 Task: Look for space in Lakeland, United States from 10th August, 2023 to 20th August, 2023 for 12 adults in price range Rs.10000 to Rs.14000. Place can be entire place or shared room with 6 bedrooms having 12 beds and 6 bathrooms. Property type can be house, flat, guest house. Amenities needed are: wifi, TV, free parkinig on premises, gym, breakfast. Booking option can be shelf check-in. Required host language is English.
Action: Mouse moved to (418, 80)
Screenshot: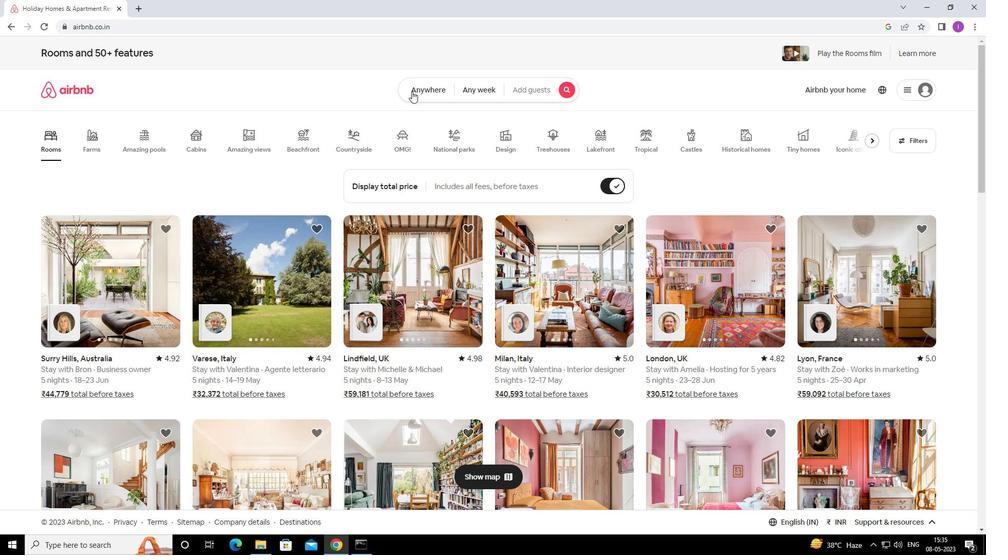 
Action: Mouse pressed left at (418, 80)
Screenshot: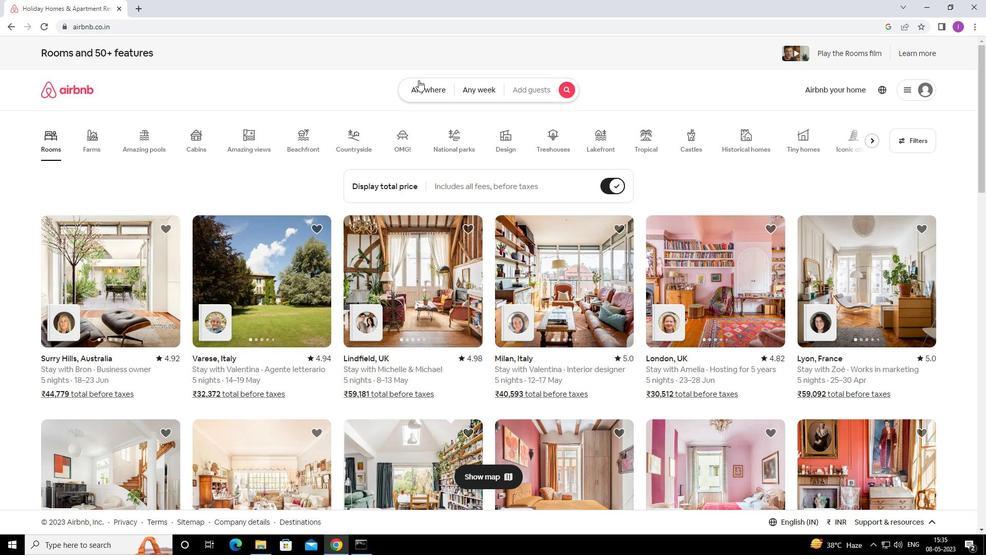 
Action: Mouse moved to (355, 129)
Screenshot: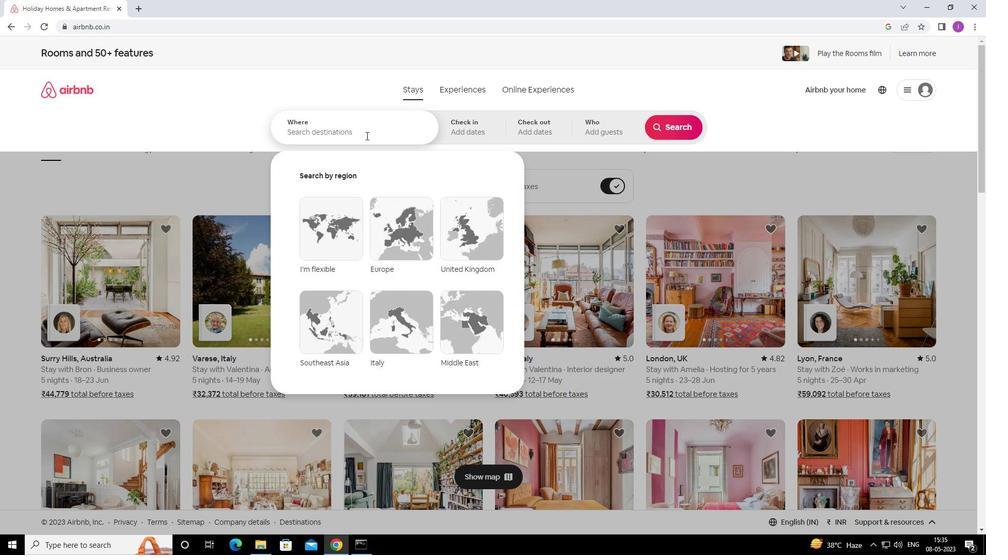 
Action: Mouse pressed left at (355, 129)
Screenshot: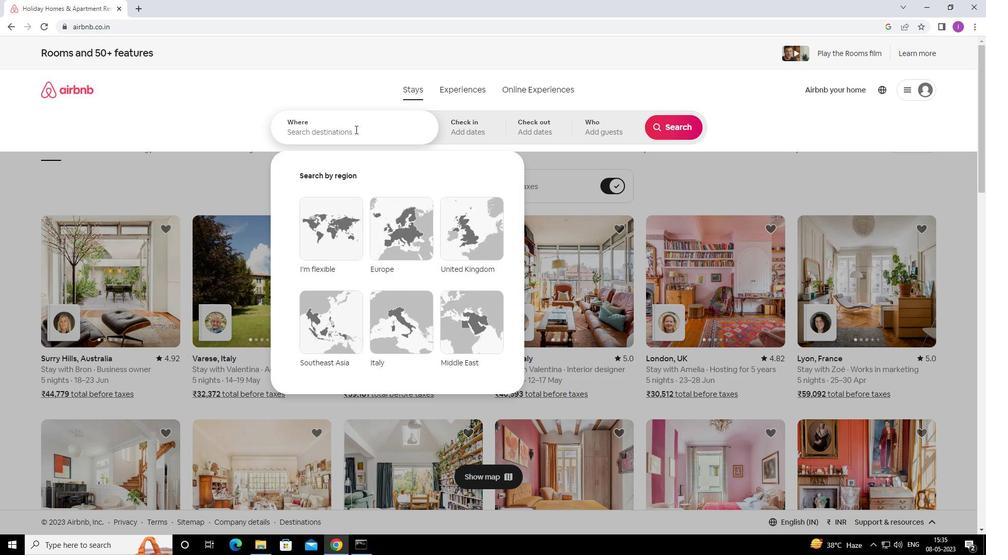 
Action: Key pressed <Key.shift><Key.shift><Key.shift>LAKELAND,
Screenshot: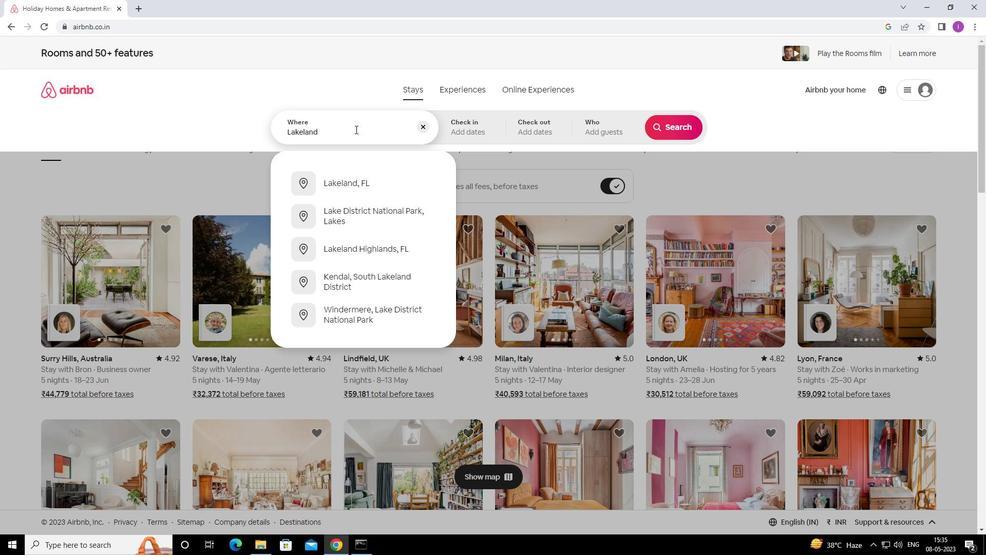 
Action: Mouse moved to (357, 126)
Screenshot: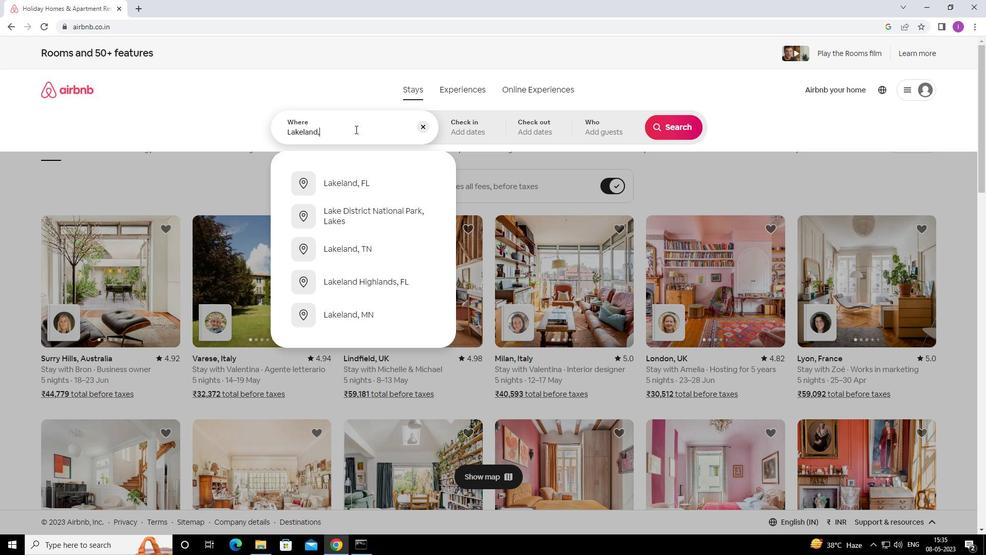 
Action: Key pressed <Key.shift>UB<Key.backspace>NITED<Key.space>STATES
Screenshot: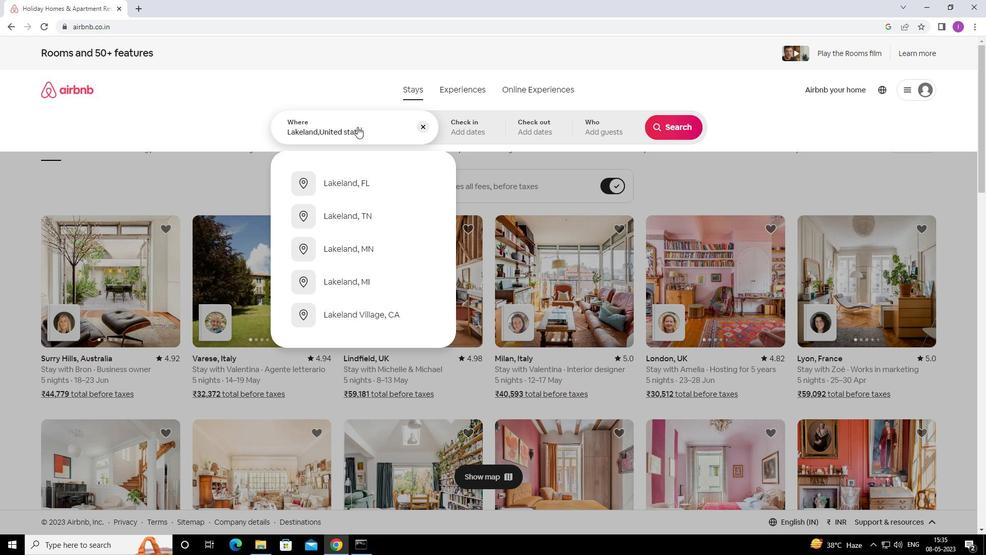 
Action: Mouse moved to (461, 130)
Screenshot: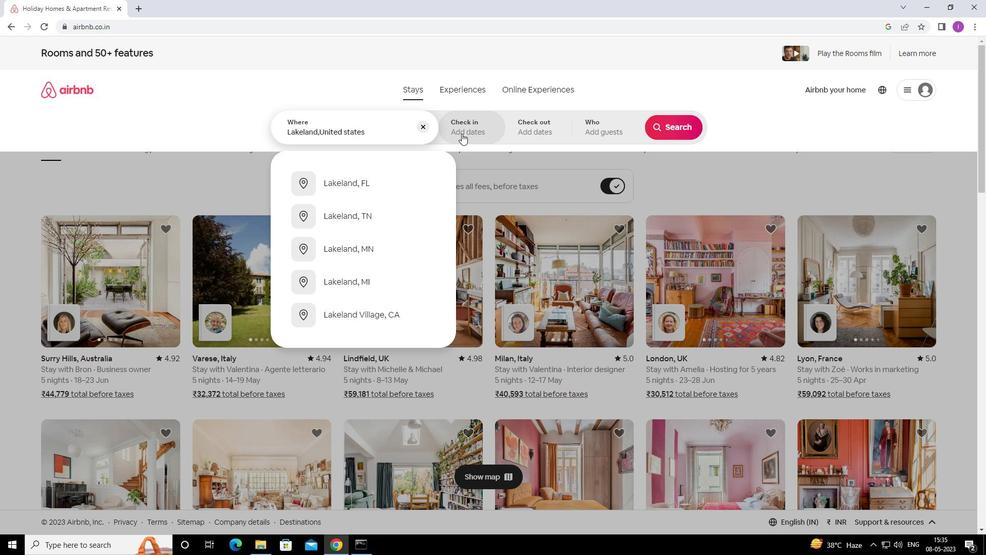 
Action: Mouse pressed left at (461, 130)
Screenshot: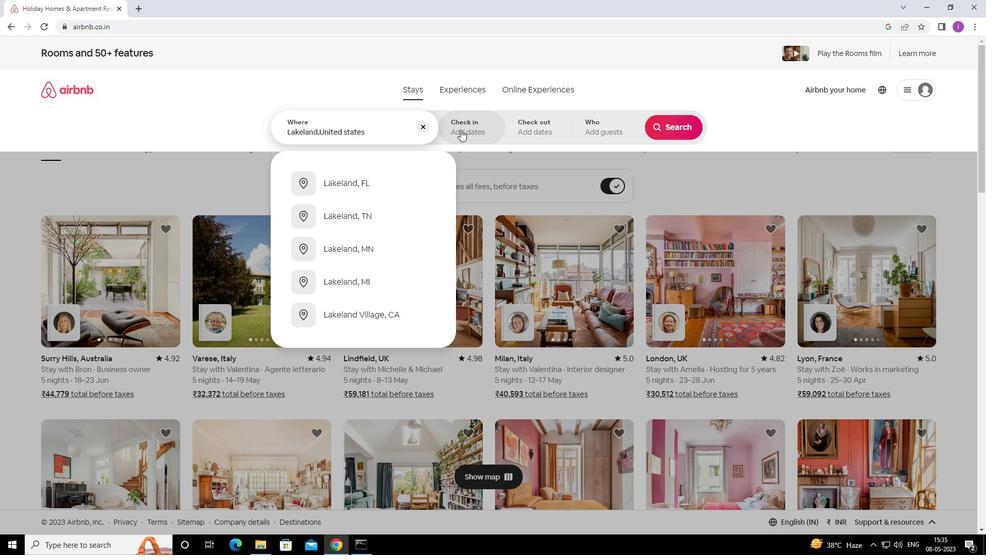 
Action: Mouse moved to (669, 211)
Screenshot: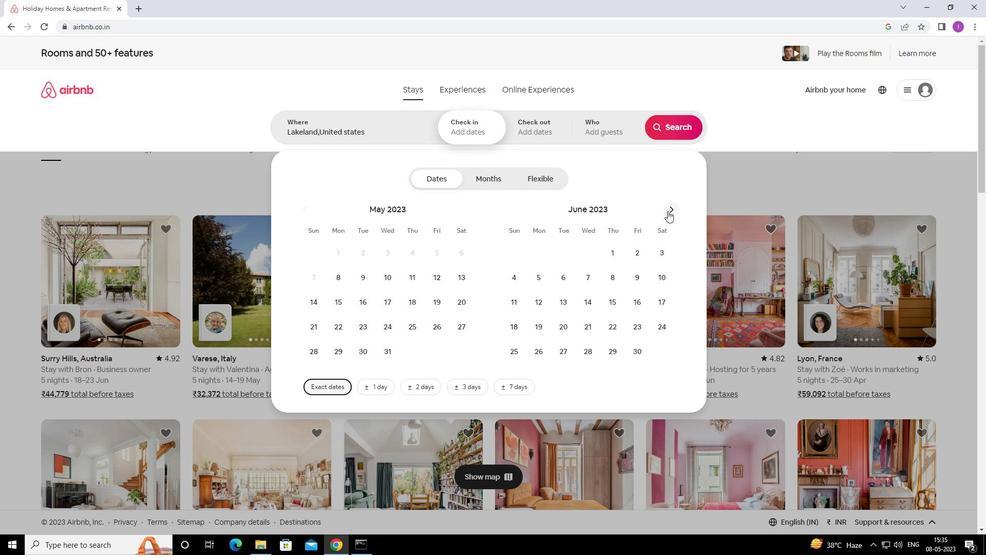 
Action: Mouse pressed left at (669, 211)
Screenshot: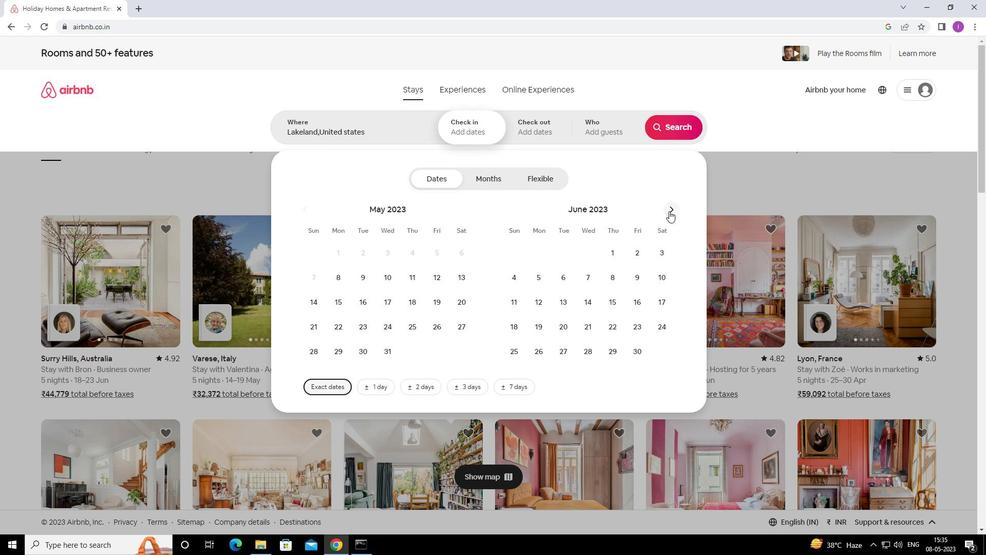 
Action: Mouse moved to (669, 211)
Screenshot: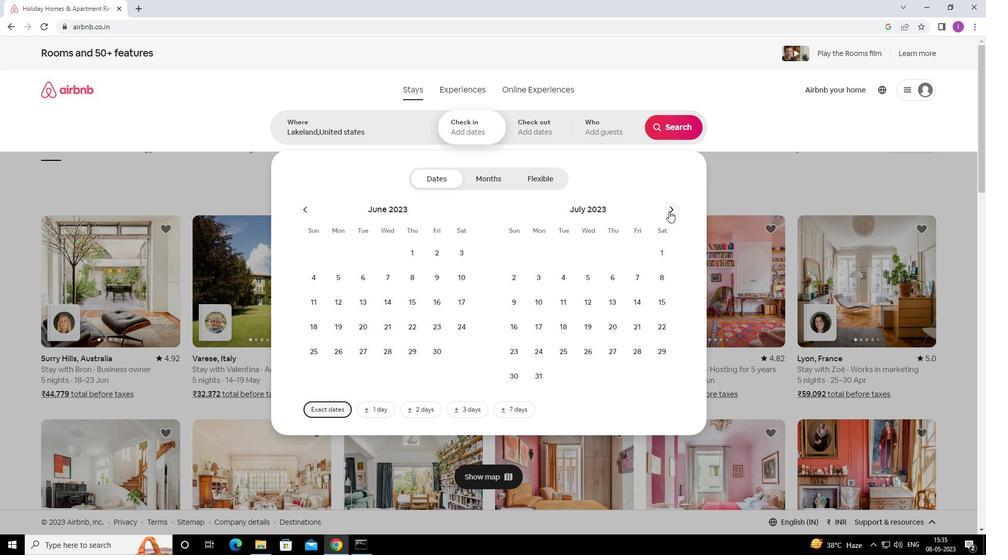 
Action: Mouse pressed left at (669, 211)
Screenshot: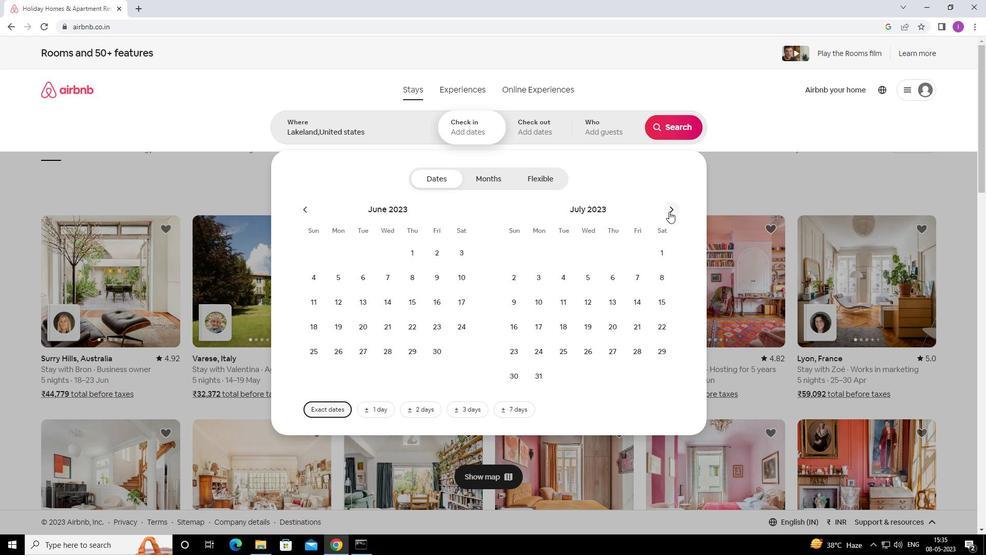 
Action: Mouse moved to (616, 278)
Screenshot: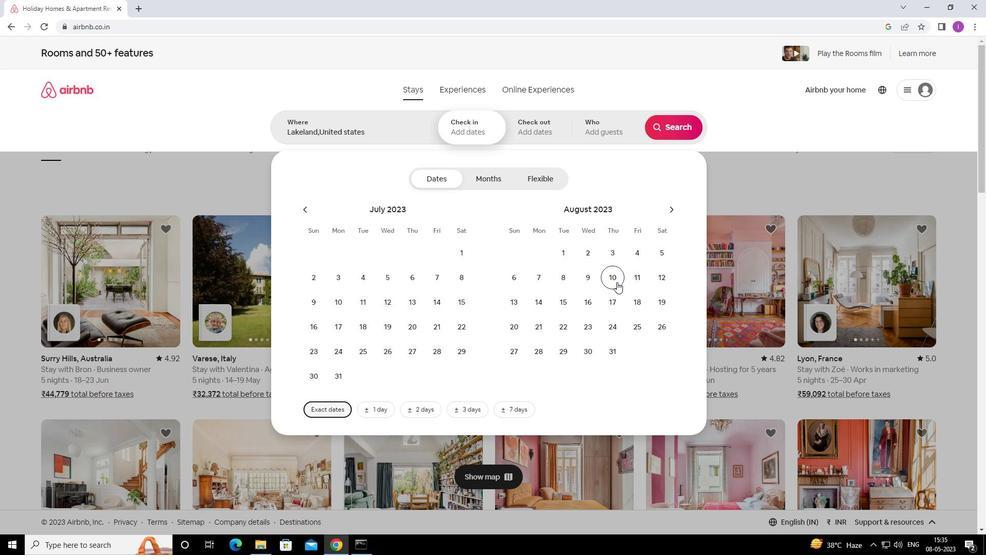 
Action: Mouse pressed left at (616, 278)
Screenshot: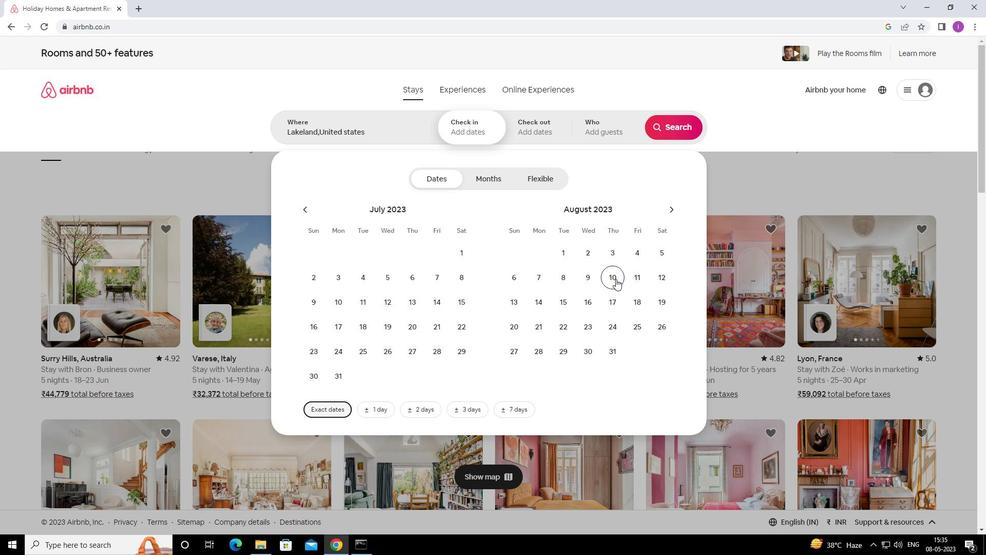 
Action: Mouse moved to (514, 324)
Screenshot: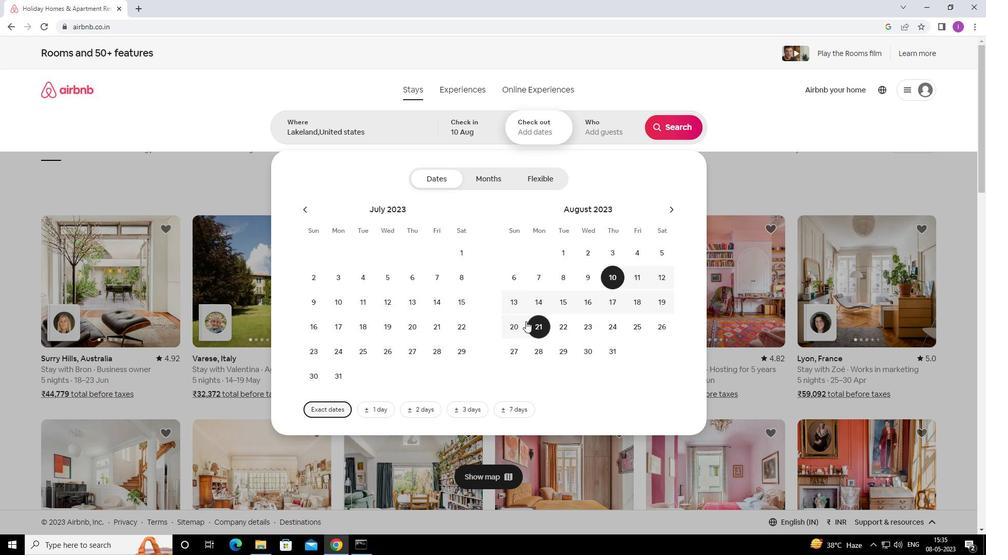 
Action: Mouse pressed left at (514, 324)
Screenshot: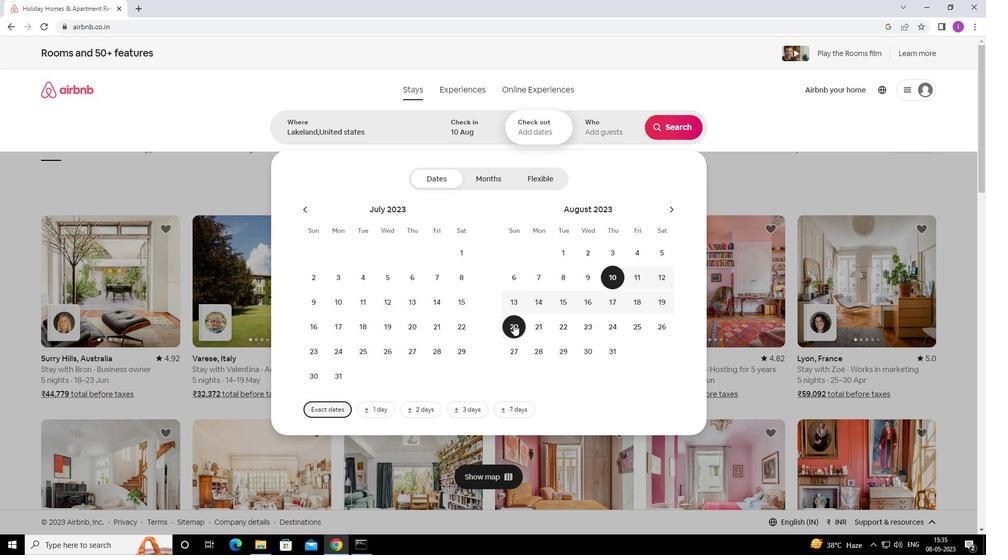 
Action: Mouse moved to (597, 126)
Screenshot: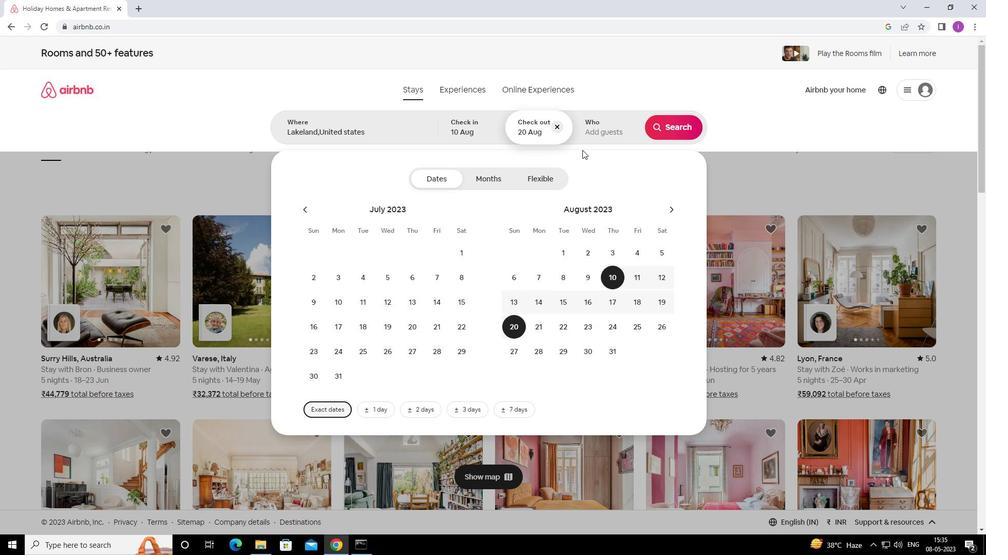 
Action: Mouse pressed left at (597, 126)
Screenshot: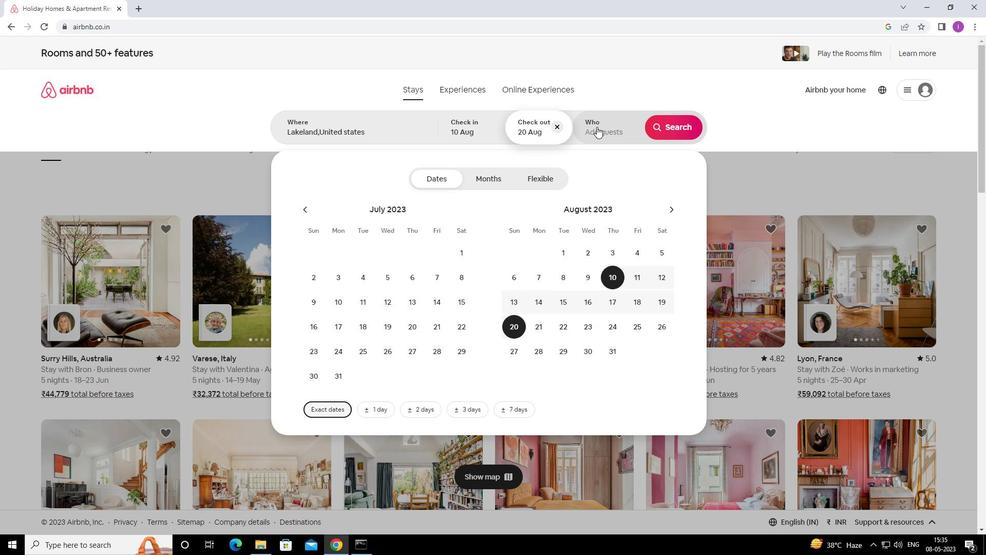 
Action: Mouse moved to (681, 181)
Screenshot: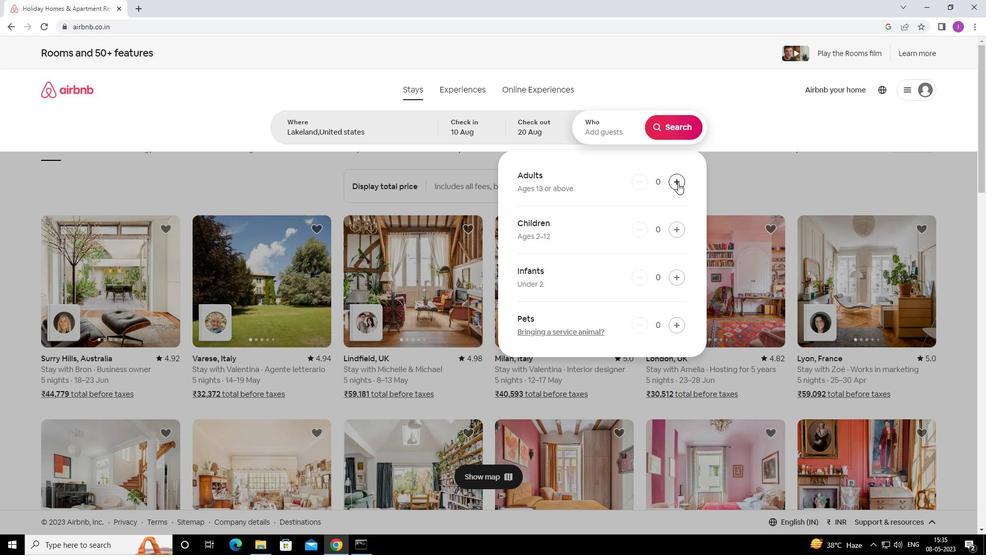 
Action: Mouse pressed left at (681, 181)
Screenshot: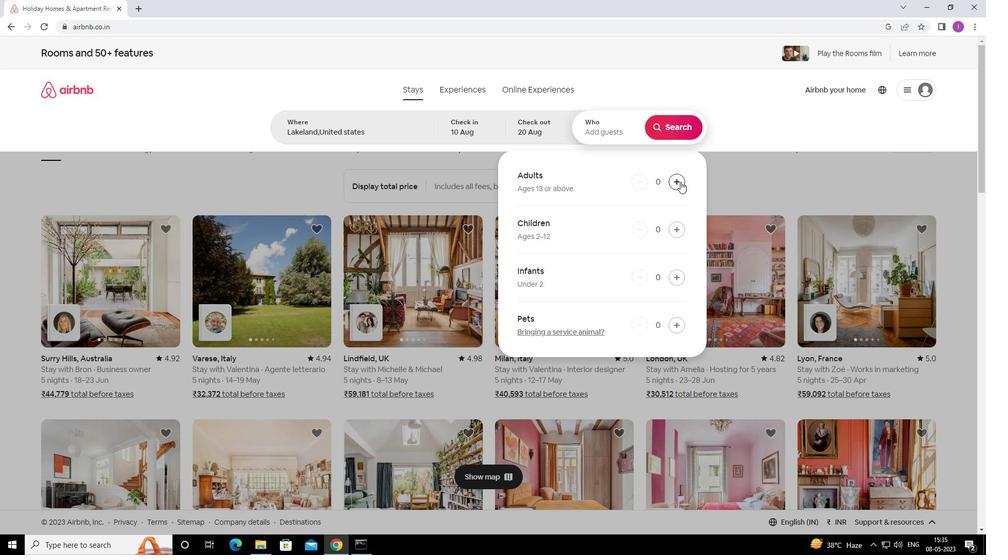 
Action: Mouse pressed left at (681, 181)
Screenshot: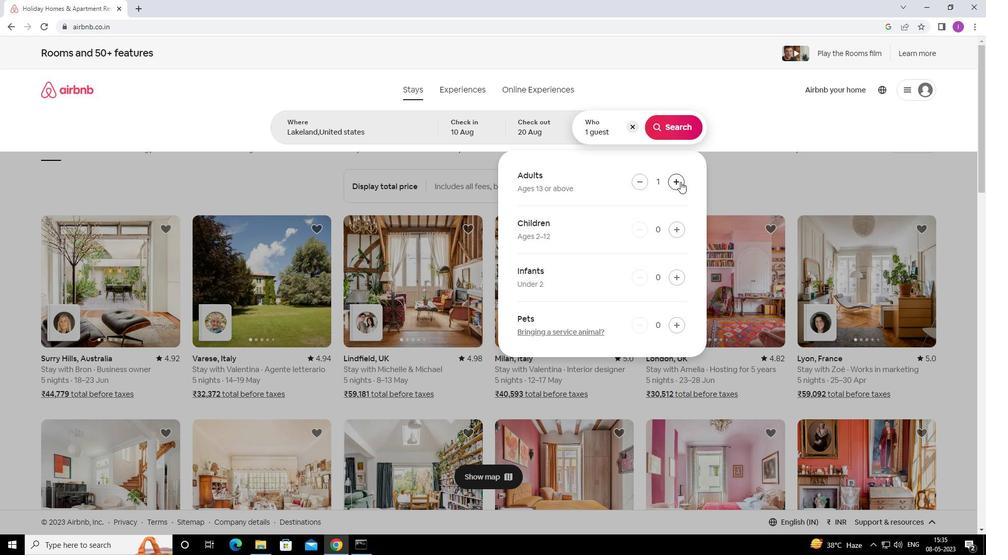 
Action: Mouse pressed left at (681, 181)
Screenshot: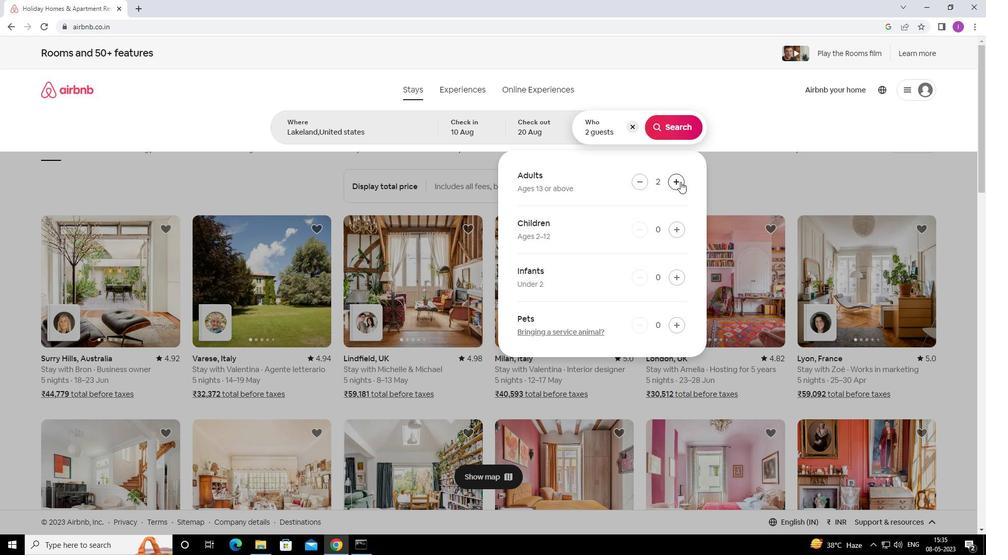 
Action: Mouse pressed left at (681, 181)
Screenshot: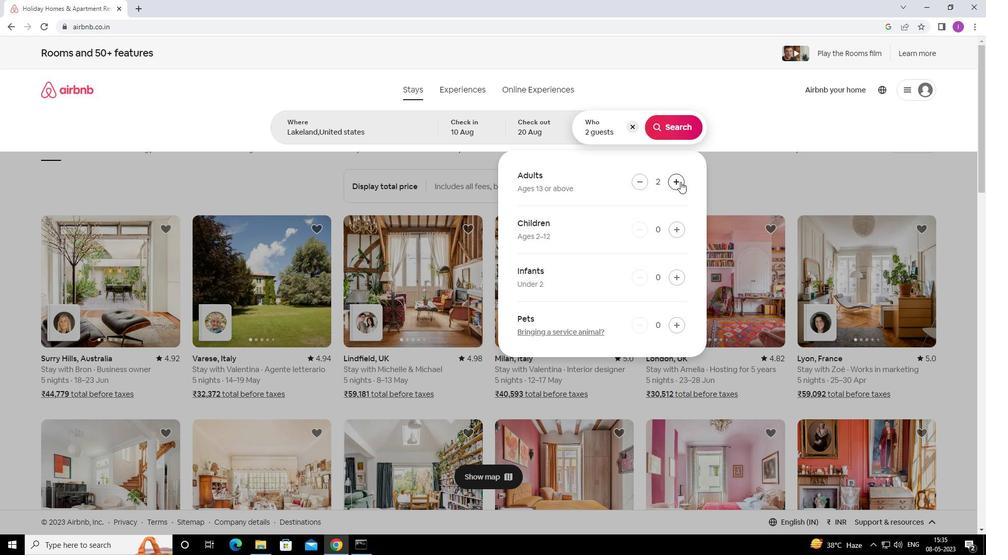 
Action: Mouse pressed left at (681, 181)
Screenshot: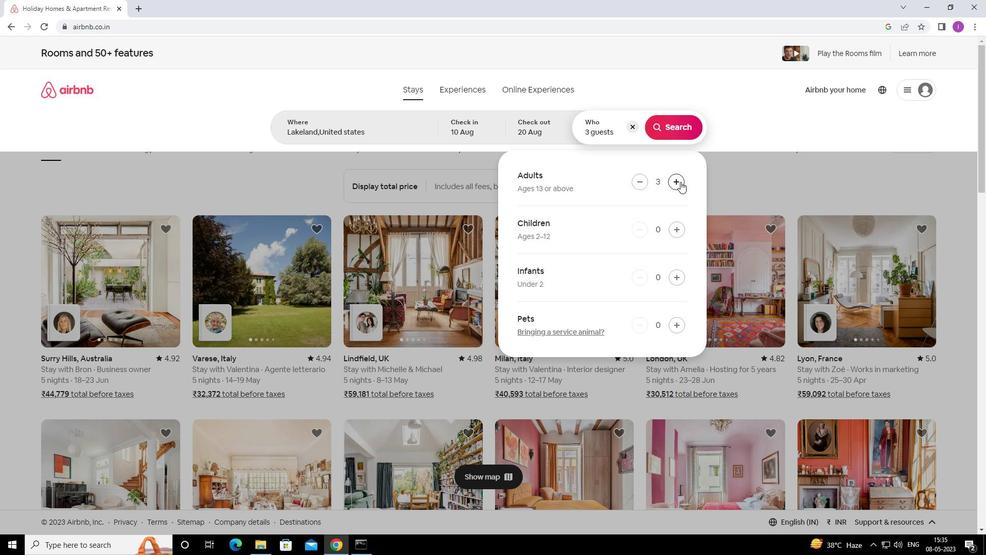 
Action: Mouse pressed left at (681, 181)
Screenshot: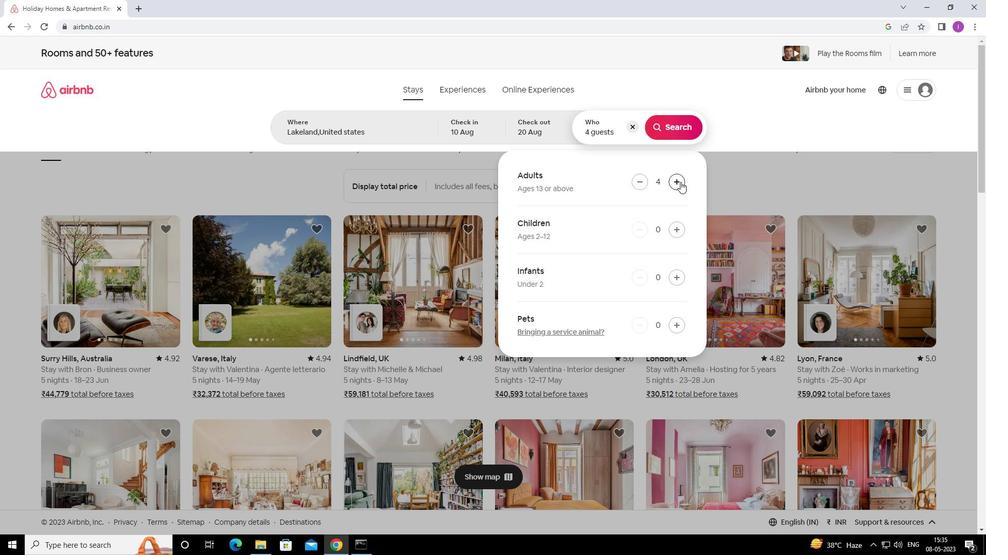 
Action: Mouse pressed left at (681, 181)
Screenshot: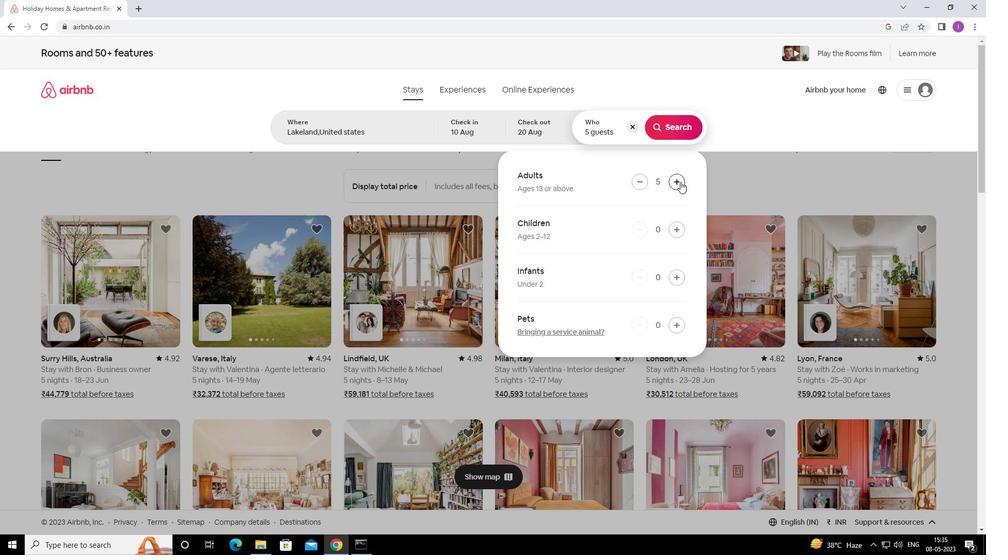 
Action: Mouse pressed left at (681, 181)
Screenshot: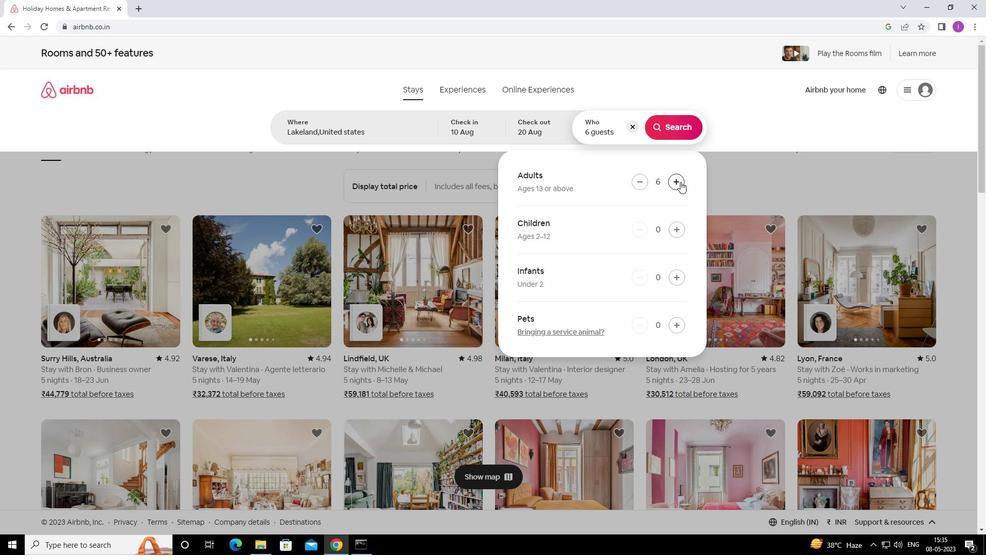 
Action: Mouse pressed left at (681, 181)
Screenshot: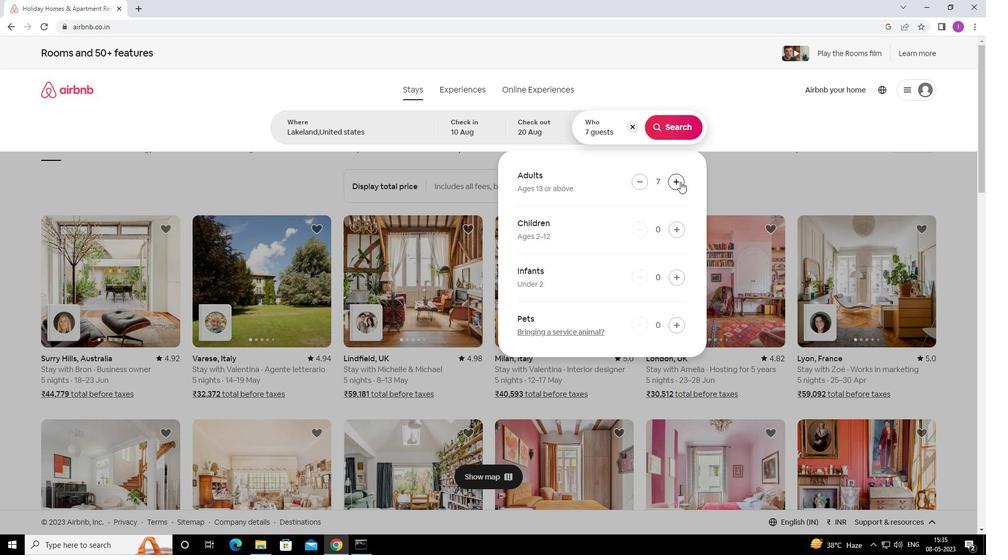 
Action: Mouse pressed left at (681, 181)
Screenshot: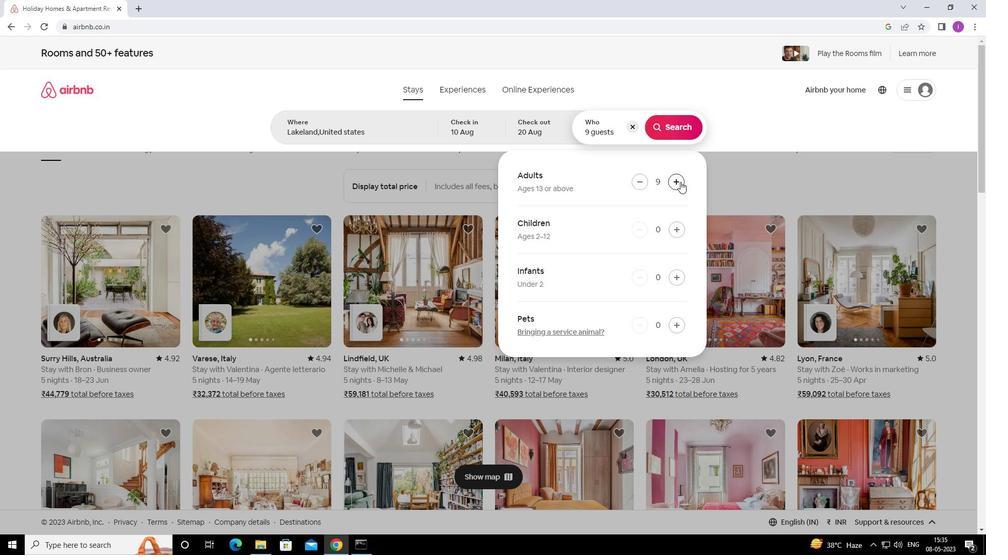 
Action: Mouse pressed left at (681, 181)
Screenshot: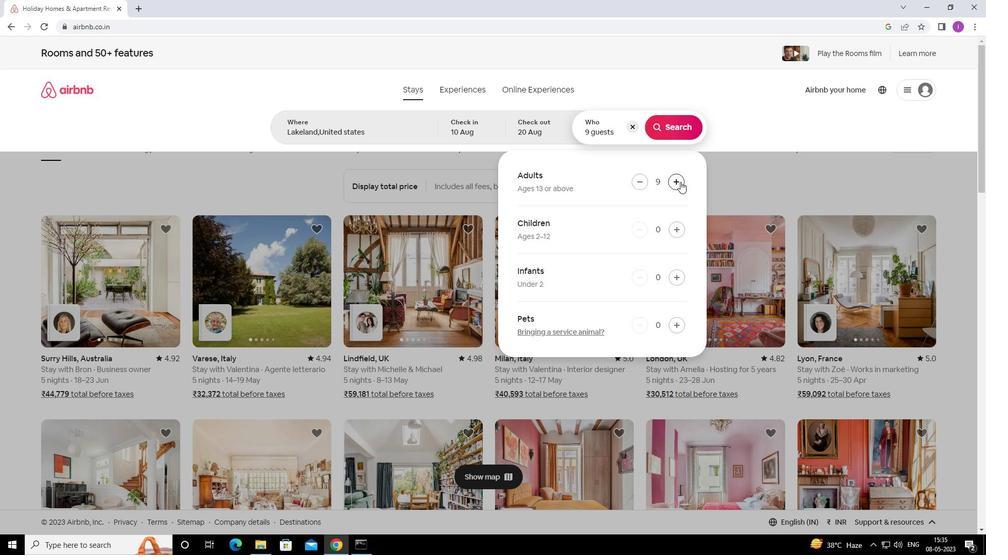 
Action: Mouse pressed left at (681, 181)
Screenshot: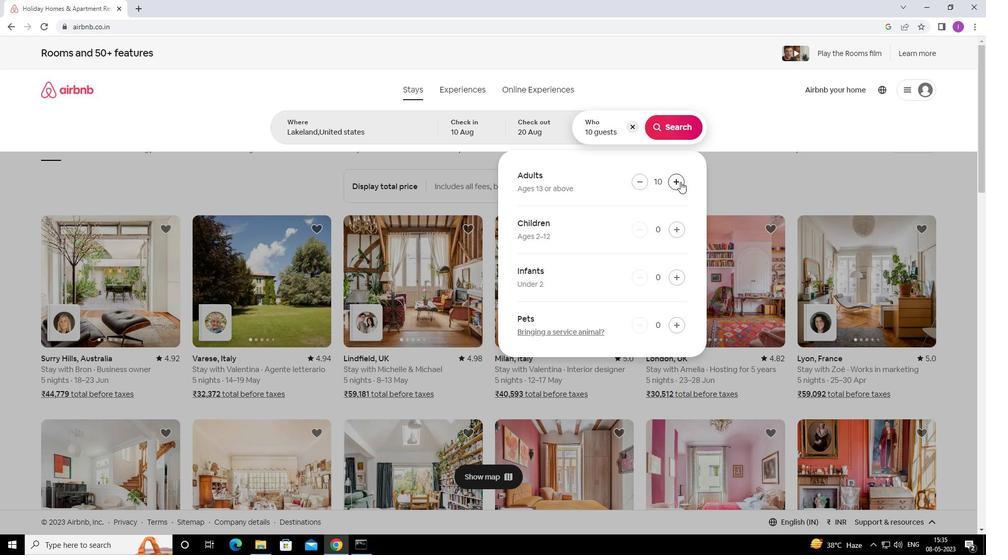 
Action: Mouse moved to (652, 129)
Screenshot: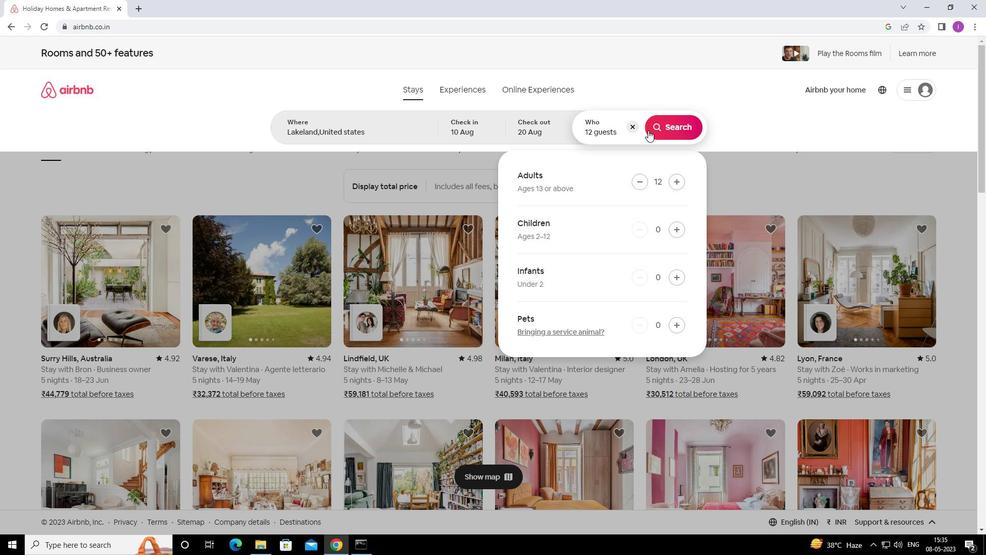 
Action: Mouse pressed left at (652, 129)
Screenshot: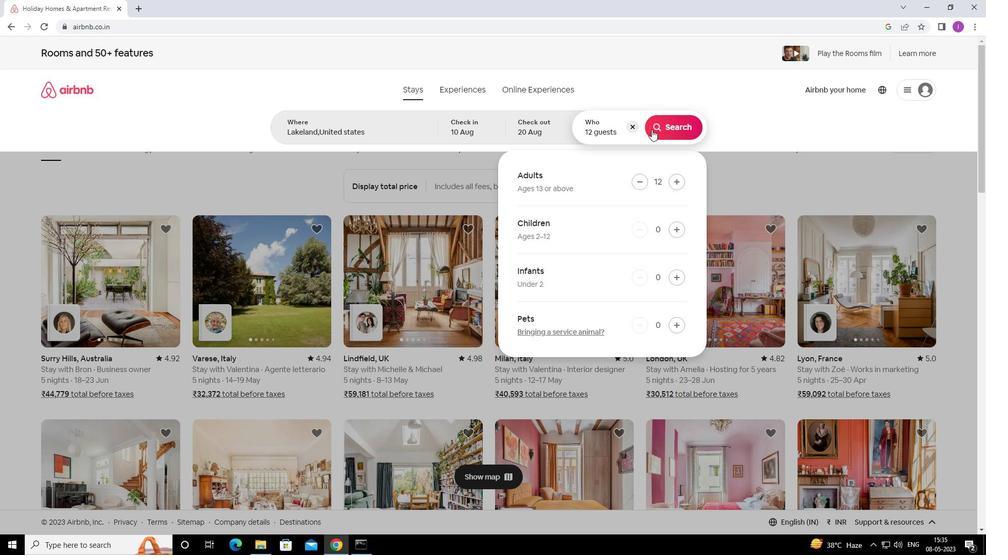 
Action: Mouse moved to (932, 101)
Screenshot: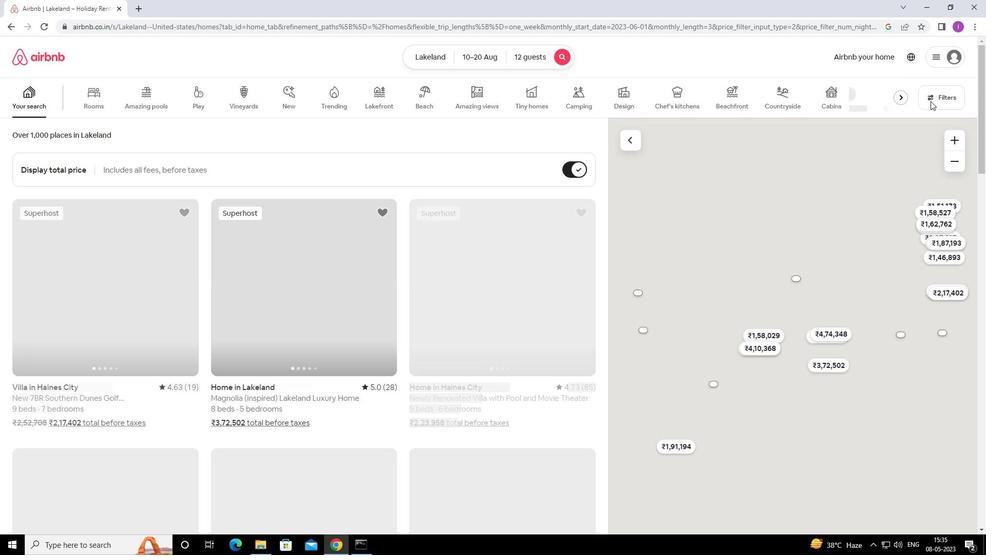 
Action: Mouse pressed left at (932, 101)
Screenshot: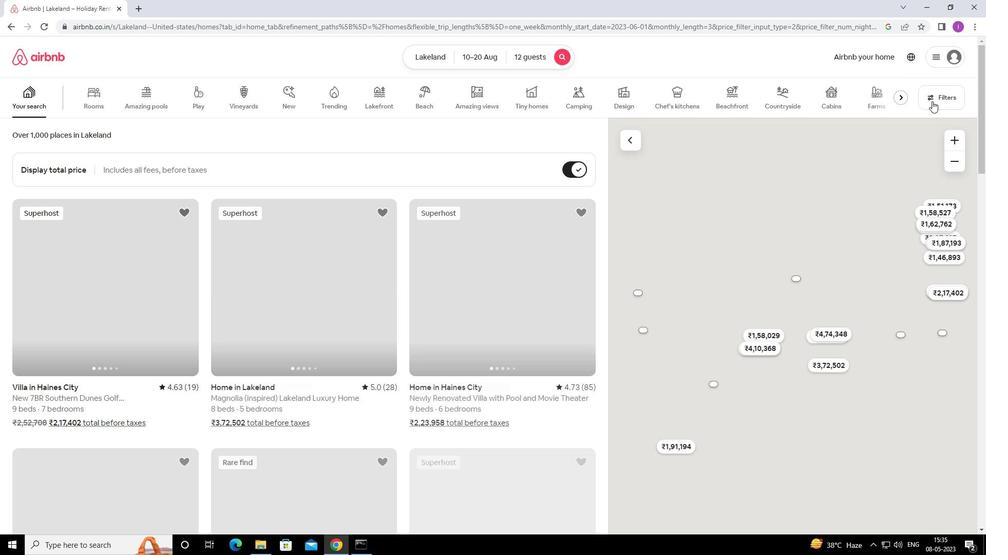 
Action: Mouse moved to (372, 352)
Screenshot: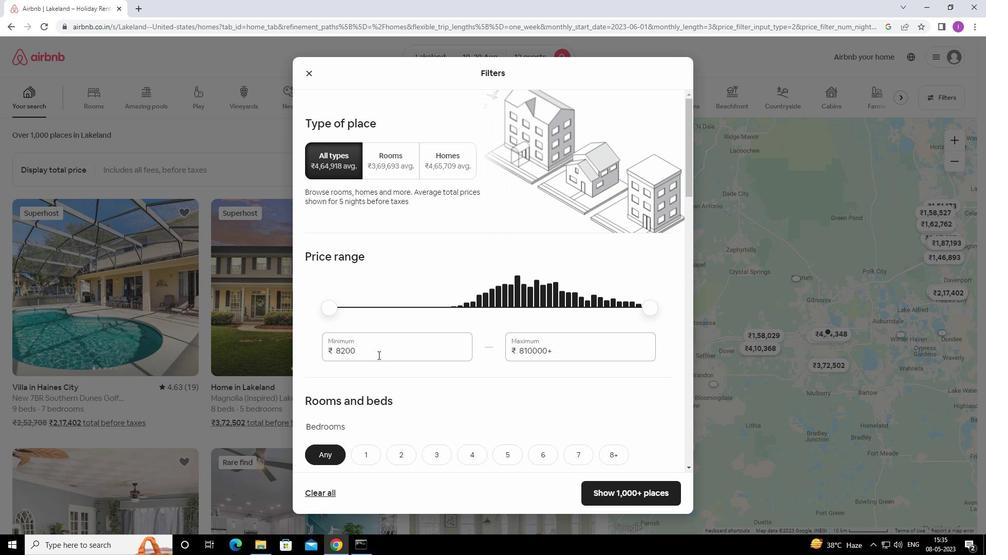 
Action: Mouse pressed left at (372, 352)
Screenshot: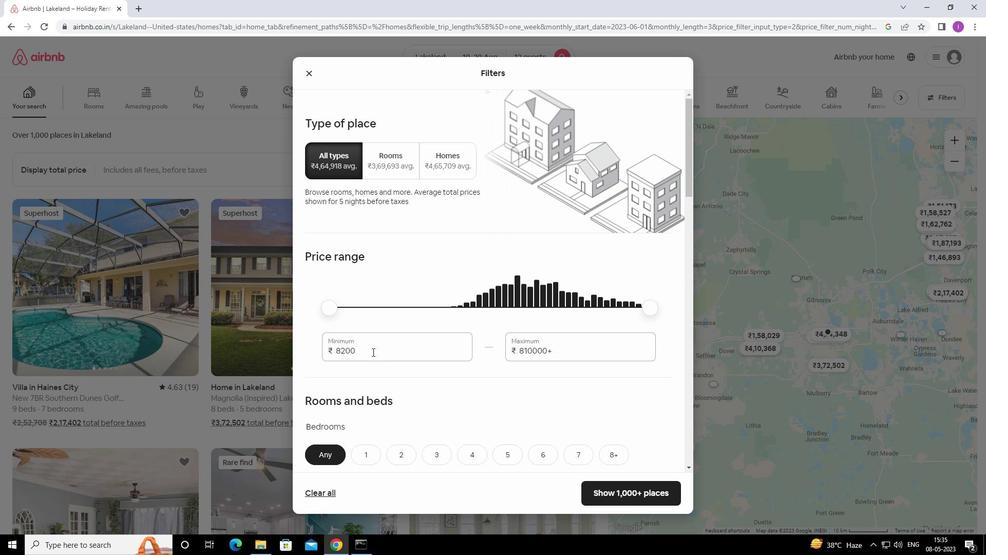 
Action: Mouse moved to (327, 348)
Screenshot: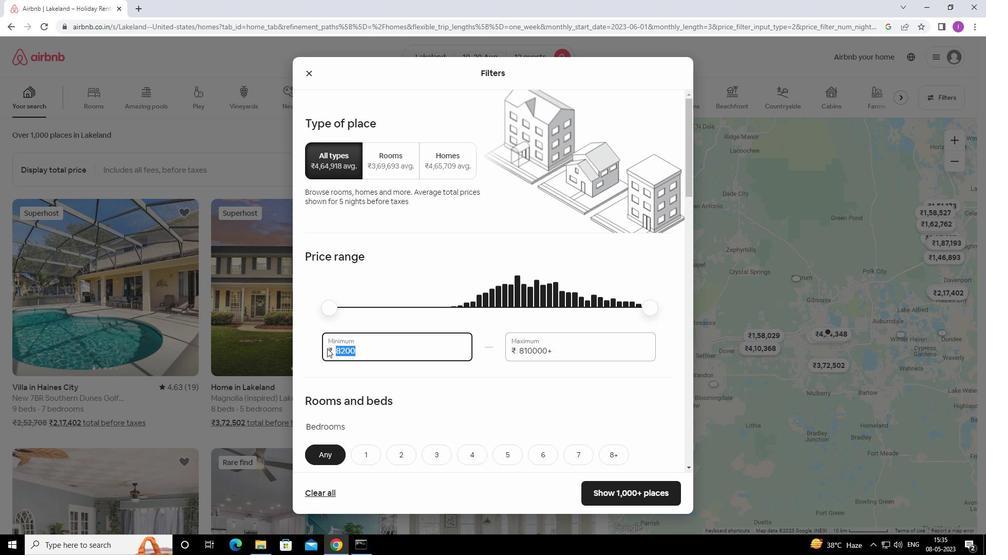 
Action: Key pressed 10000
Screenshot: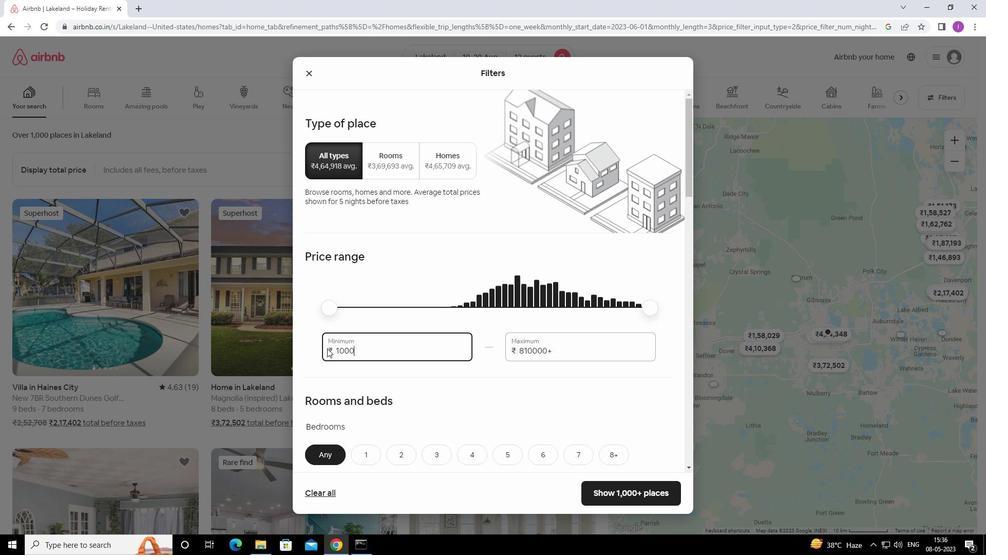 
Action: Mouse moved to (560, 347)
Screenshot: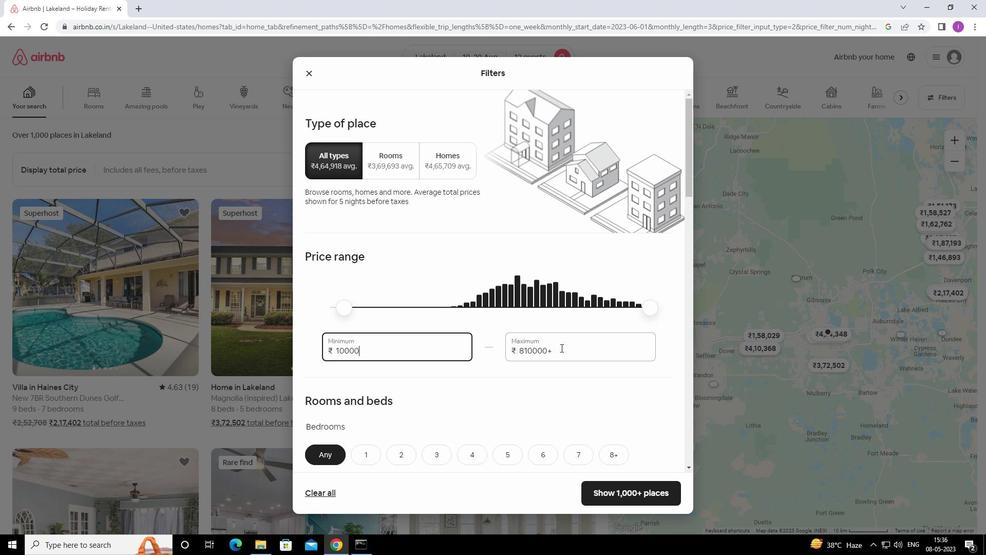 
Action: Mouse pressed left at (560, 347)
Screenshot: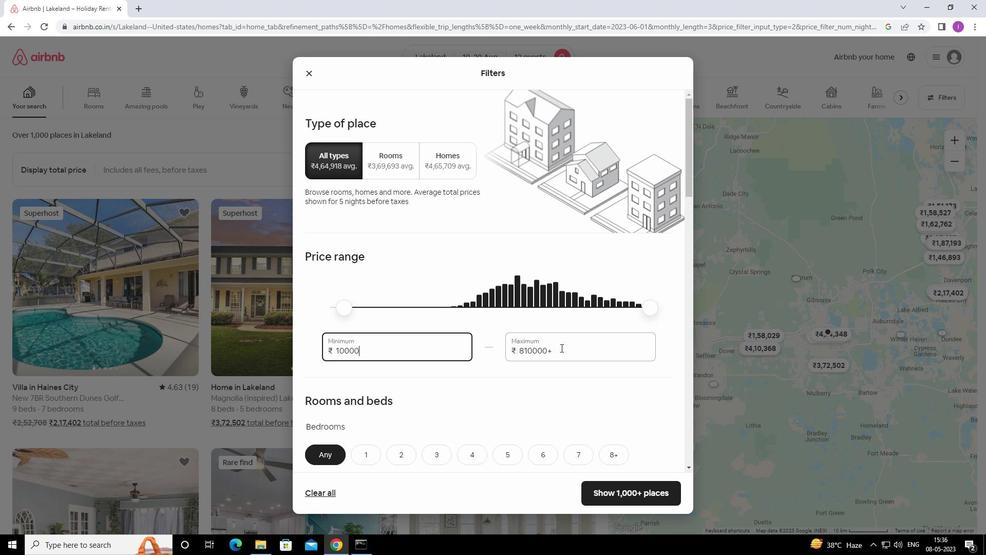 
Action: Mouse moved to (504, 356)
Screenshot: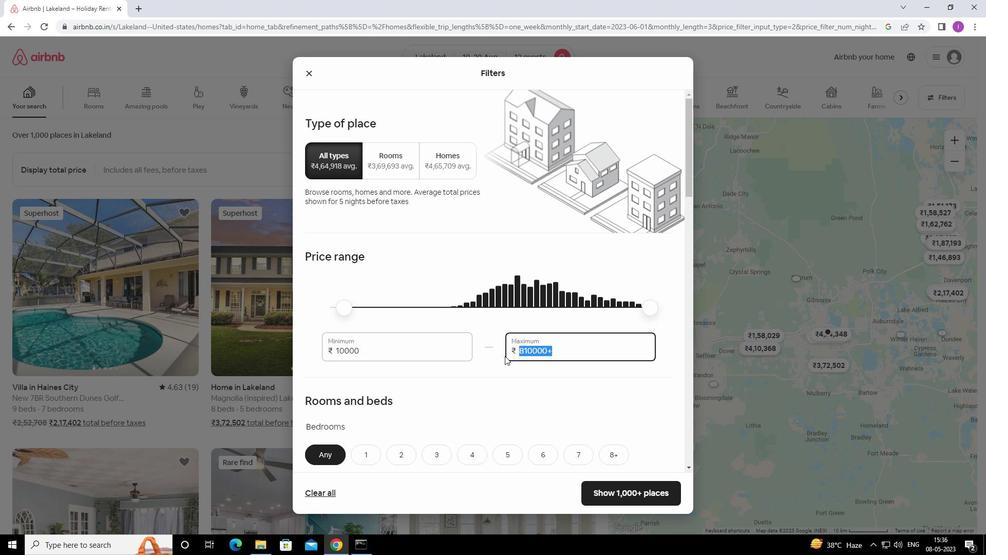 
Action: Key pressed 1
Screenshot: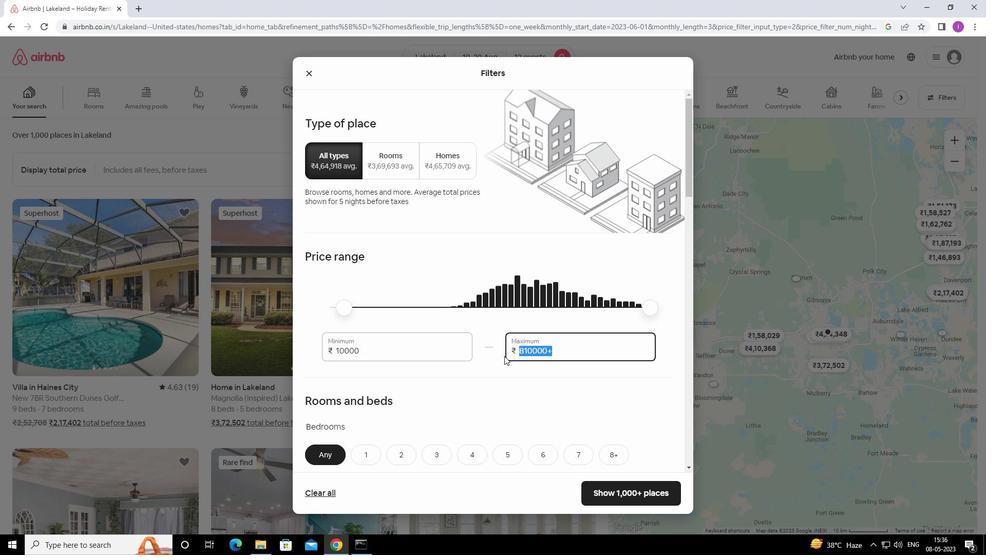 
Action: Mouse moved to (503, 356)
Screenshot: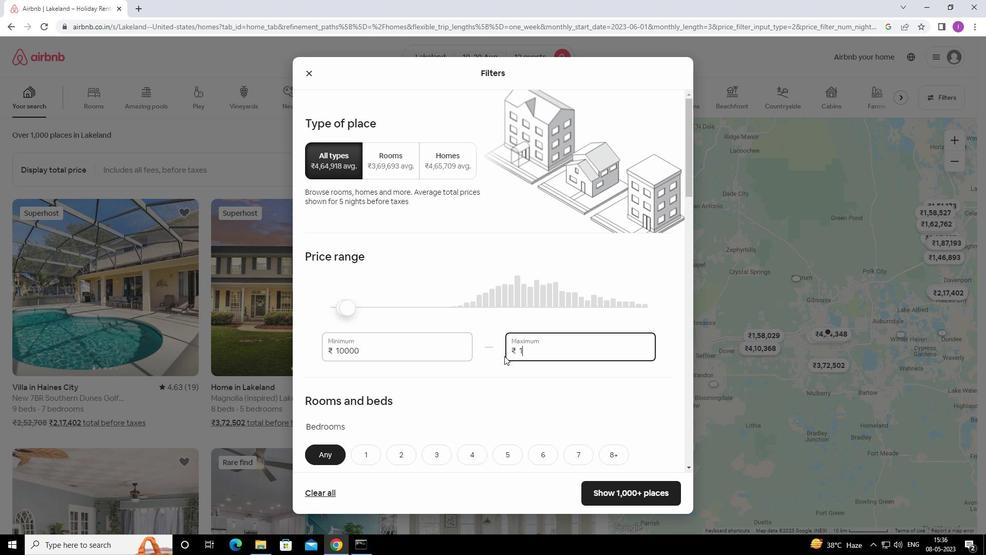 
Action: Key pressed 4
Screenshot: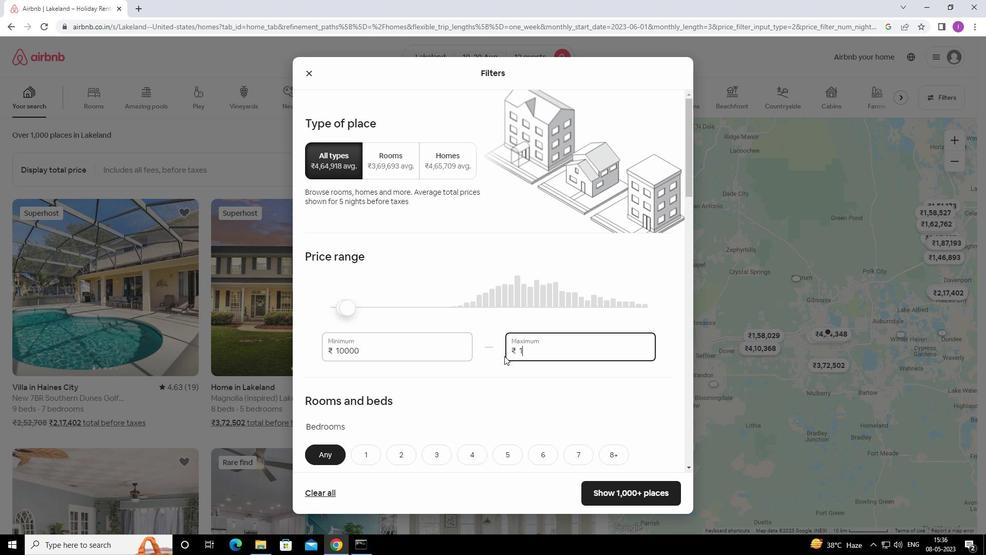 
Action: Mouse moved to (502, 357)
Screenshot: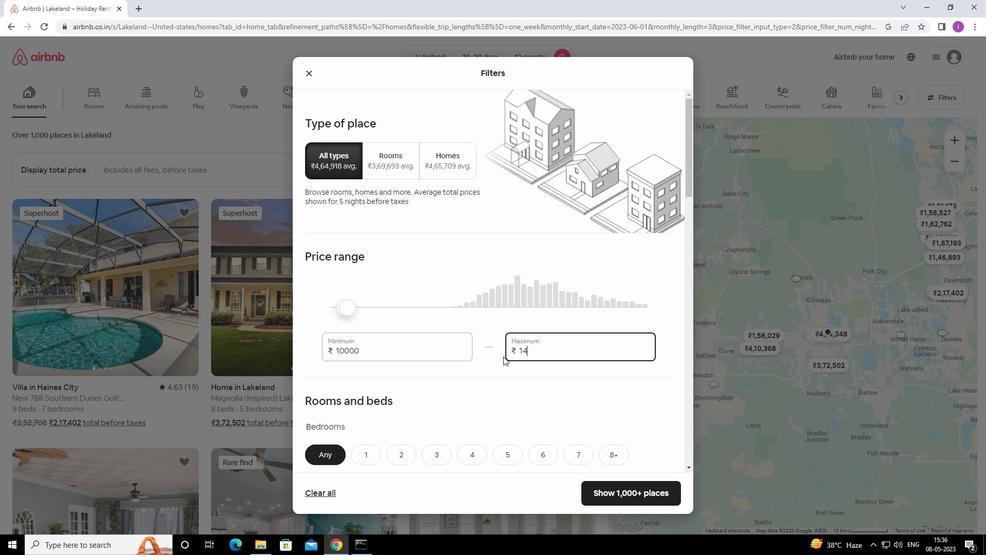 
Action: Key pressed 00
Screenshot: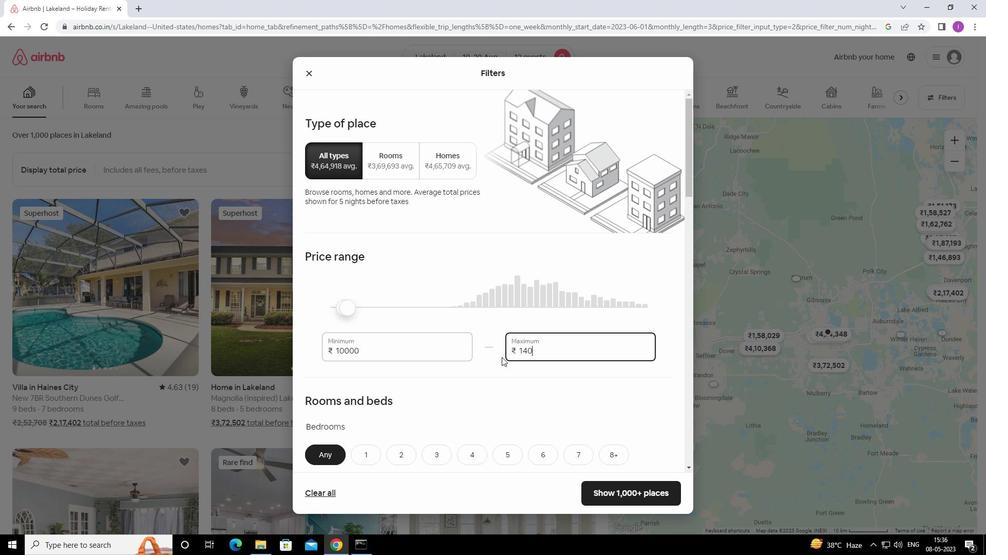 
Action: Mouse moved to (500, 358)
Screenshot: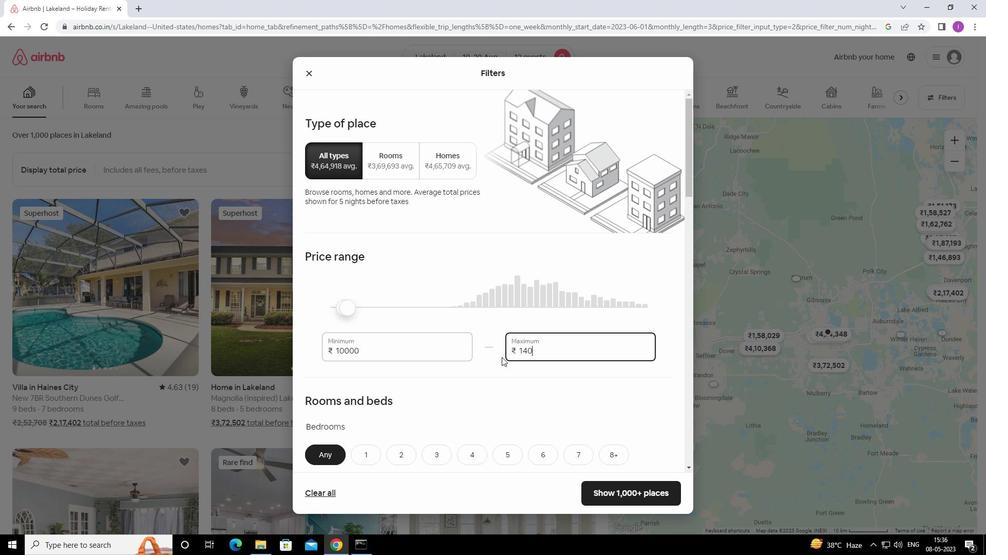 
Action: Key pressed 0
Screenshot: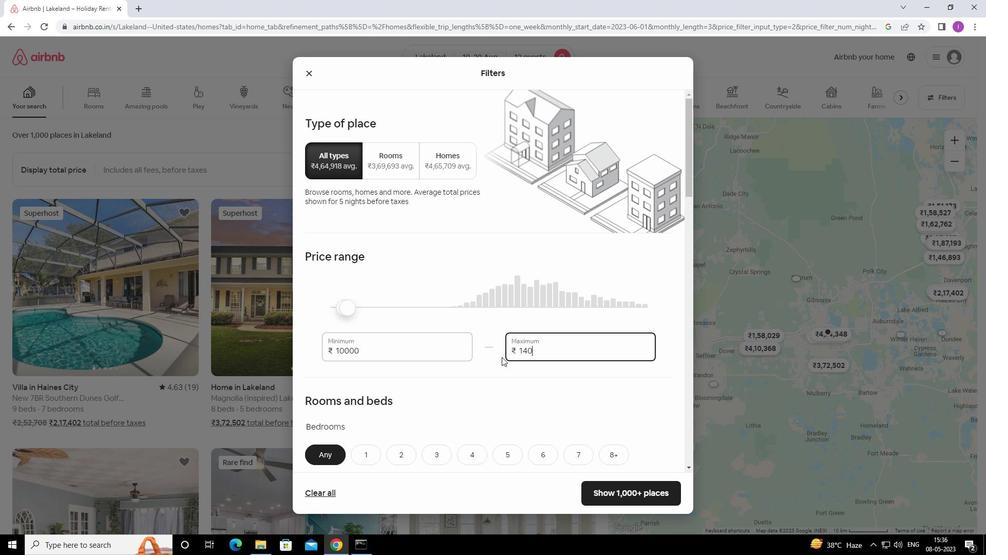 
Action: Mouse moved to (469, 372)
Screenshot: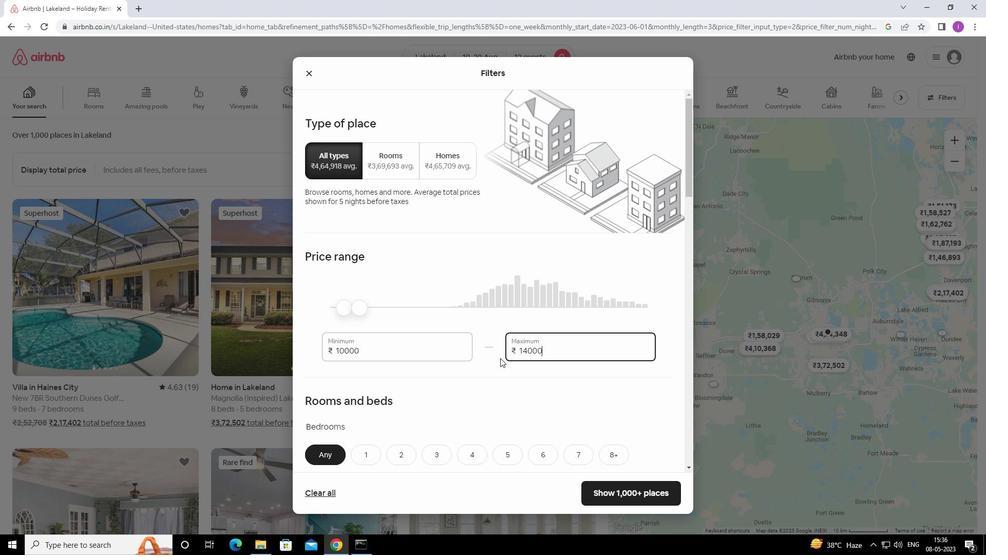 
Action: Mouse scrolled (469, 372) with delta (0, 0)
Screenshot: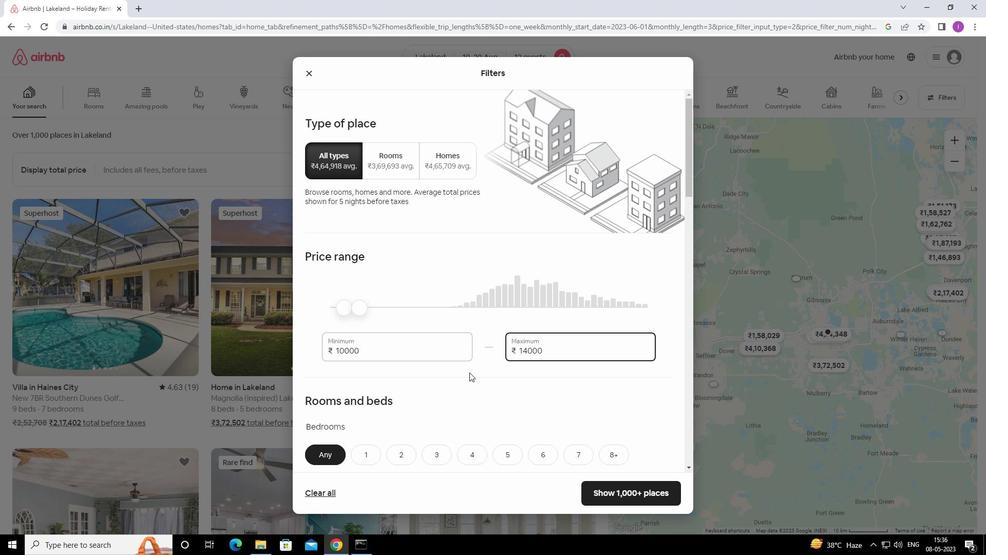 
Action: Mouse moved to (469, 372)
Screenshot: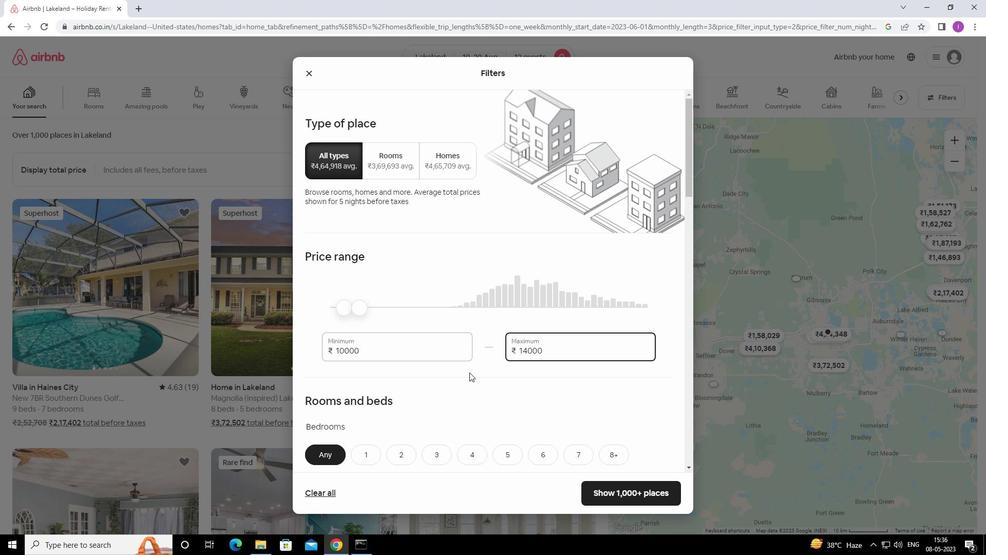 
Action: Mouse scrolled (469, 372) with delta (0, 0)
Screenshot: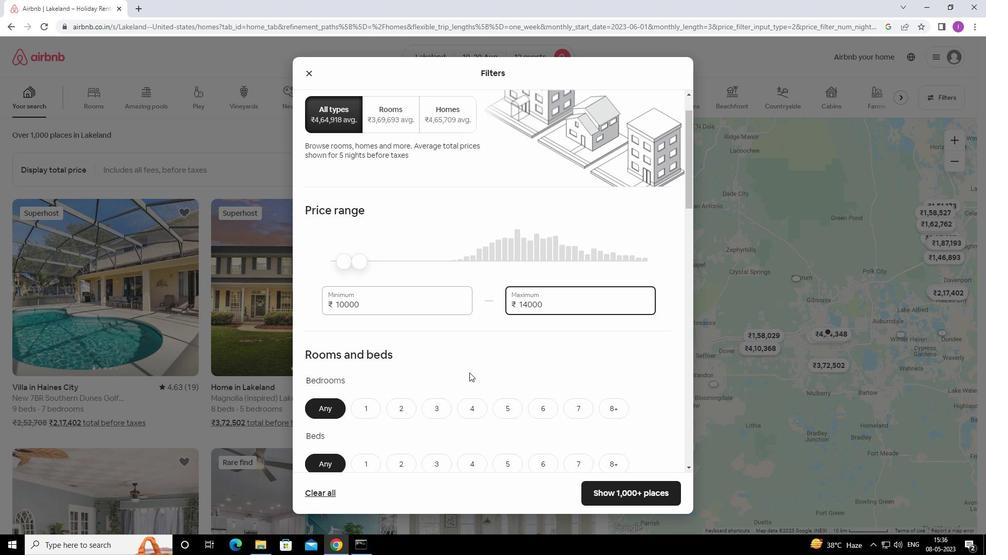 
Action: Mouse scrolled (469, 372) with delta (0, 0)
Screenshot: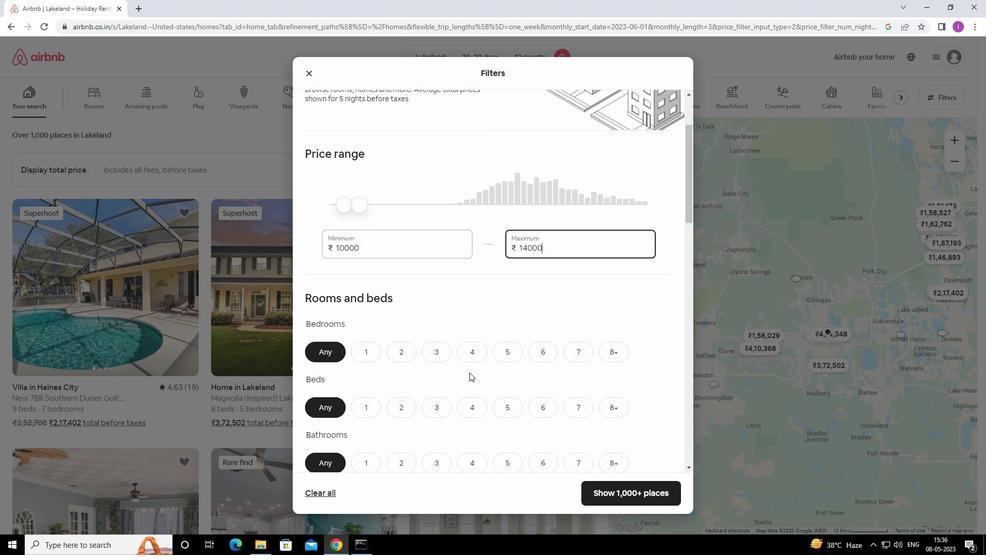 
Action: Mouse scrolled (469, 372) with delta (0, 0)
Screenshot: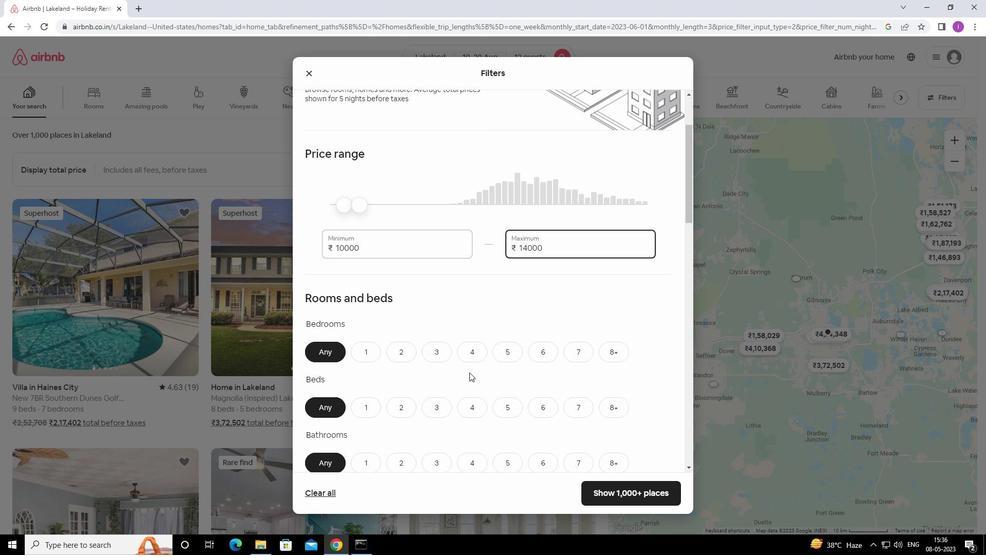
Action: Mouse moved to (471, 370)
Screenshot: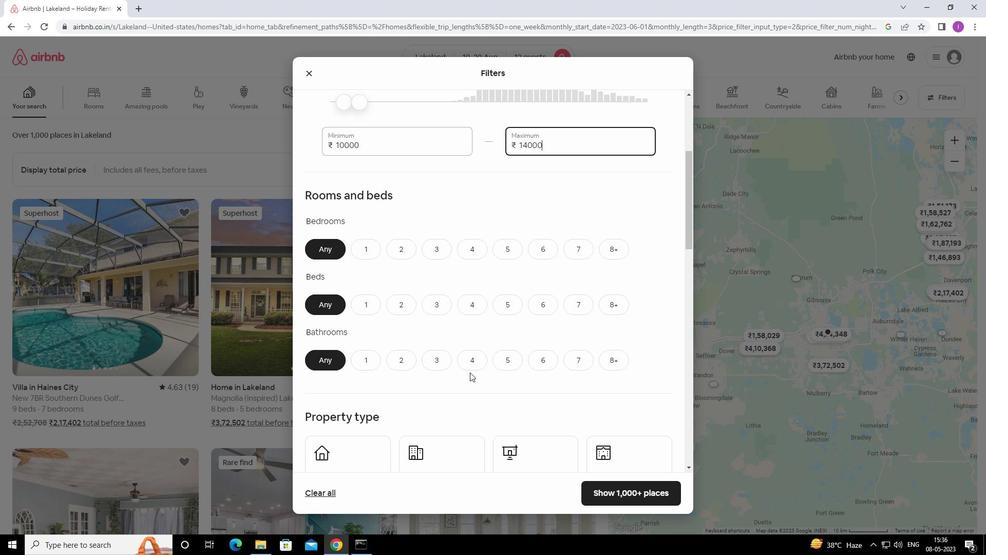 
Action: Mouse scrolled (471, 370) with delta (0, 0)
Screenshot: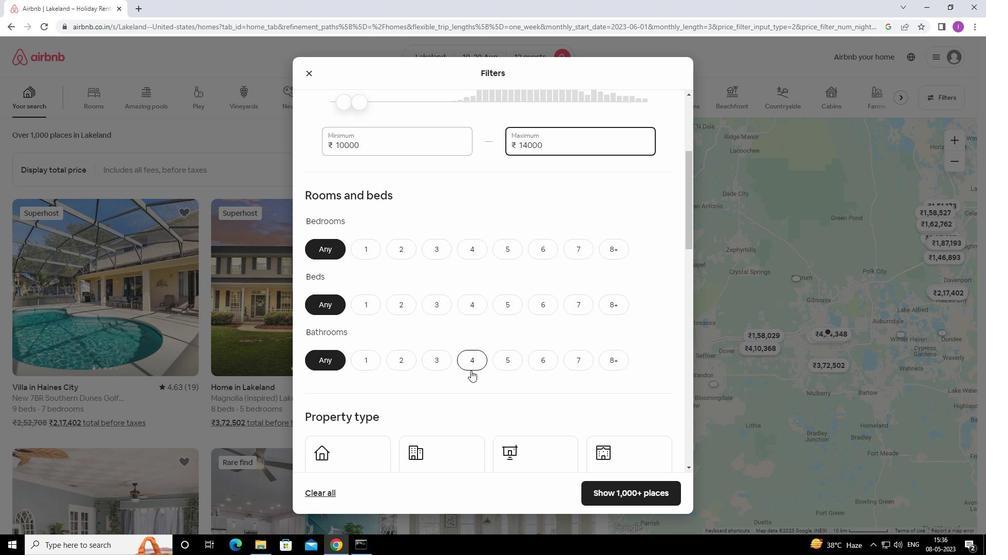 
Action: Mouse moved to (547, 197)
Screenshot: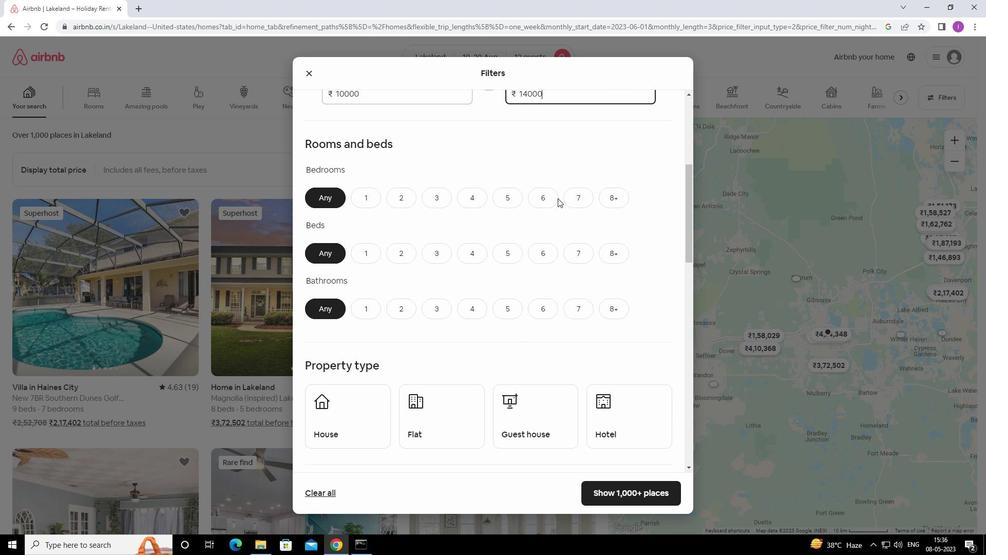 
Action: Mouse pressed left at (547, 197)
Screenshot: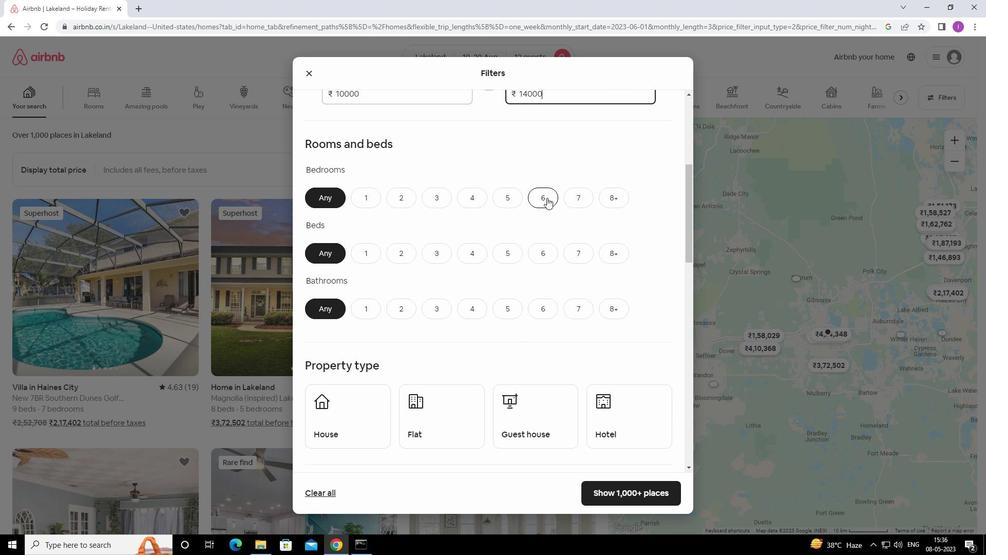 
Action: Mouse moved to (617, 249)
Screenshot: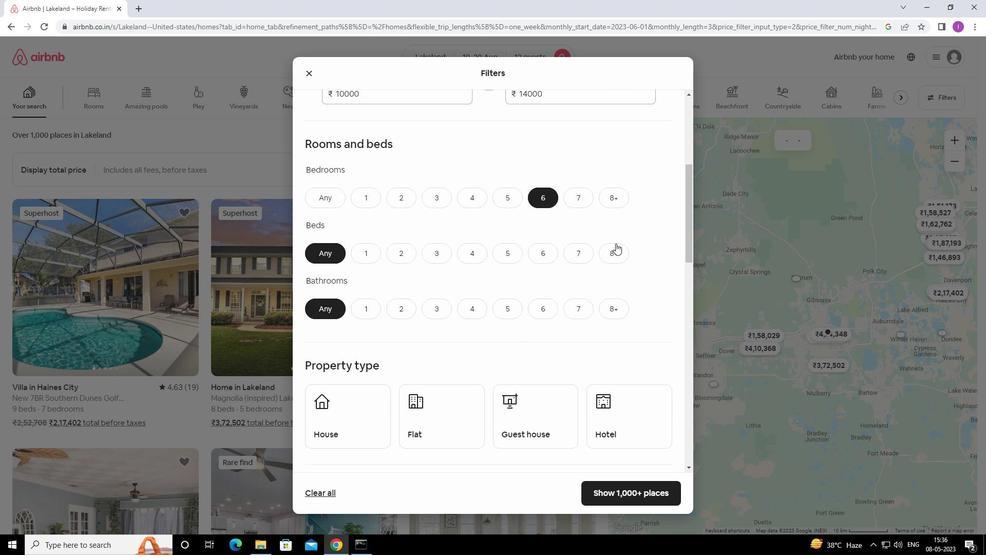 
Action: Mouse pressed left at (617, 249)
Screenshot: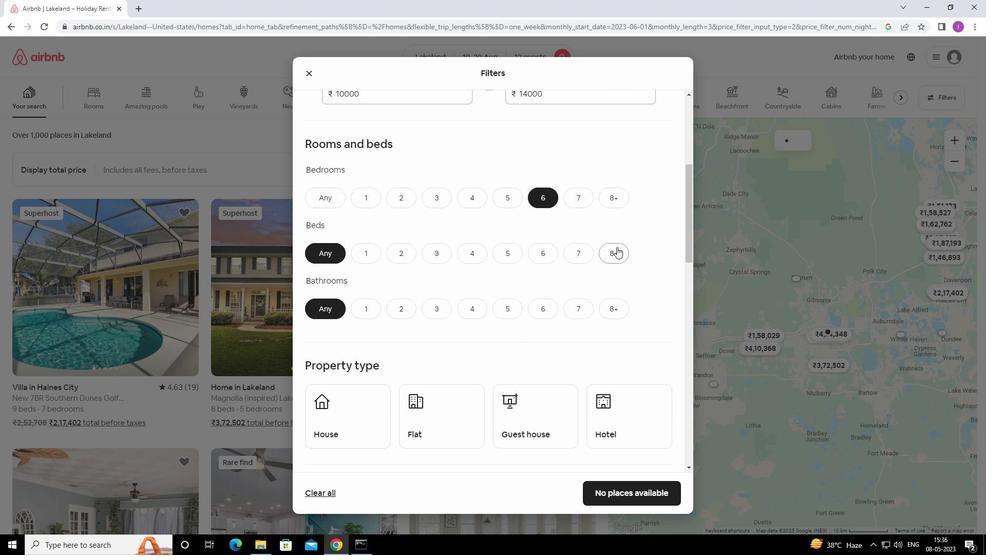 
Action: Mouse moved to (547, 307)
Screenshot: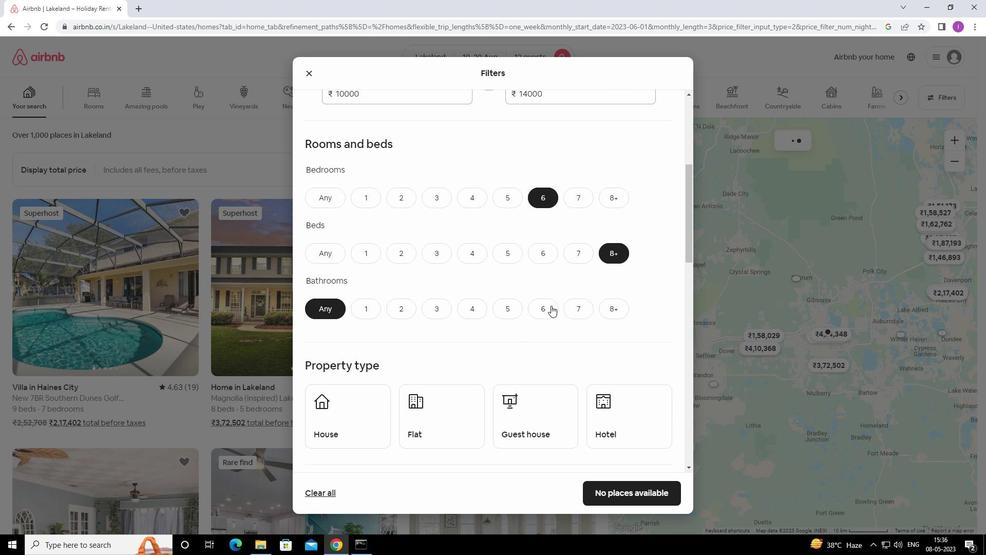 
Action: Mouse pressed left at (547, 307)
Screenshot: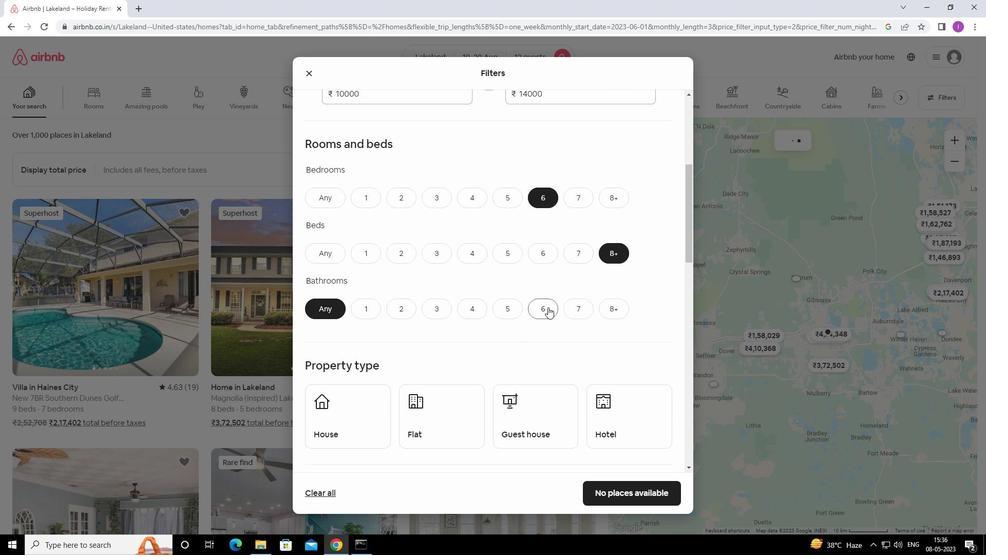 
Action: Mouse moved to (487, 351)
Screenshot: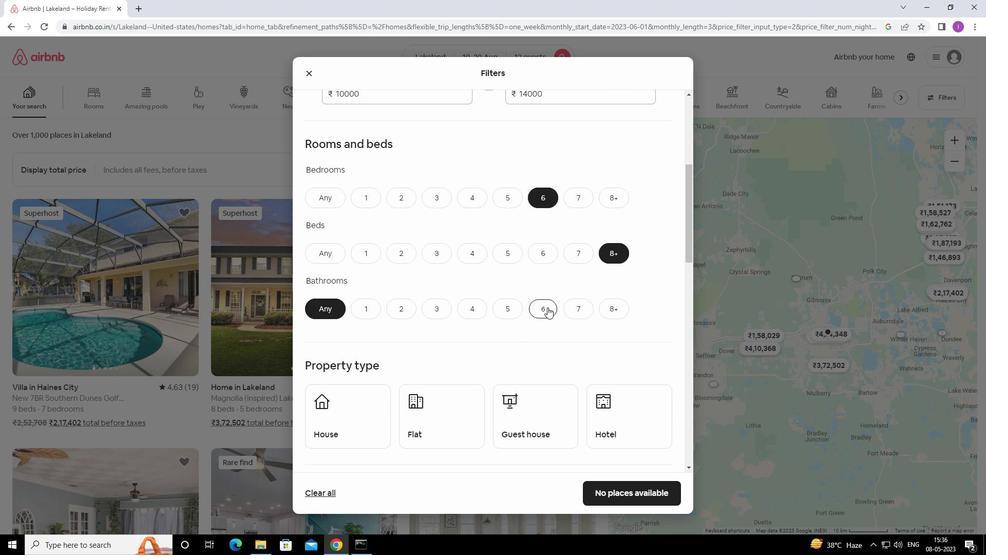 
Action: Mouse scrolled (487, 351) with delta (0, 0)
Screenshot: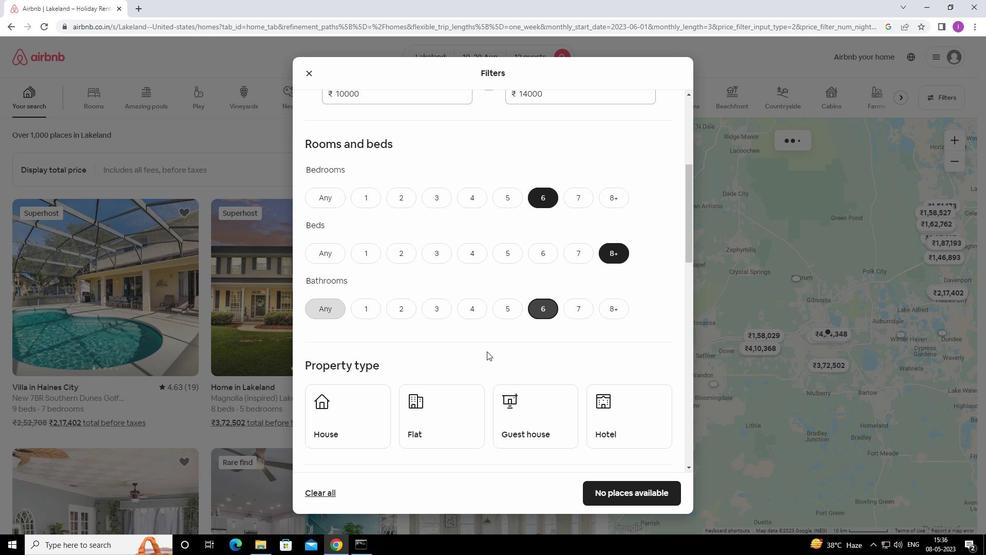 
Action: Mouse scrolled (487, 351) with delta (0, 0)
Screenshot: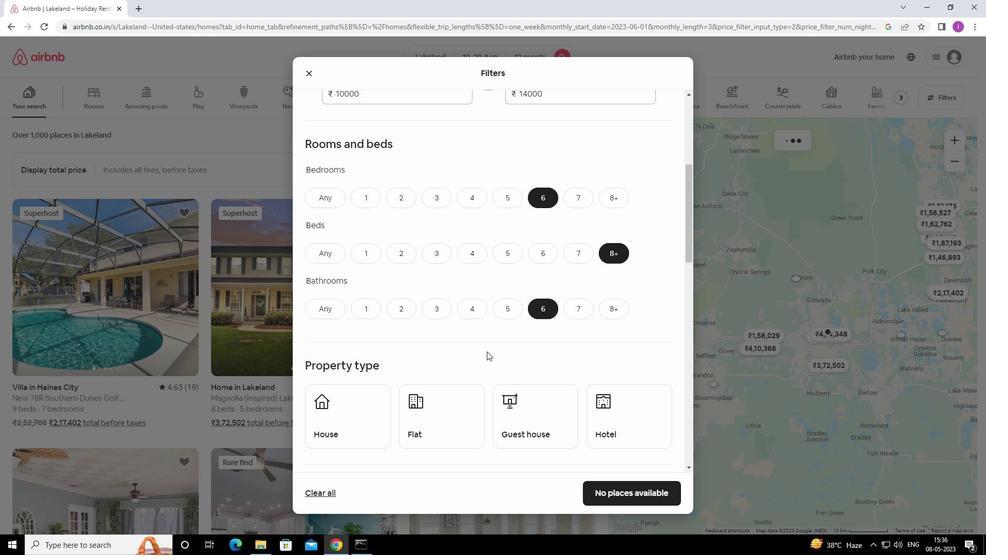 
Action: Mouse scrolled (487, 351) with delta (0, 0)
Screenshot: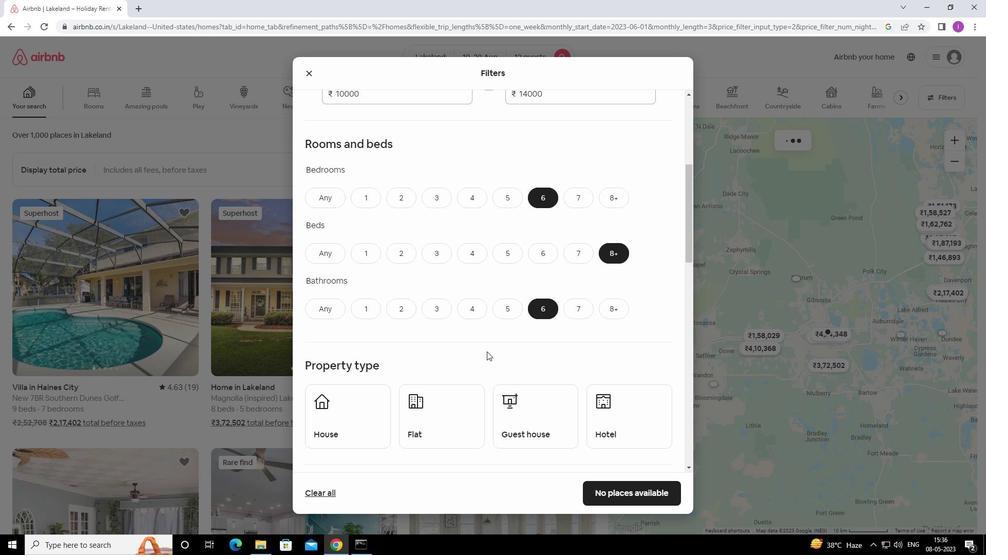 
Action: Mouse moved to (377, 261)
Screenshot: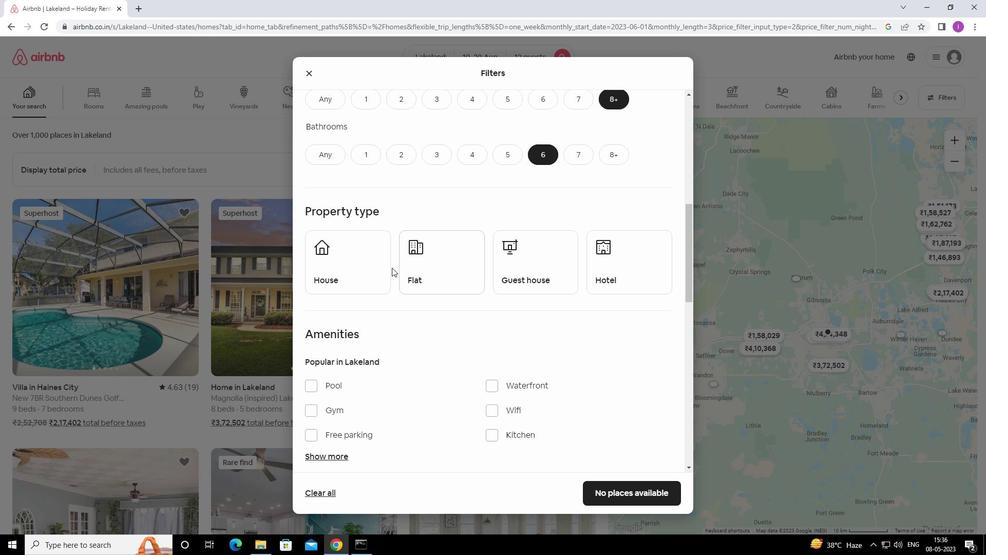
Action: Mouse pressed left at (377, 261)
Screenshot: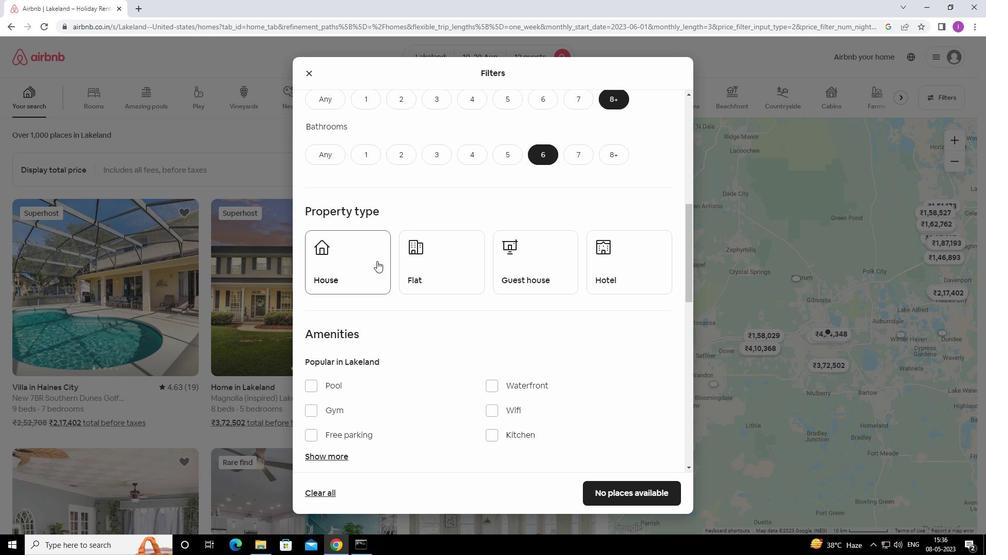 
Action: Mouse moved to (418, 259)
Screenshot: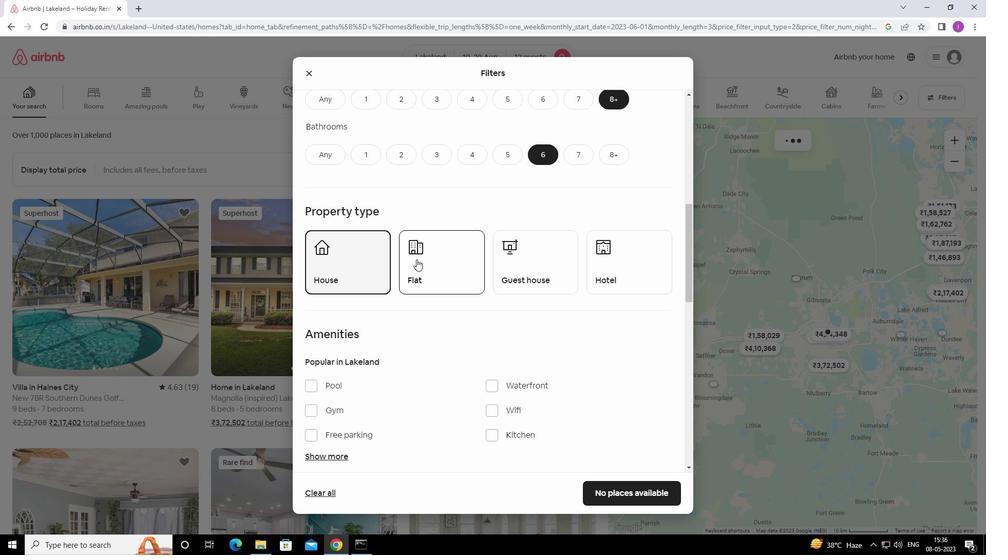 
Action: Mouse pressed left at (418, 259)
Screenshot: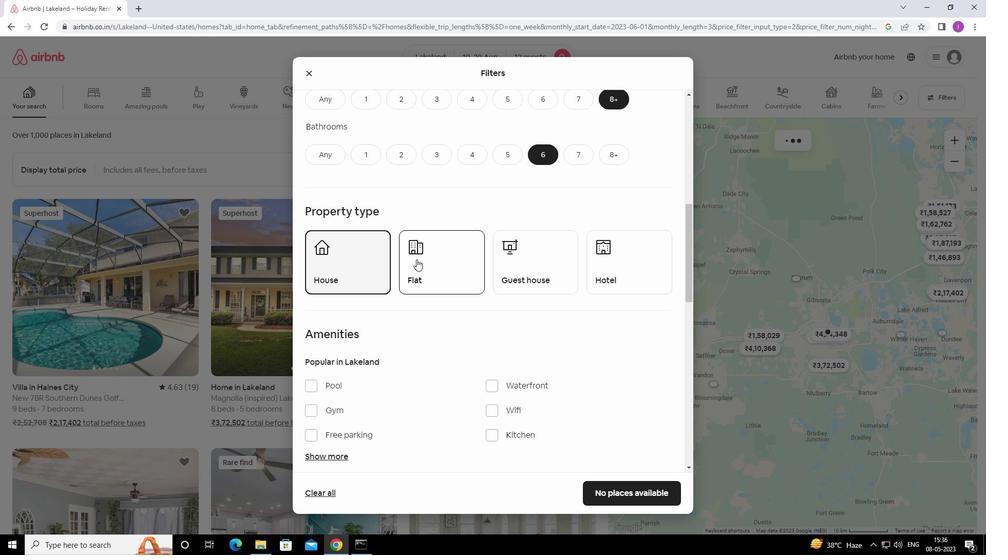 
Action: Mouse moved to (524, 271)
Screenshot: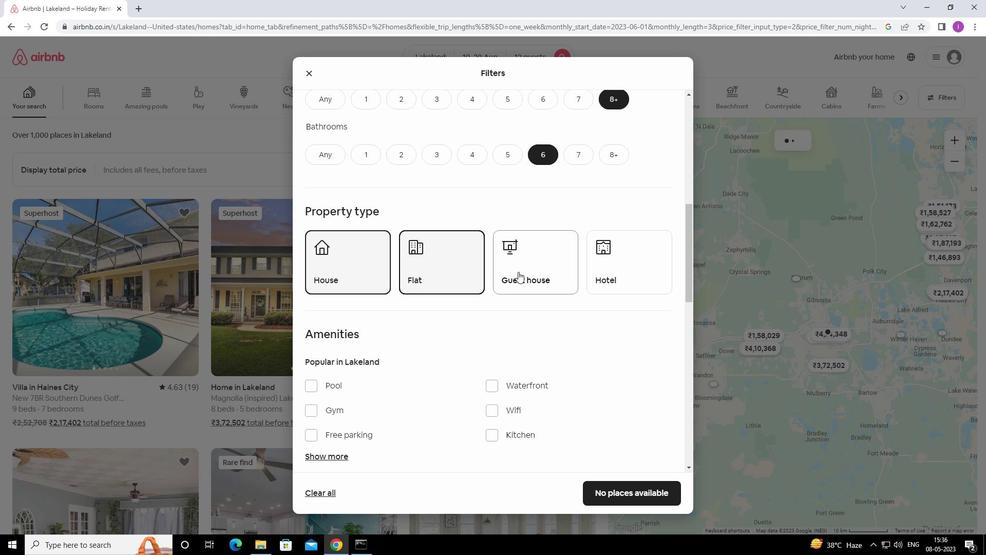 
Action: Mouse pressed left at (524, 271)
Screenshot: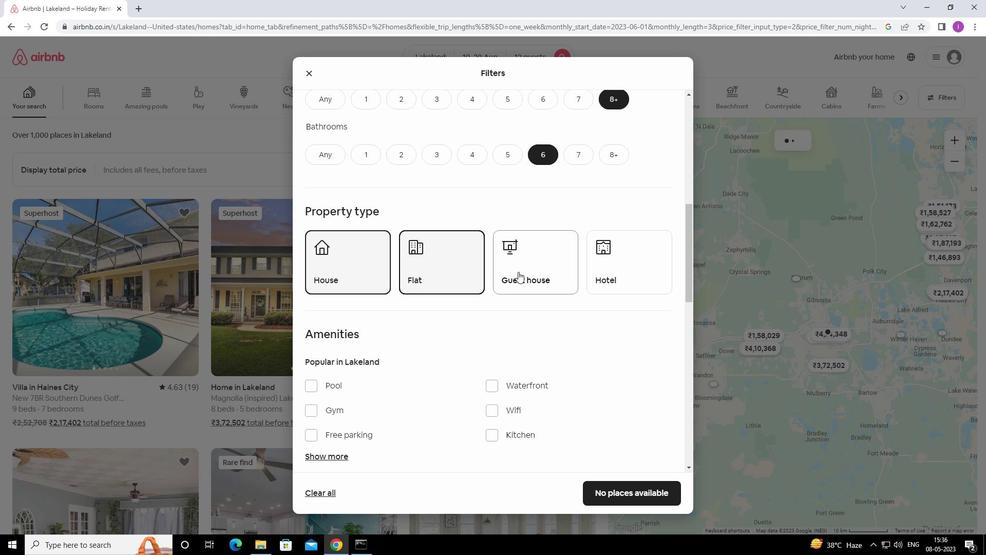
Action: Mouse moved to (551, 339)
Screenshot: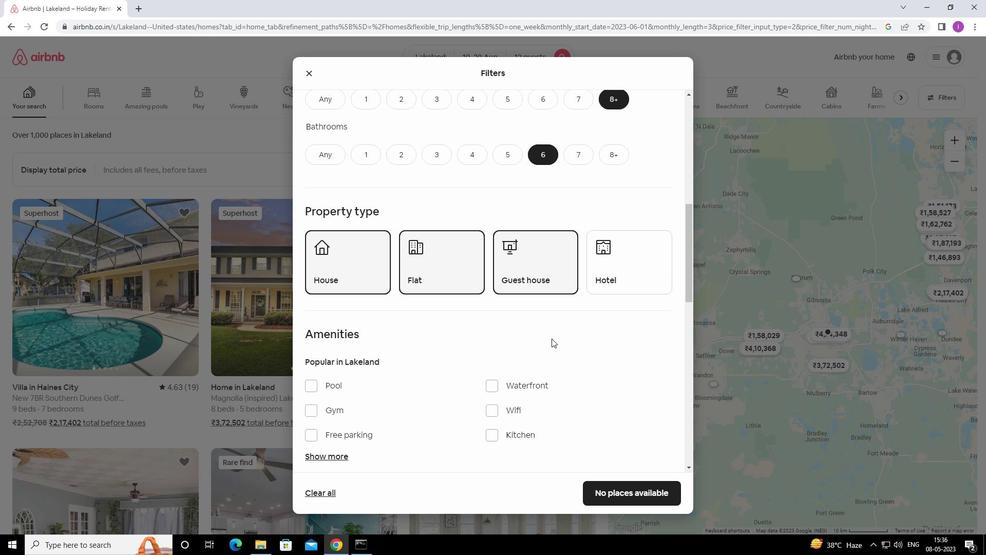 
Action: Mouse scrolled (551, 339) with delta (0, 0)
Screenshot: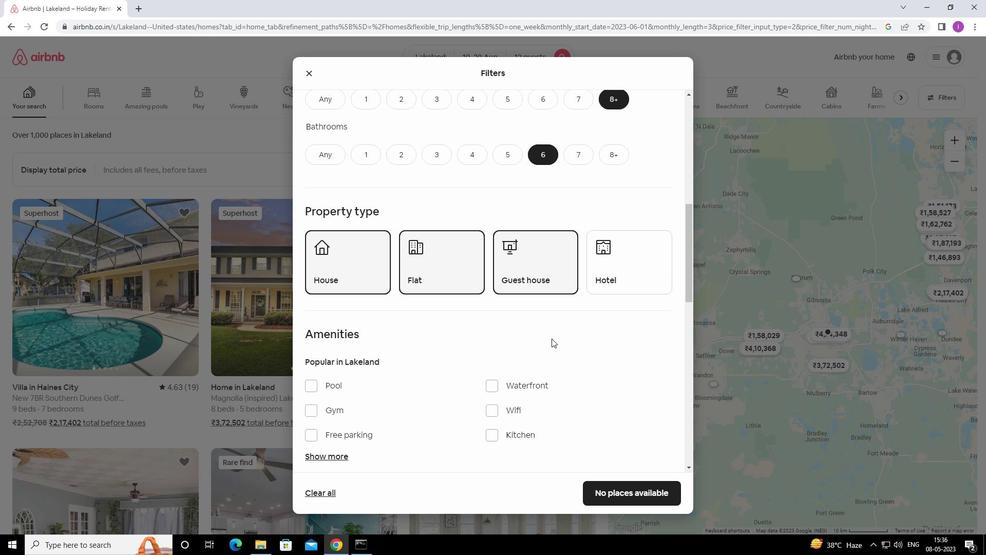 
Action: Mouse scrolled (551, 339) with delta (0, 0)
Screenshot: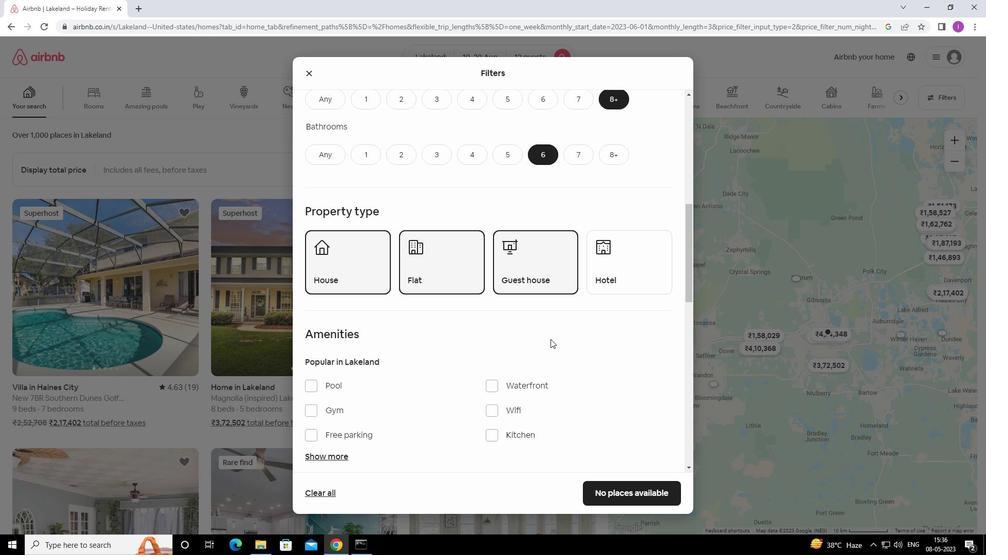 
Action: Mouse moved to (495, 309)
Screenshot: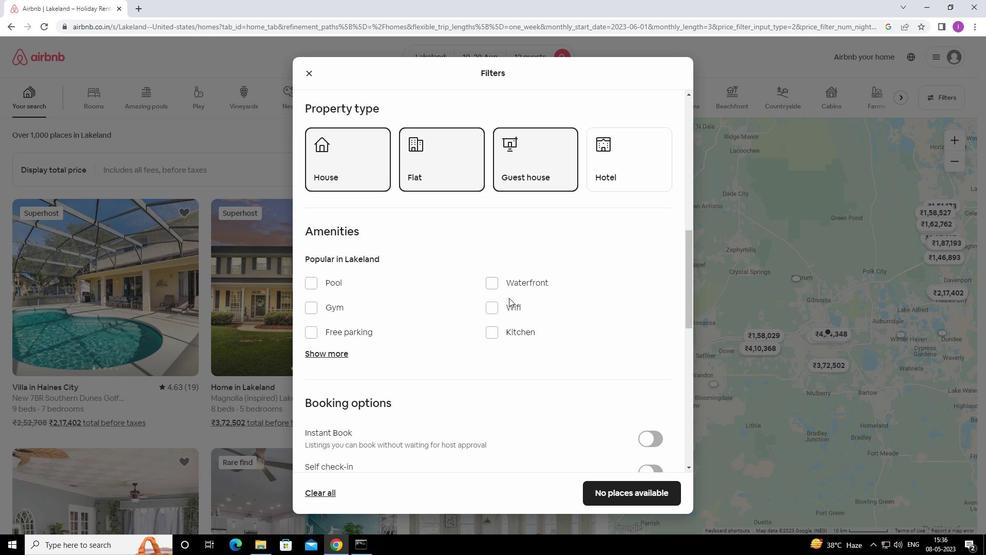 
Action: Mouse pressed left at (495, 309)
Screenshot: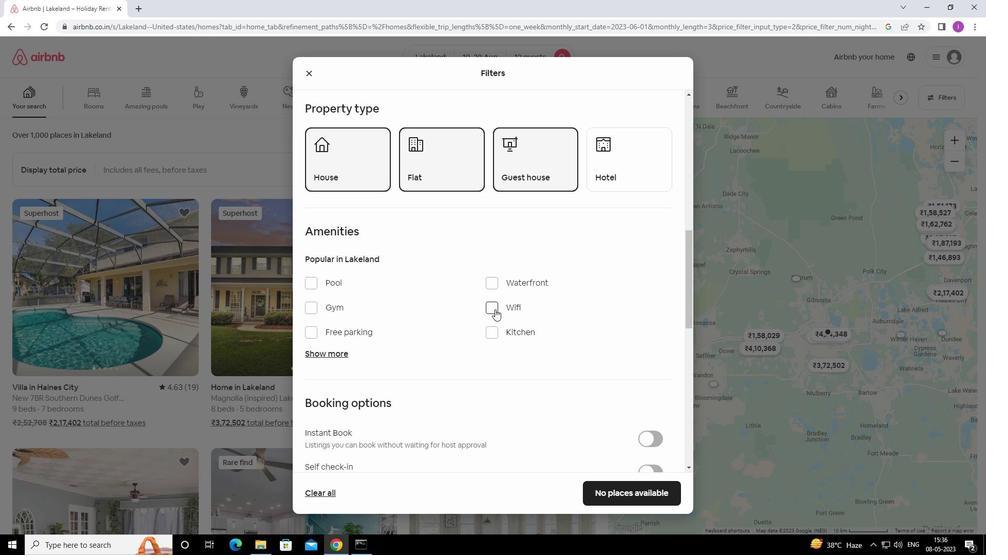 
Action: Mouse moved to (311, 308)
Screenshot: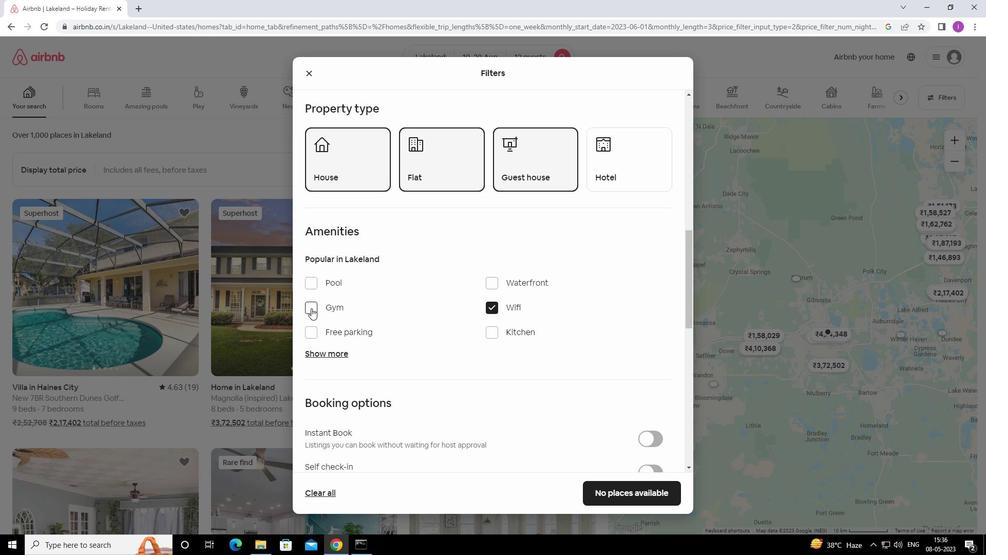 
Action: Mouse pressed left at (311, 308)
Screenshot: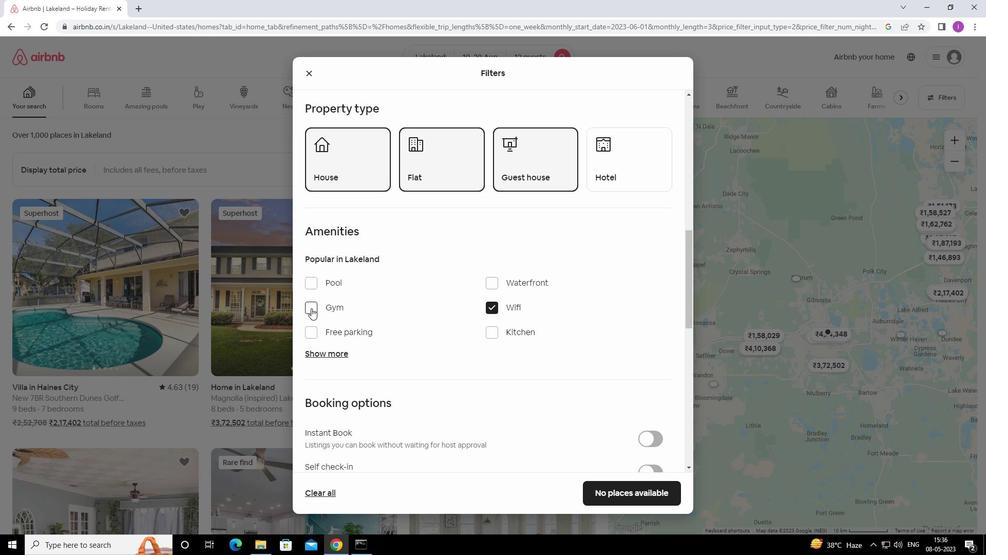 
Action: Mouse moved to (315, 334)
Screenshot: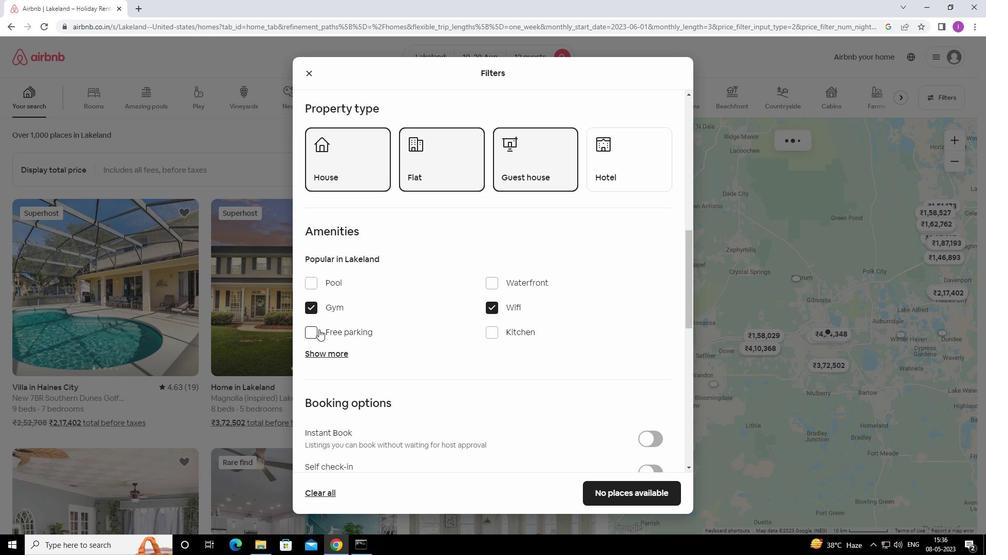 
Action: Mouse pressed left at (315, 334)
Screenshot: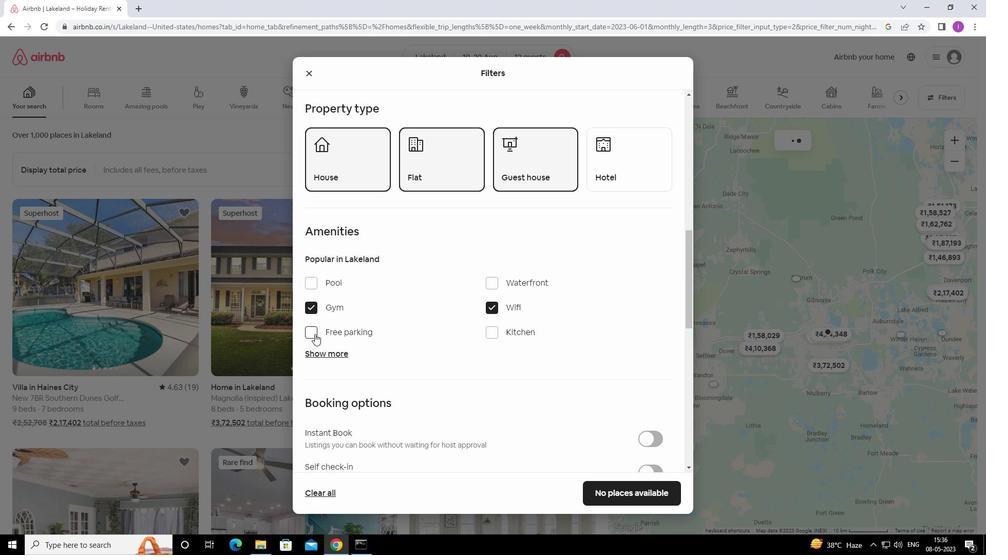 
Action: Mouse moved to (328, 352)
Screenshot: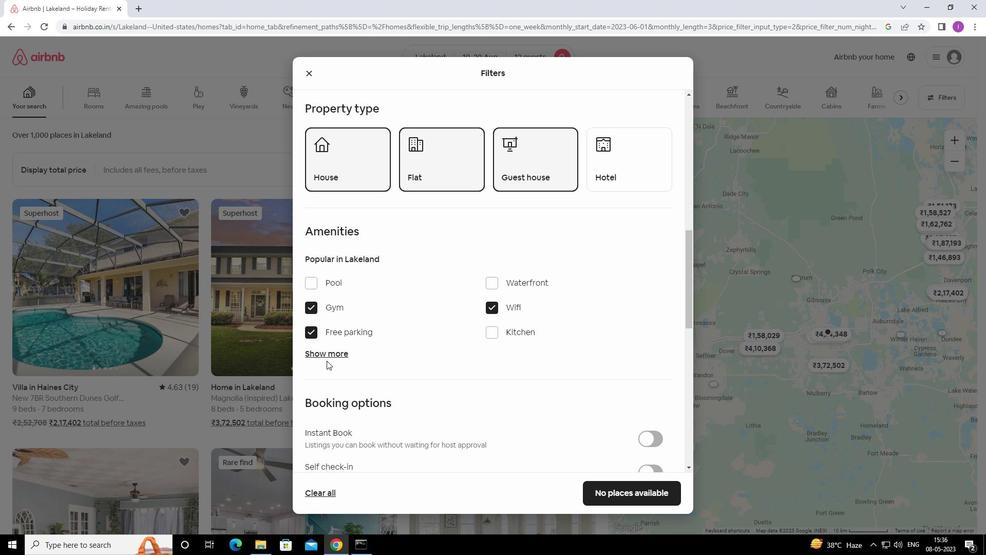 
Action: Mouse pressed left at (328, 352)
Screenshot: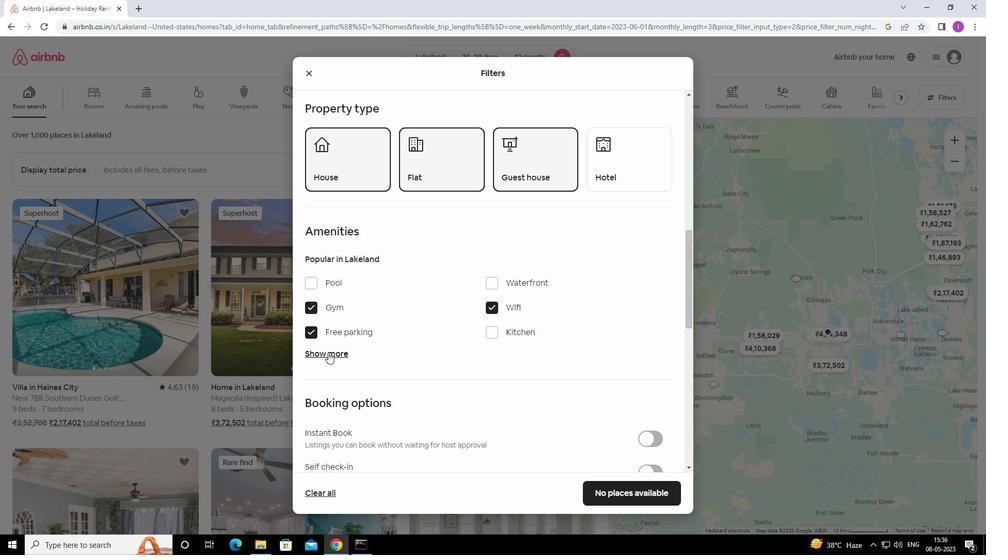 
Action: Mouse moved to (370, 404)
Screenshot: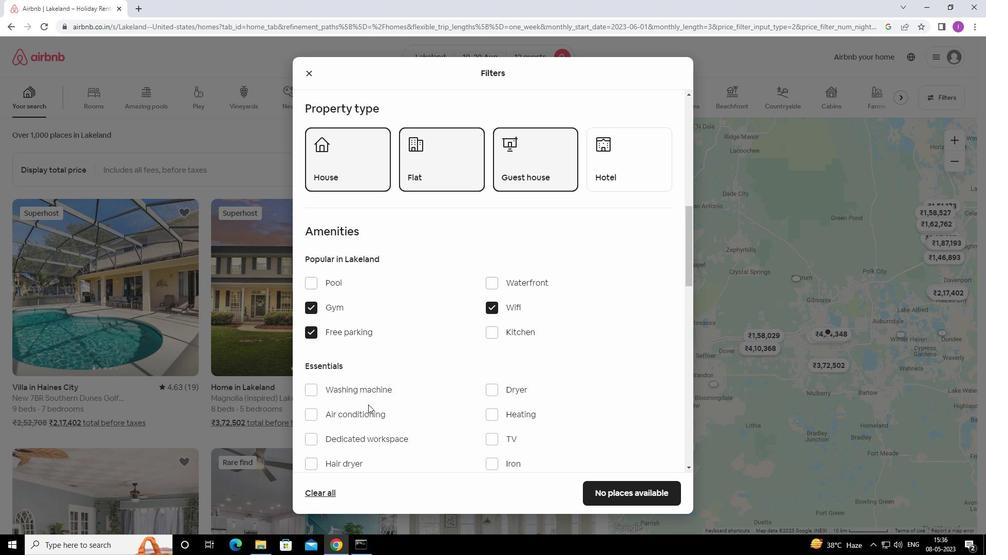 
Action: Mouse scrolled (370, 403) with delta (0, 0)
Screenshot: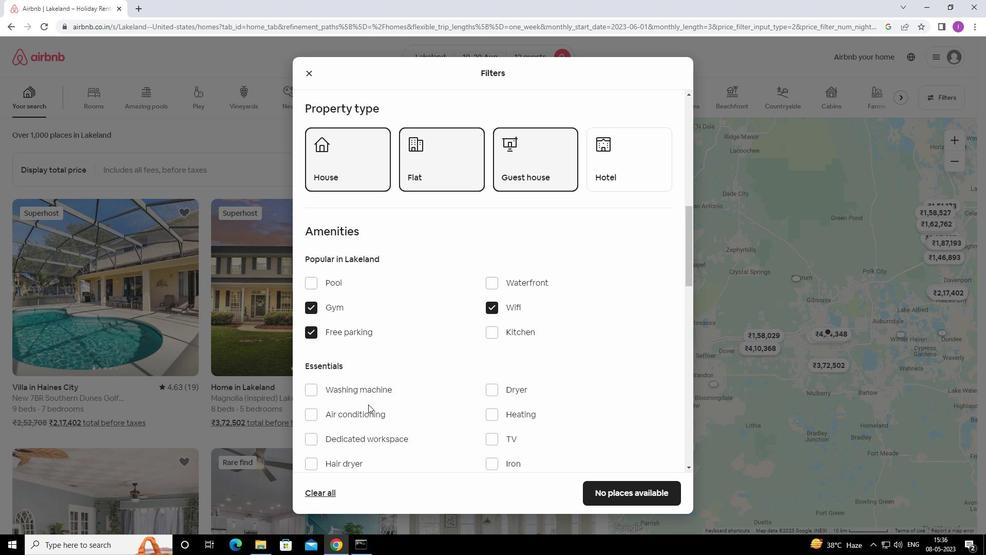 
Action: Mouse moved to (371, 402)
Screenshot: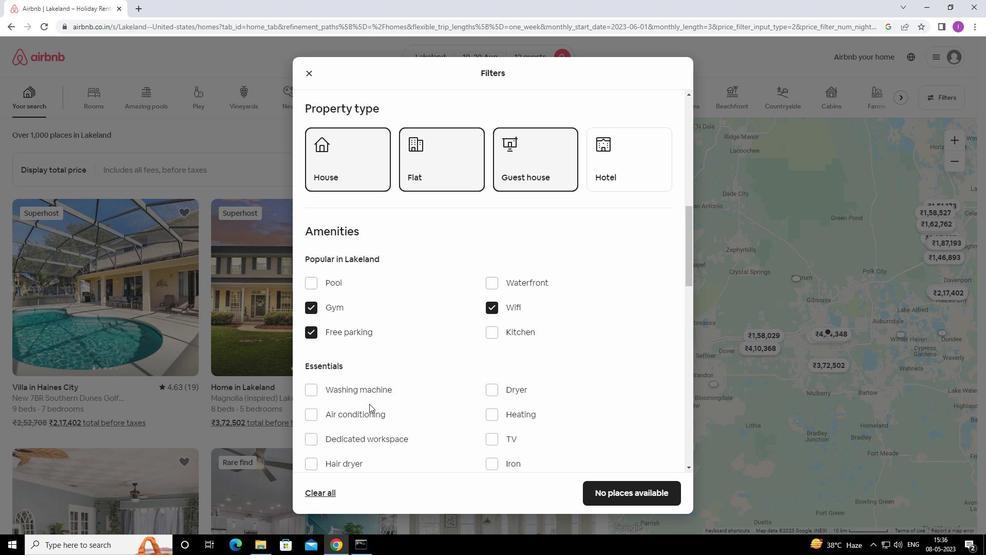 
Action: Mouse scrolled (371, 402) with delta (0, 0)
Screenshot: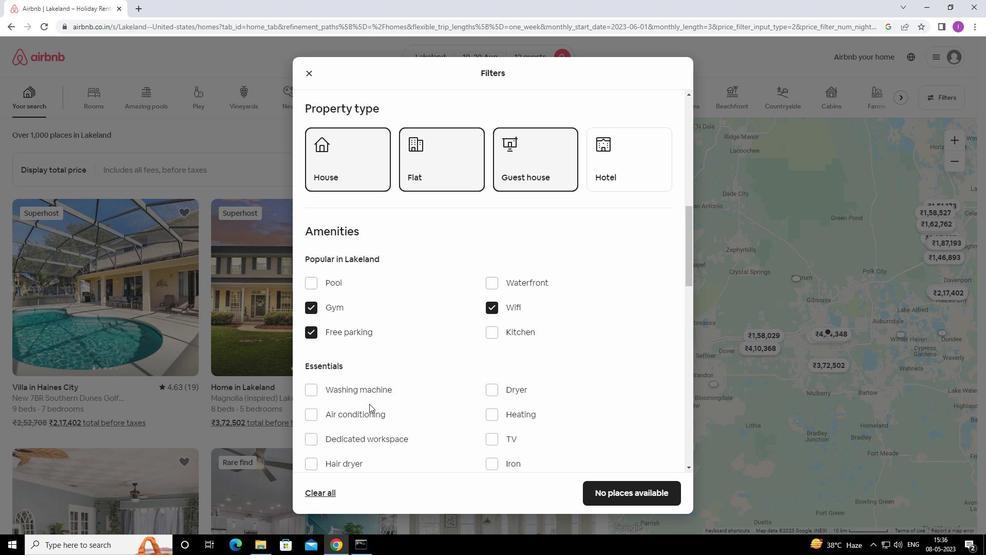 
Action: Mouse moved to (490, 336)
Screenshot: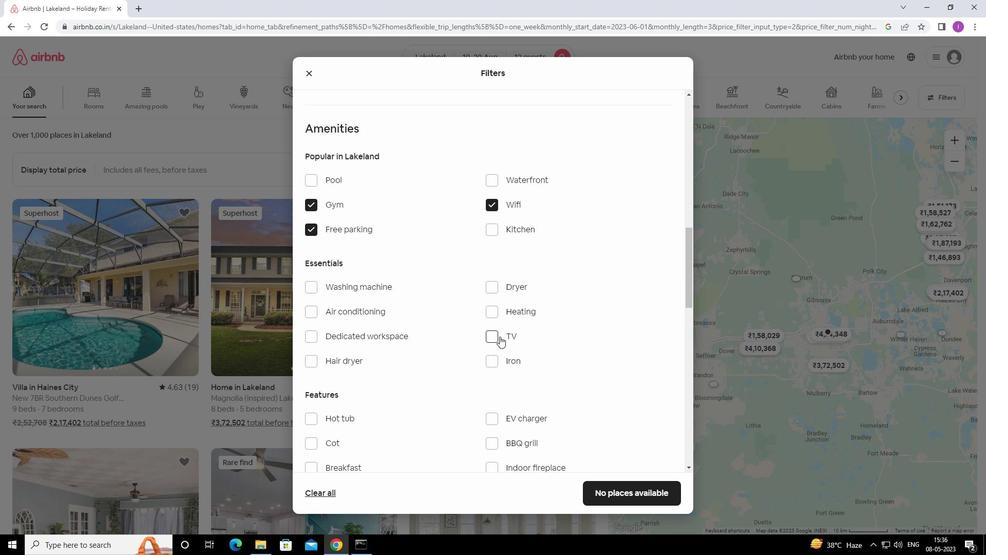 
Action: Mouse pressed left at (490, 336)
Screenshot: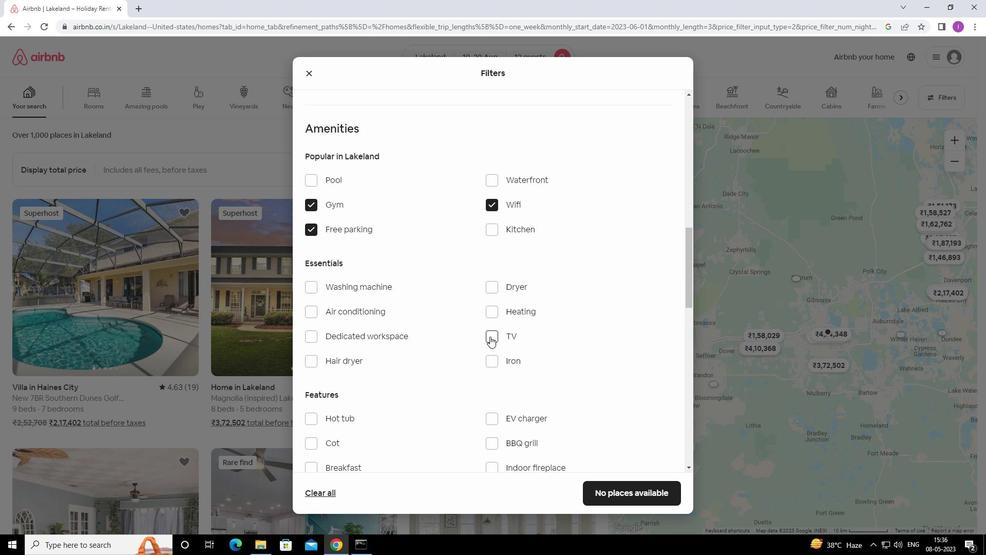 
Action: Mouse moved to (446, 390)
Screenshot: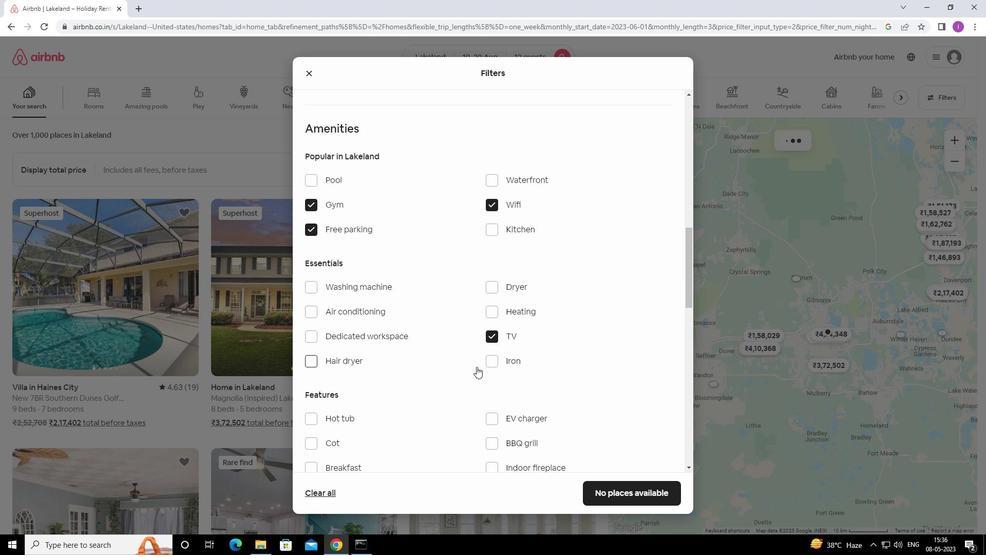 
Action: Mouse scrolled (446, 390) with delta (0, 0)
Screenshot: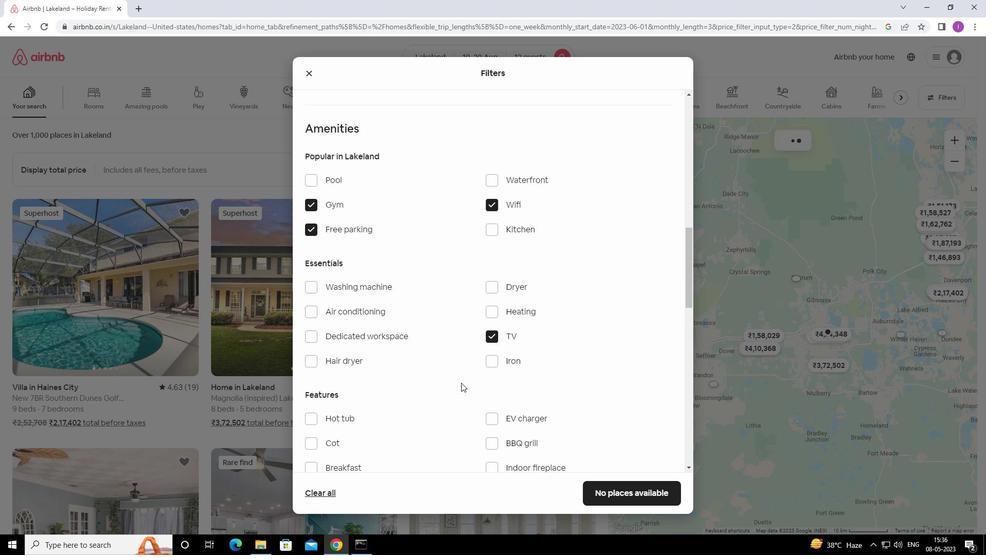 
Action: Mouse scrolled (446, 390) with delta (0, 0)
Screenshot: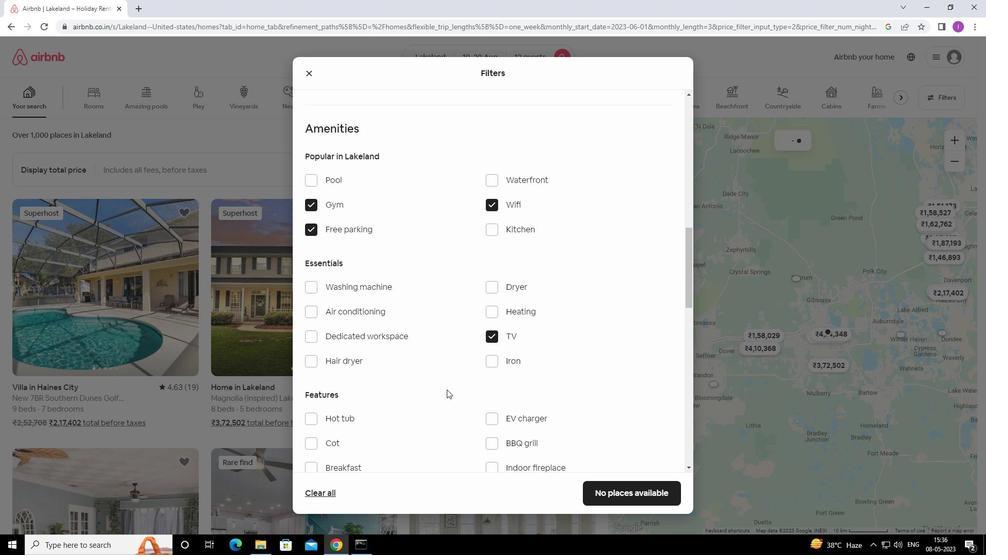 
Action: Mouse moved to (313, 370)
Screenshot: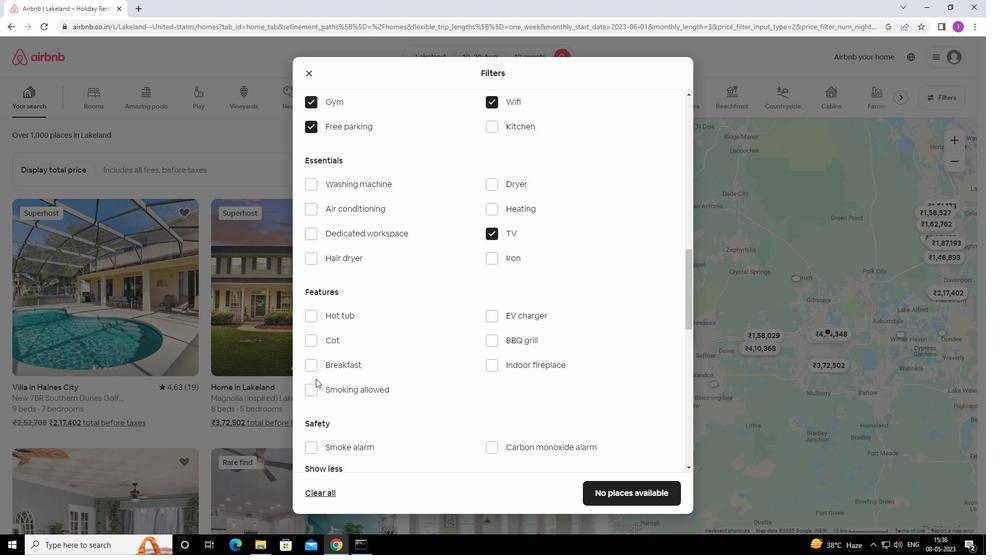 
Action: Mouse pressed left at (313, 370)
Screenshot: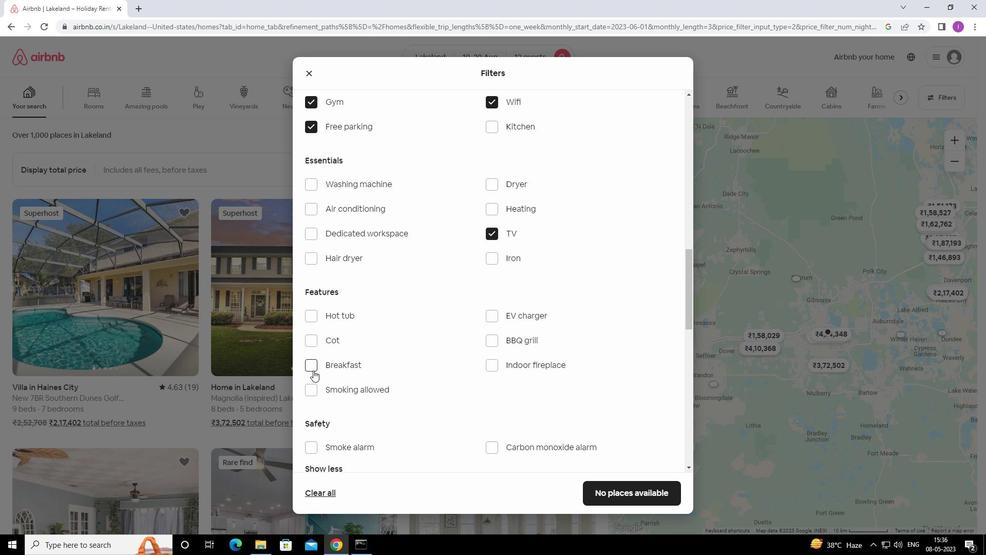 
Action: Mouse moved to (419, 395)
Screenshot: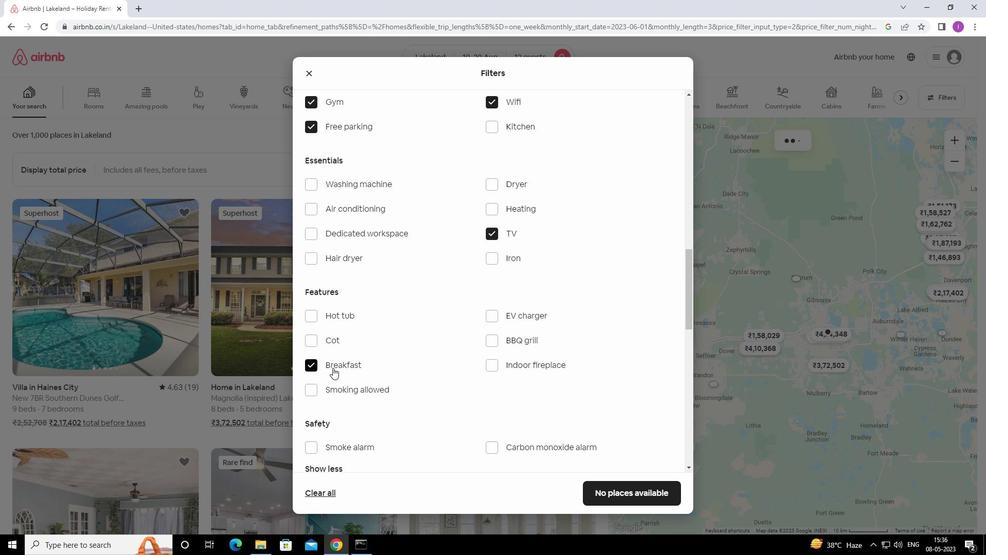 
Action: Mouse scrolled (419, 394) with delta (0, 0)
Screenshot: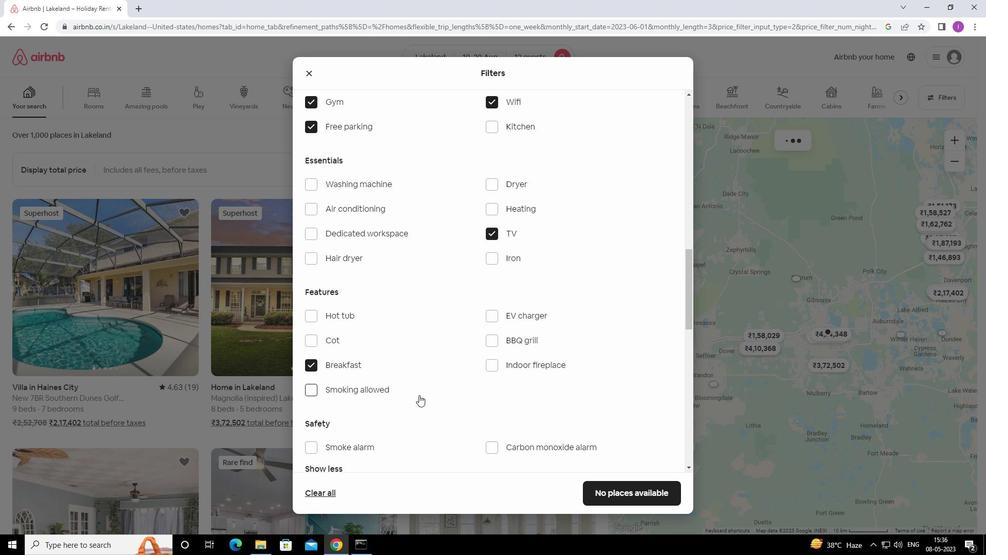 
Action: Mouse moved to (419, 395)
Screenshot: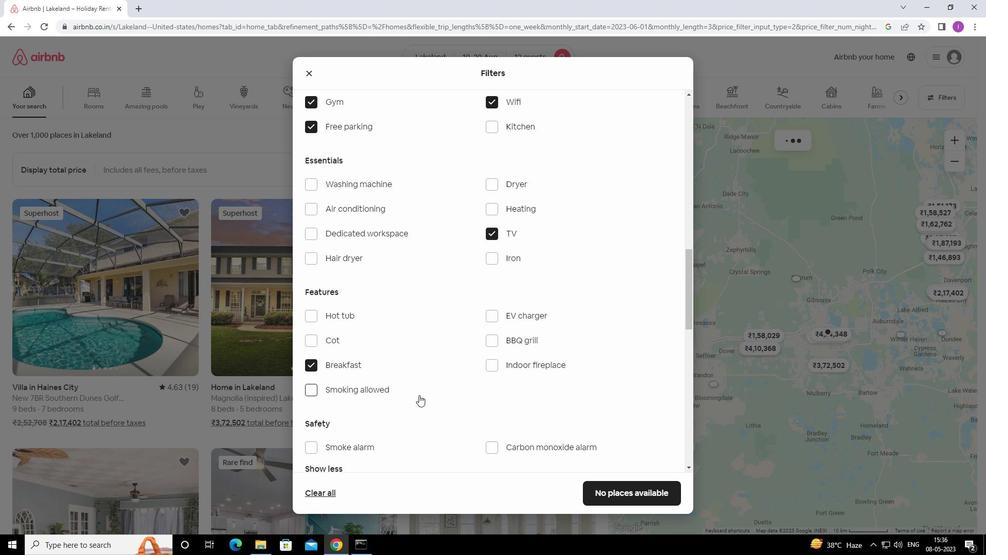 
Action: Mouse scrolled (419, 394) with delta (0, 0)
Screenshot: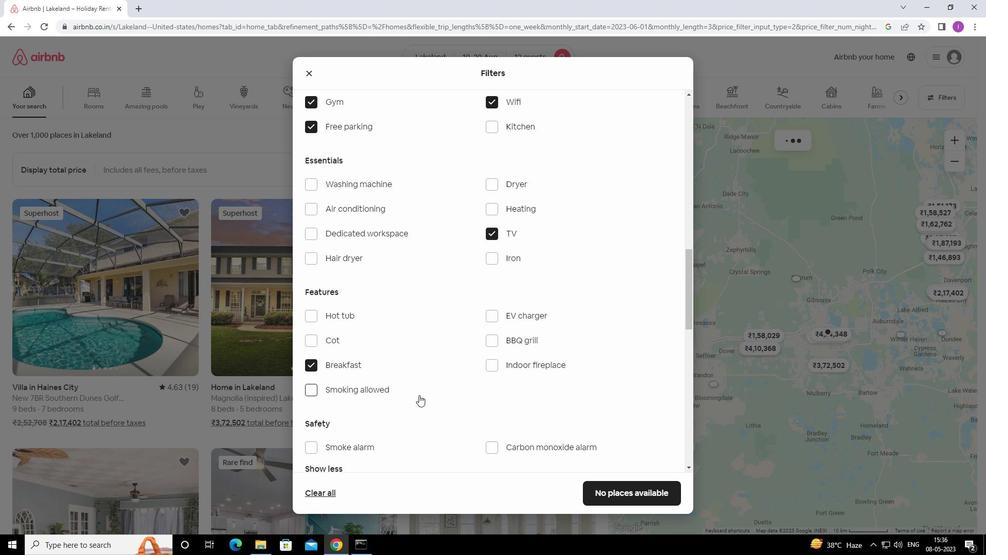 
Action: Mouse scrolled (419, 394) with delta (0, 0)
Screenshot: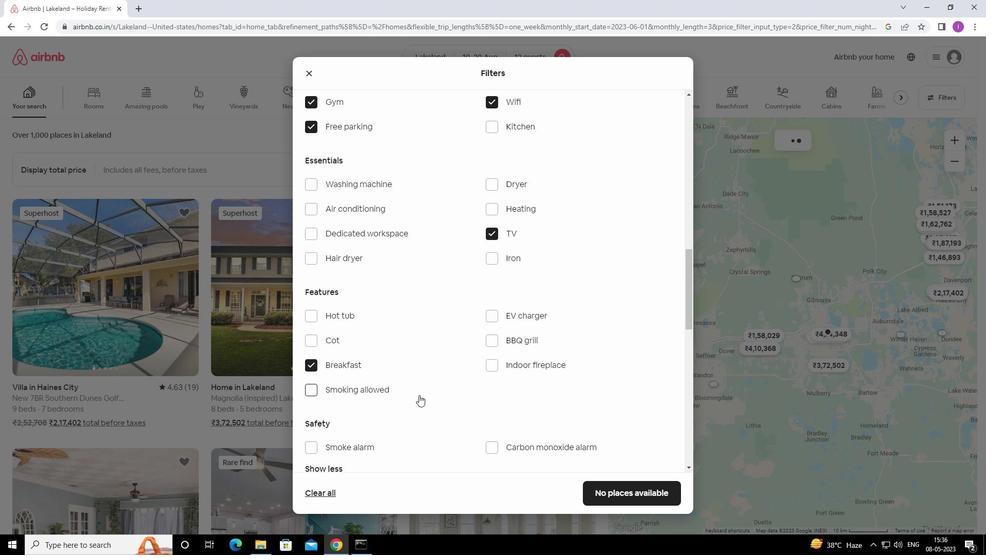 
Action: Mouse moved to (419, 395)
Screenshot: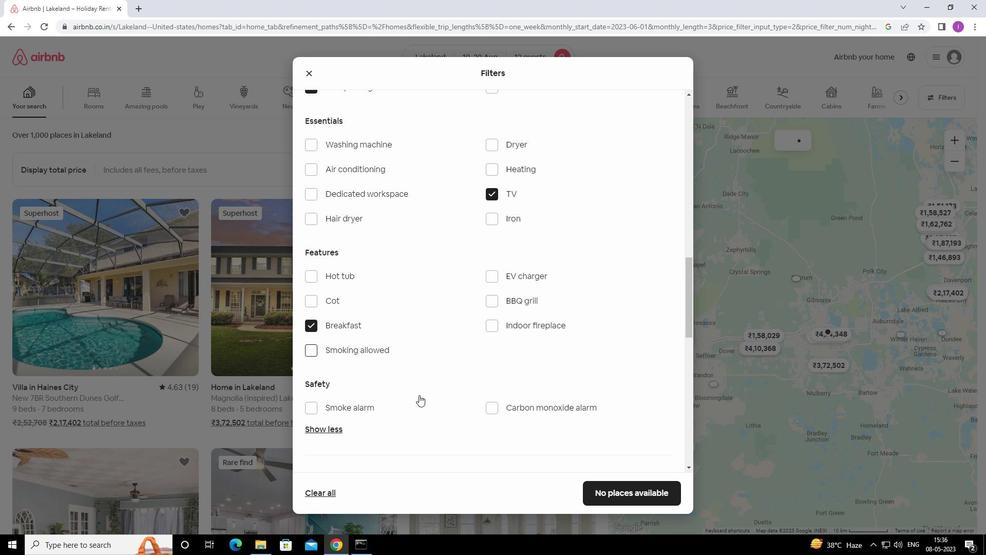 
Action: Mouse scrolled (419, 394) with delta (0, 0)
Screenshot: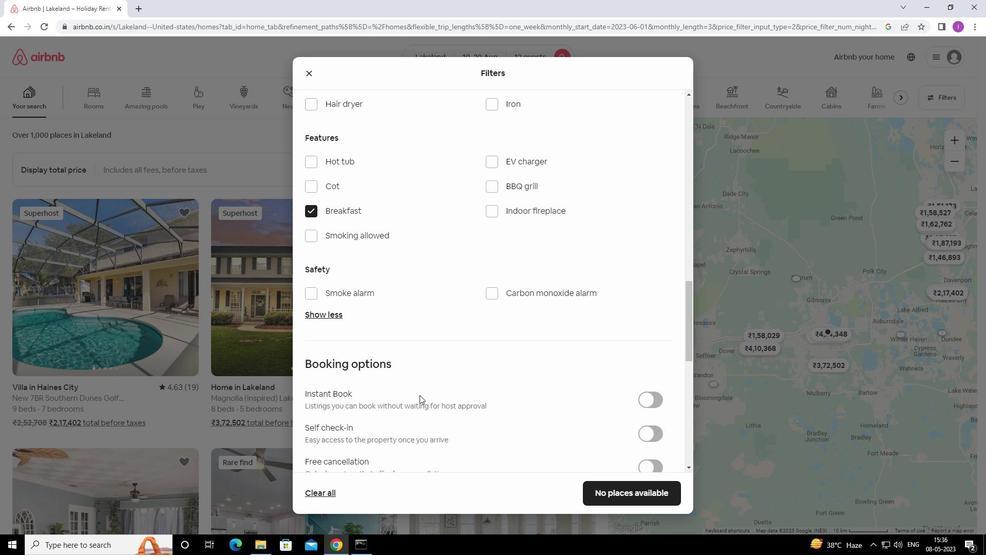 
Action: Mouse moved to (420, 395)
Screenshot: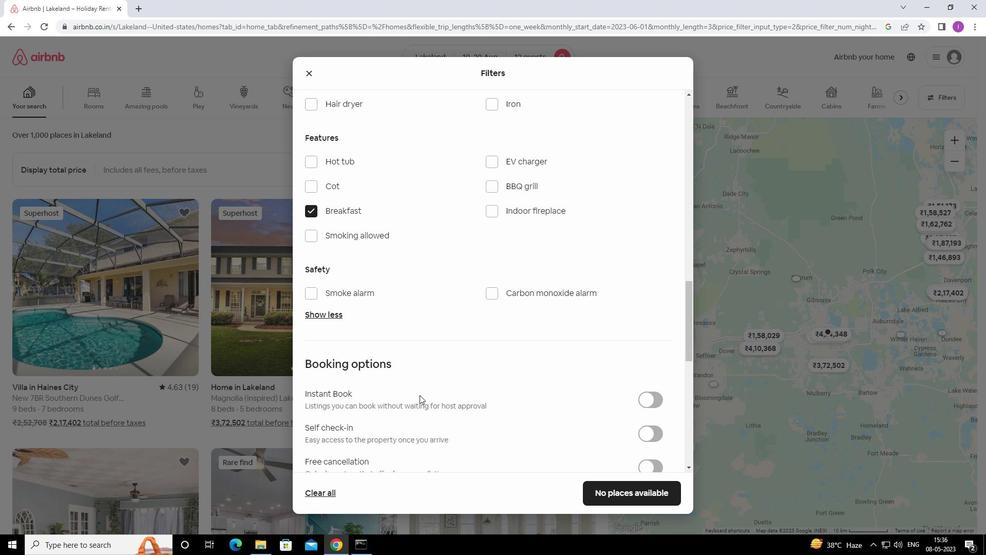 
Action: Mouse scrolled (420, 394) with delta (0, 0)
Screenshot: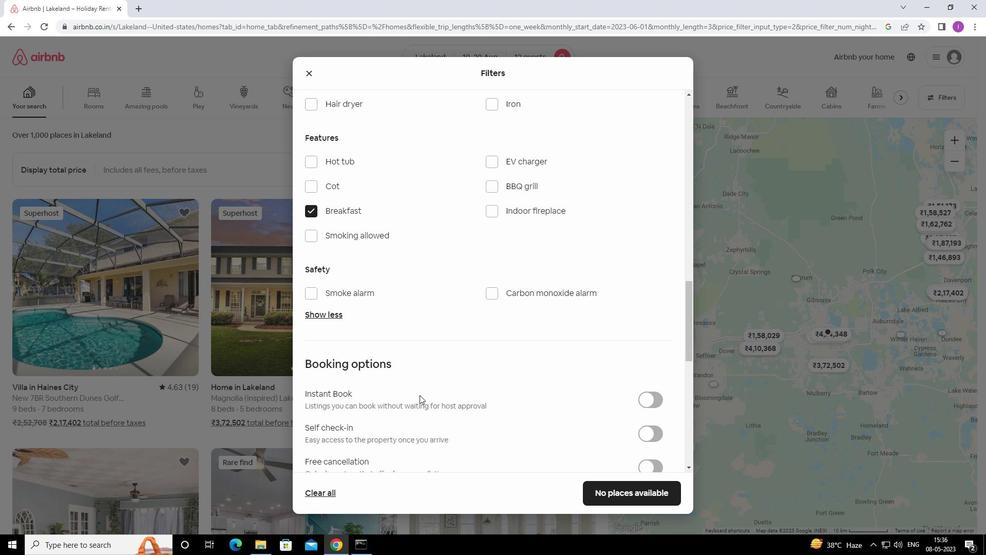 
Action: Mouse moved to (652, 331)
Screenshot: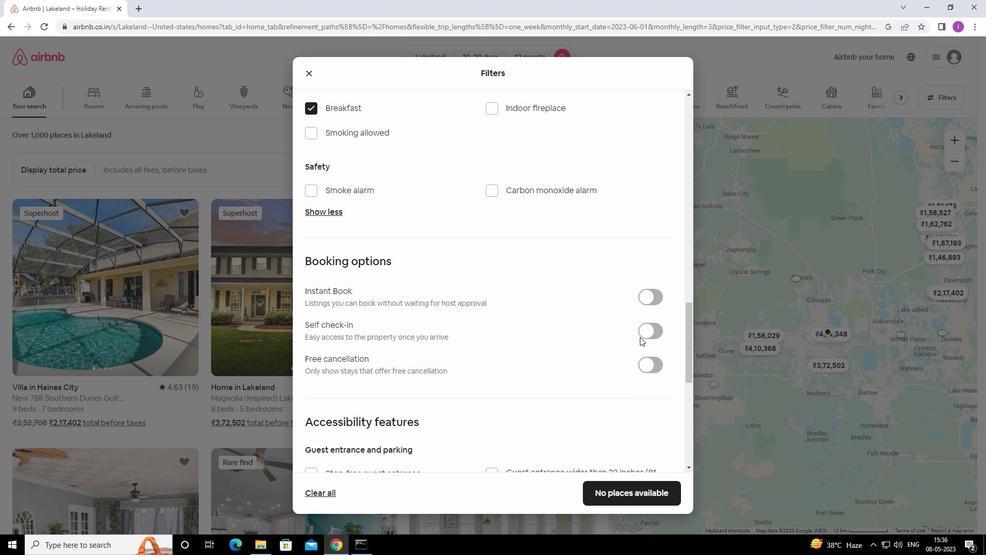 
Action: Mouse pressed left at (652, 331)
Screenshot: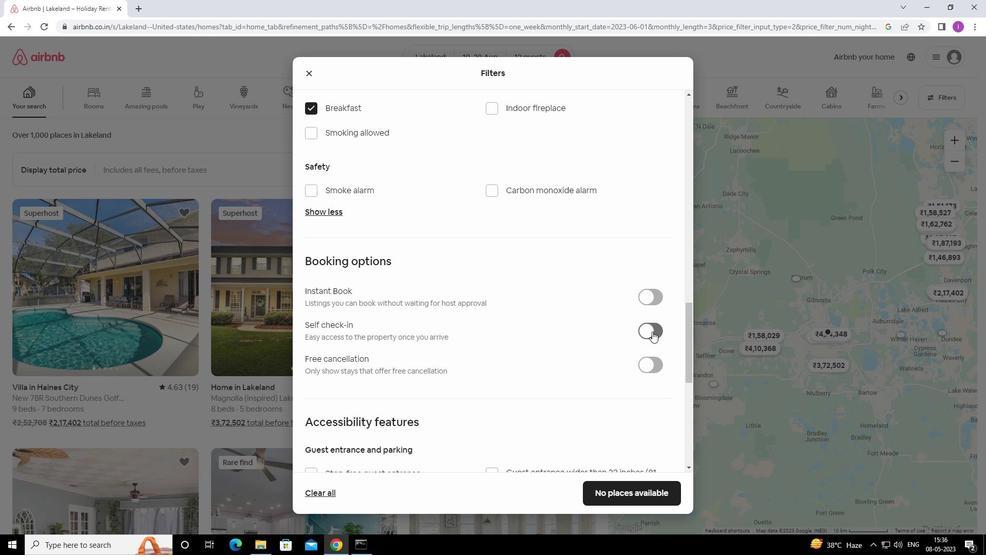 
Action: Mouse moved to (491, 384)
Screenshot: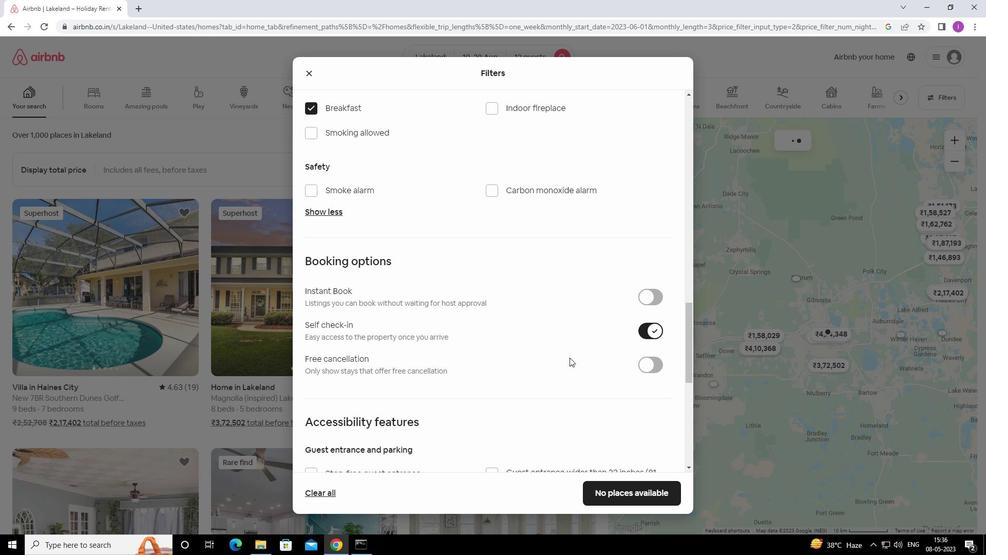 
Action: Mouse scrolled (491, 383) with delta (0, 0)
Screenshot: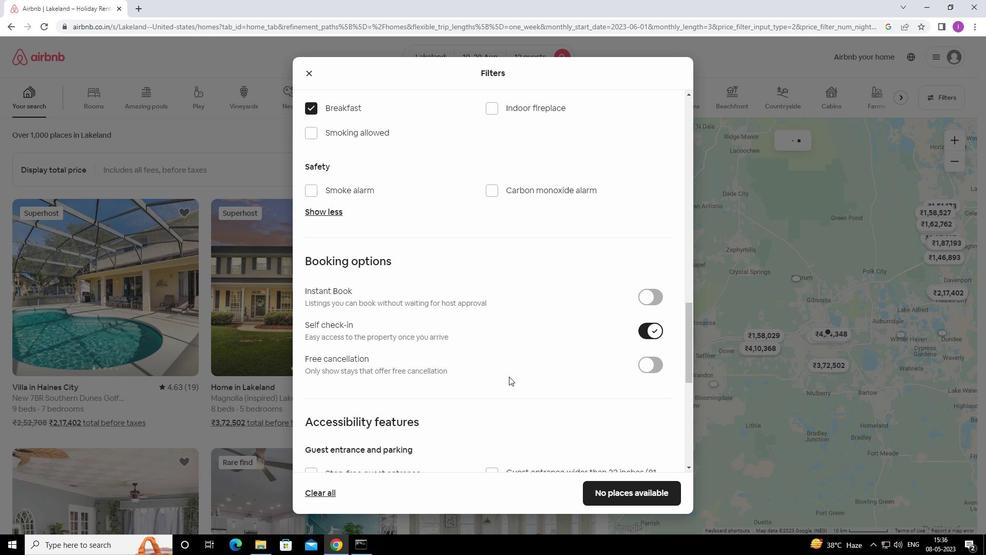 
Action: Mouse scrolled (491, 383) with delta (0, 0)
Screenshot: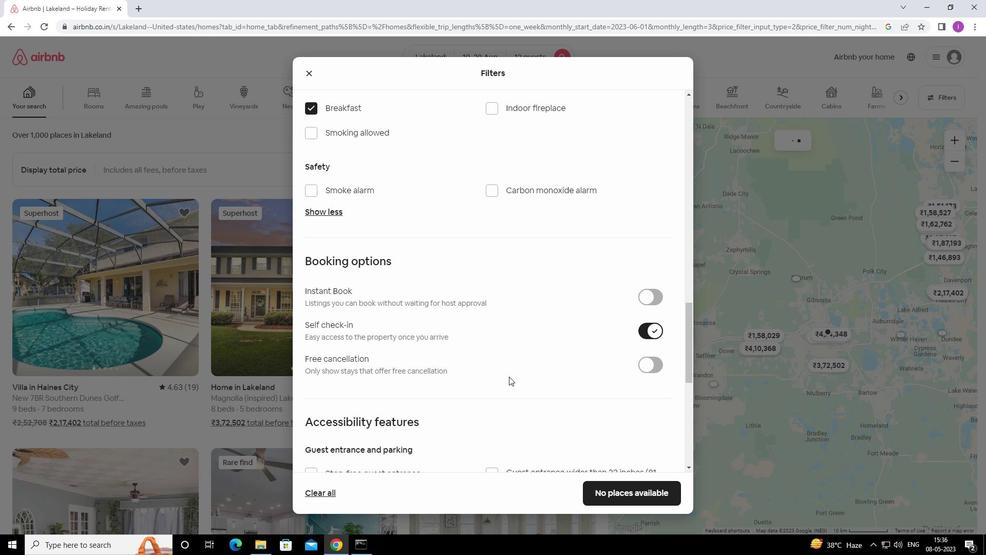 
Action: Mouse moved to (491, 384)
Screenshot: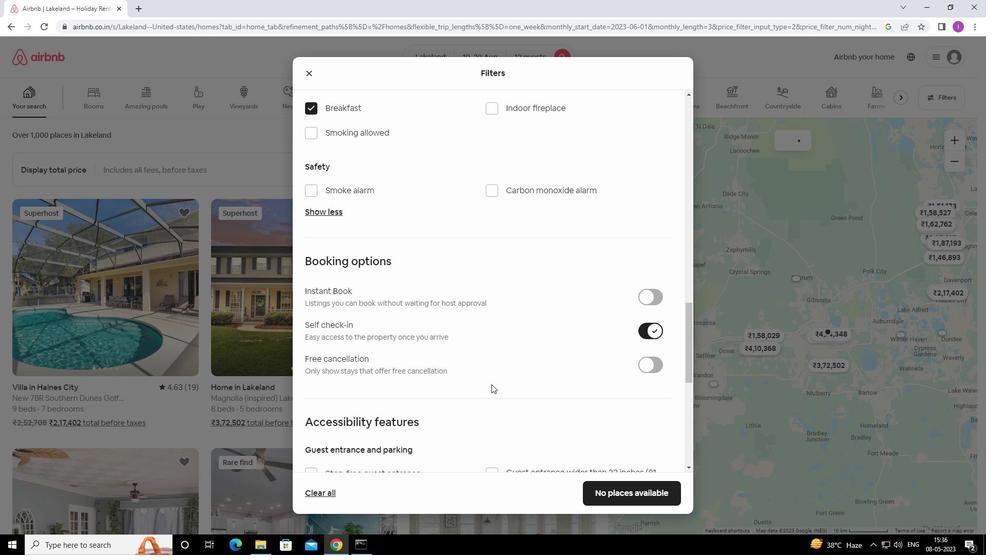 
Action: Mouse scrolled (491, 384) with delta (0, 0)
Screenshot: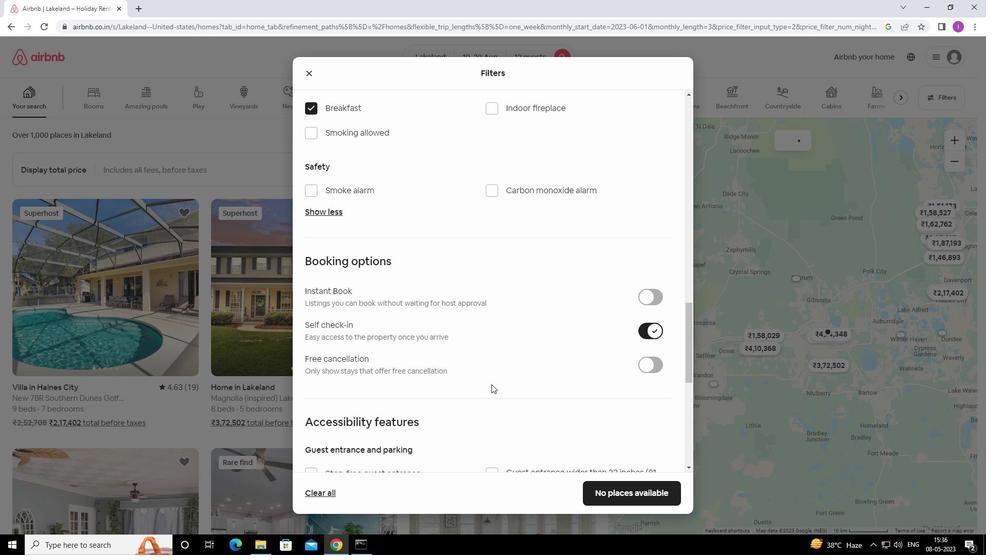 
Action: Mouse scrolled (491, 384) with delta (0, 0)
Screenshot: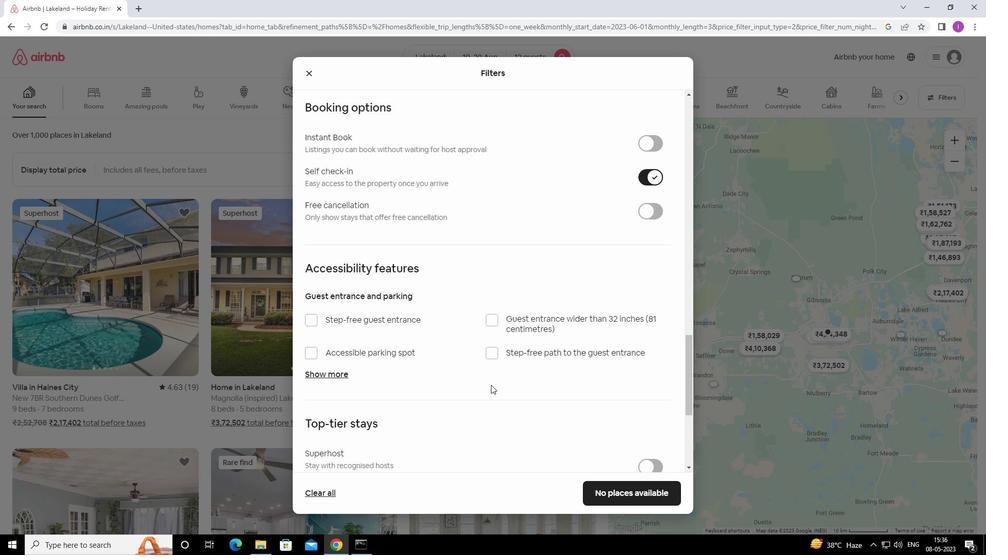 
Action: Mouse scrolled (491, 384) with delta (0, 0)
Screenshot: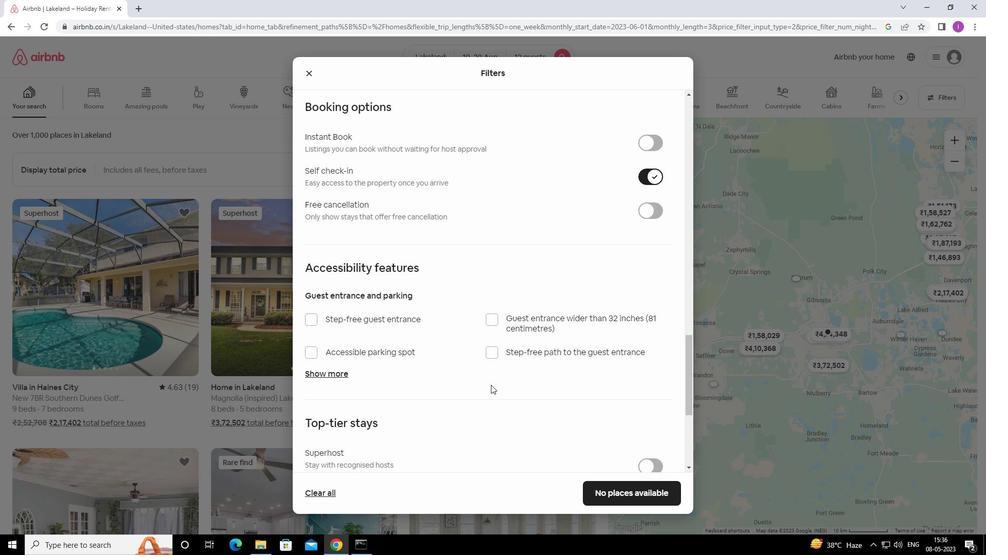 
Action: Mouse scrolled (491, 384) with delta (0, 0)
Screenshot: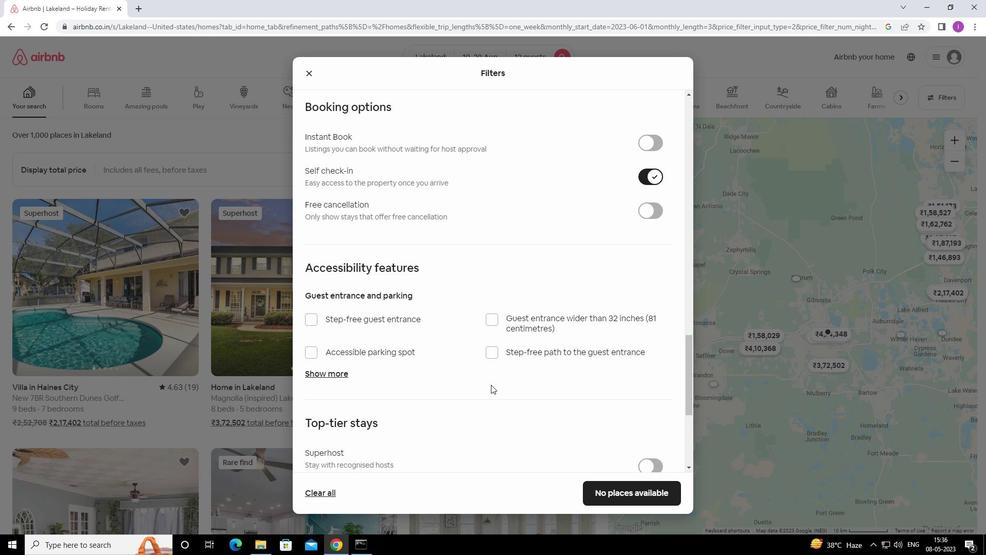 
Action: Mouse moved to (485, 388)
Screenshot: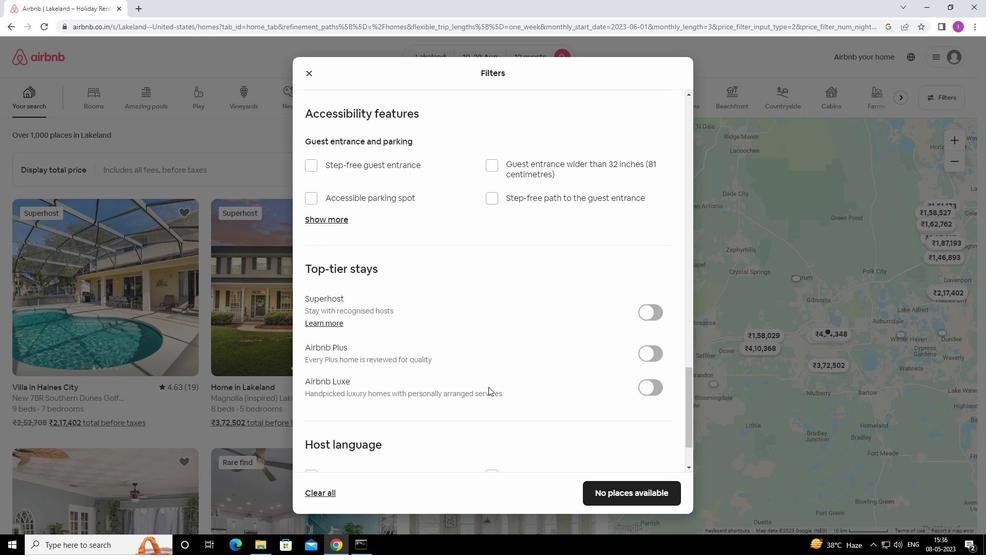 
Action: Mouse scrolled (485, 387) with delta (0, 0)
Screenshot: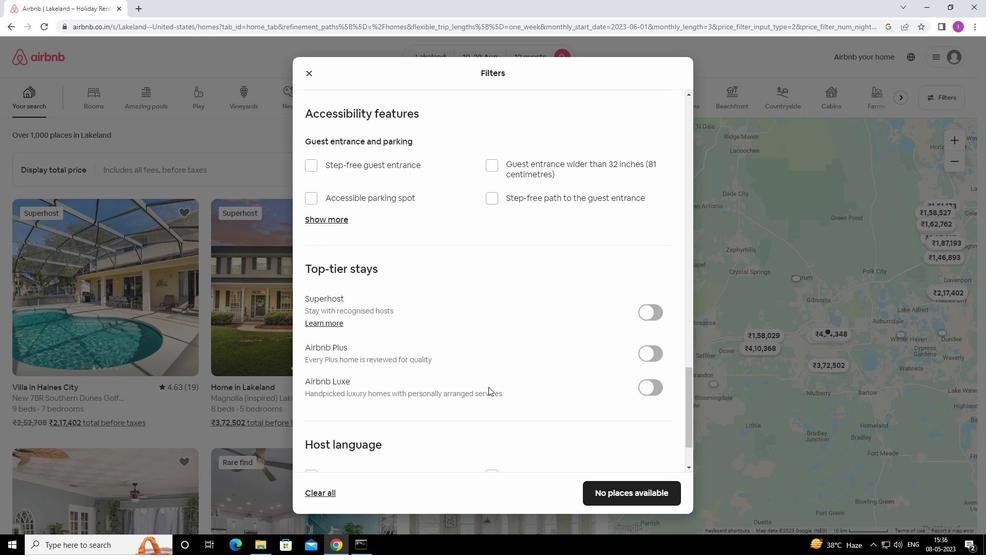 
Action: Mouse scrolled (485, 387) with delta (0, 0)
Screenshot: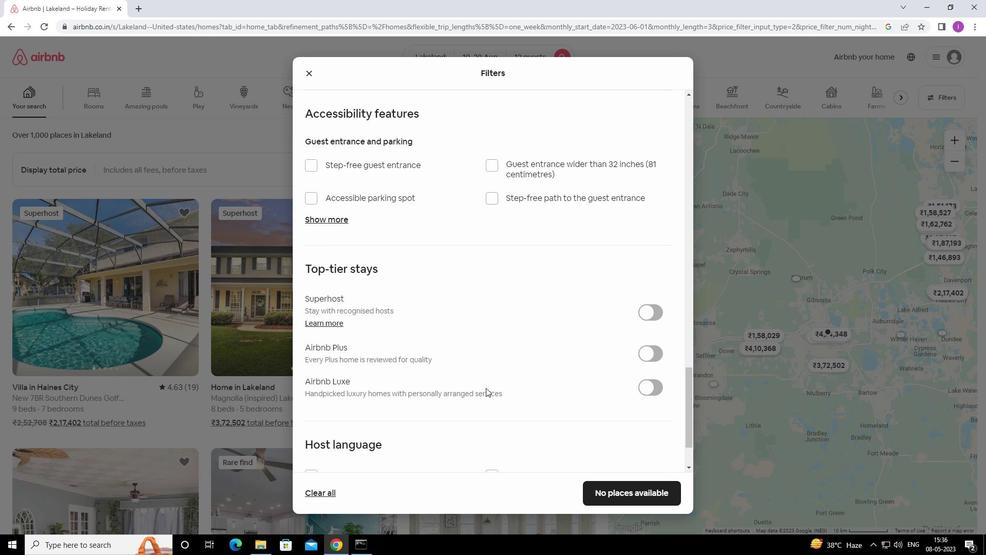 
Action: Mouse moved to (517, 350)
Screenshot: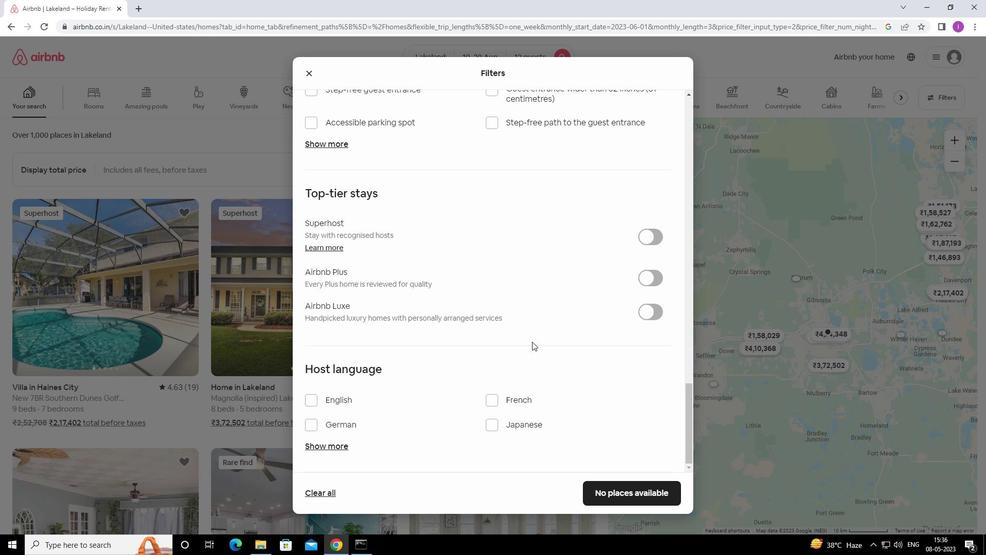 
Action: Mouse scrolled (517, 349) with delta (0, 0)
Screenshot: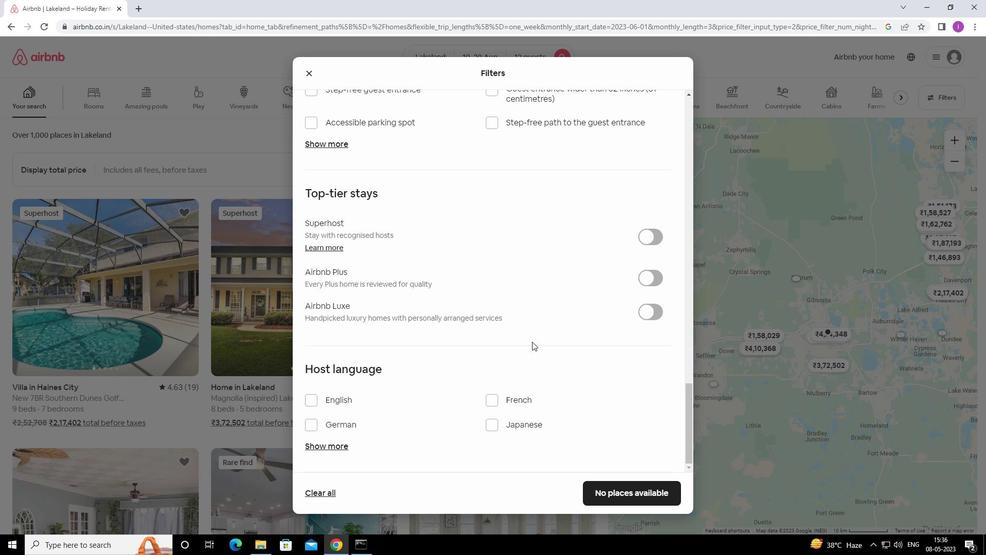 
Action: Mouse moved to (471, 371)
Screenshot: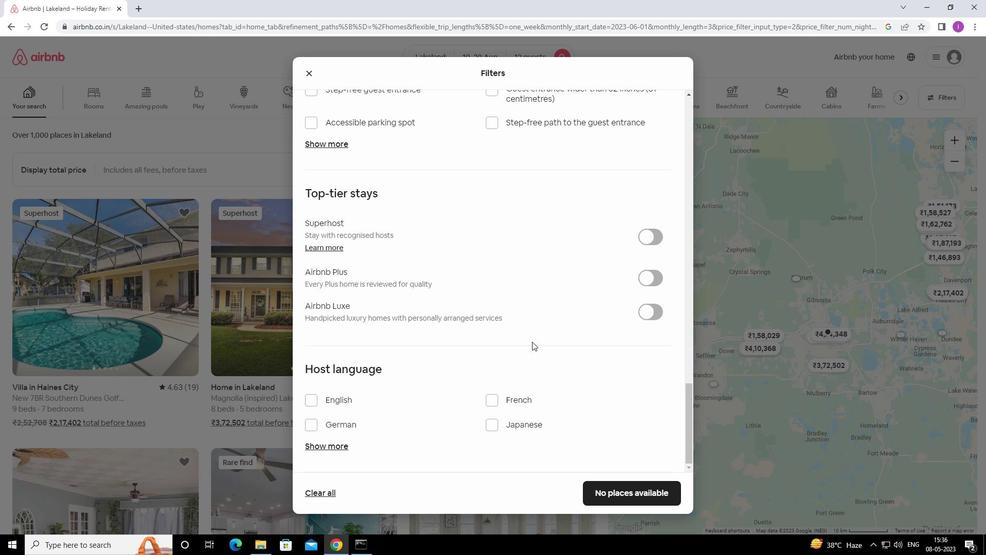 
Action: Mouse scrolled (471, 370) with delta (0, 0)
Screenshot: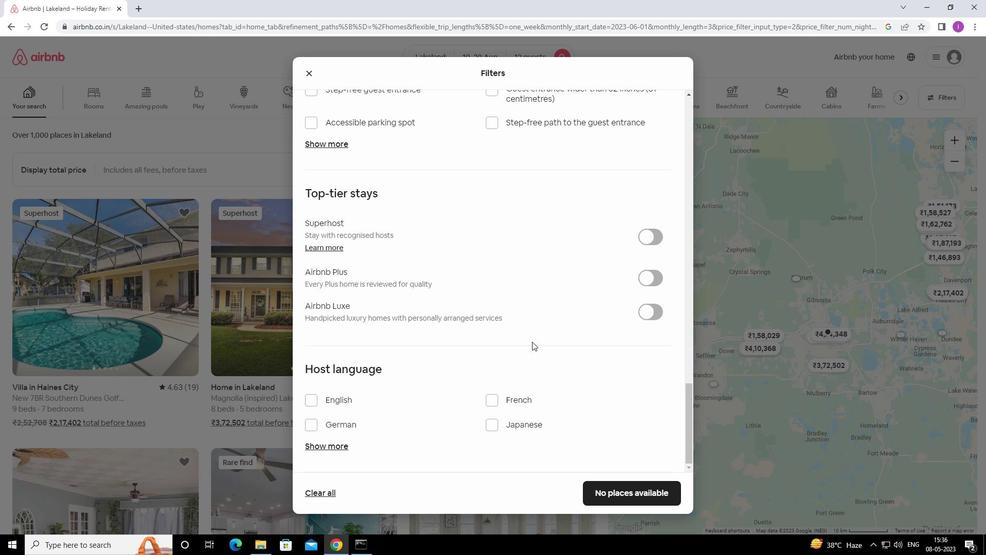 
Action: Mouse moved to (310, 401)
Screenshot: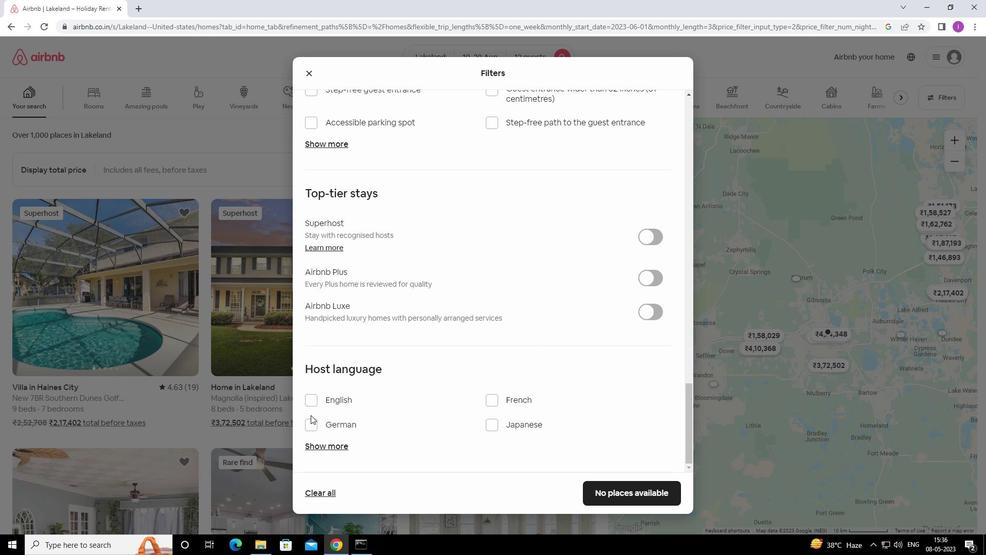 
Action: Mouse pressed left at (310, 401)
Screenshot: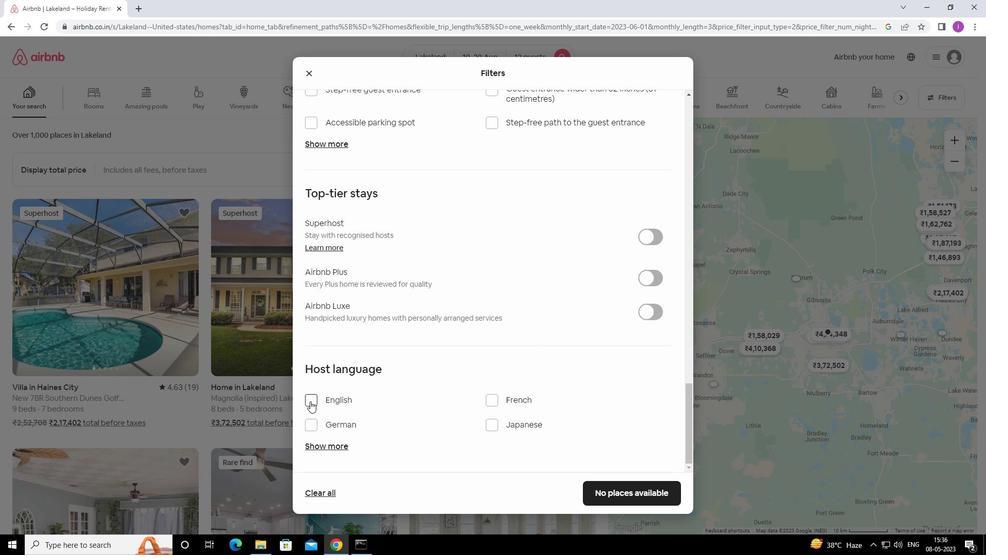
Action: Mouse moved to (628, 501)
Screenshot: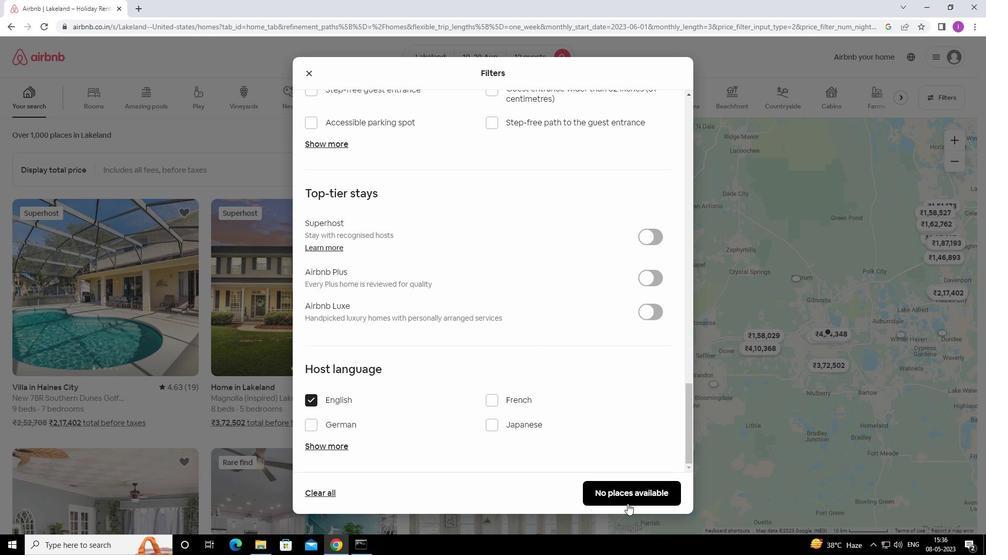 
Action: Mouse pressed left at (628, 501)
Screenshot: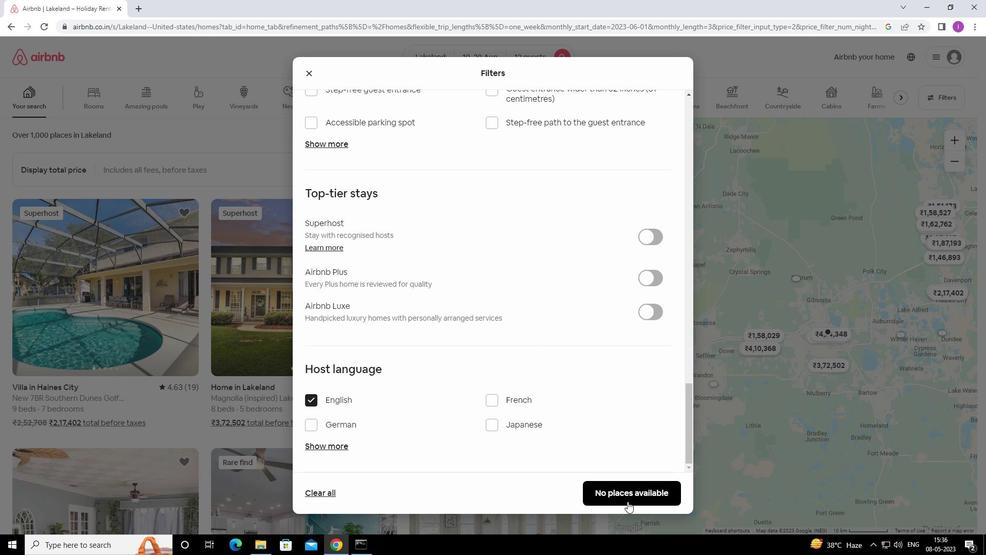 
Action: Mouse moved to (634, 499)
Screenshot: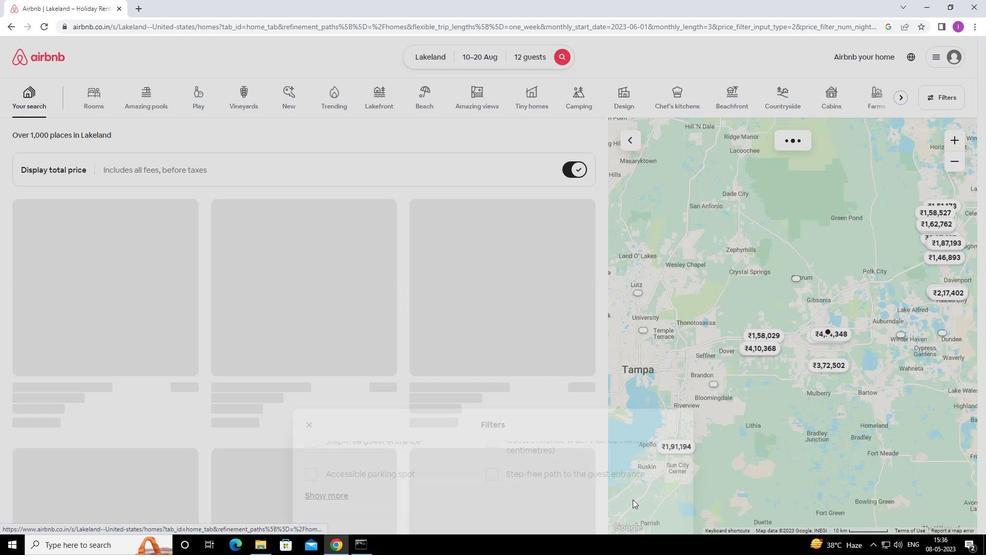 
